 Task: In the  document Maya.docx Write the word in the shape with center alignment 'XOXO'Change Page orientation to  'Landscape' Insert emoji in the beginning of quote: Thumbs Up
Action: Mouse moved to (36, 80)
Screenshot: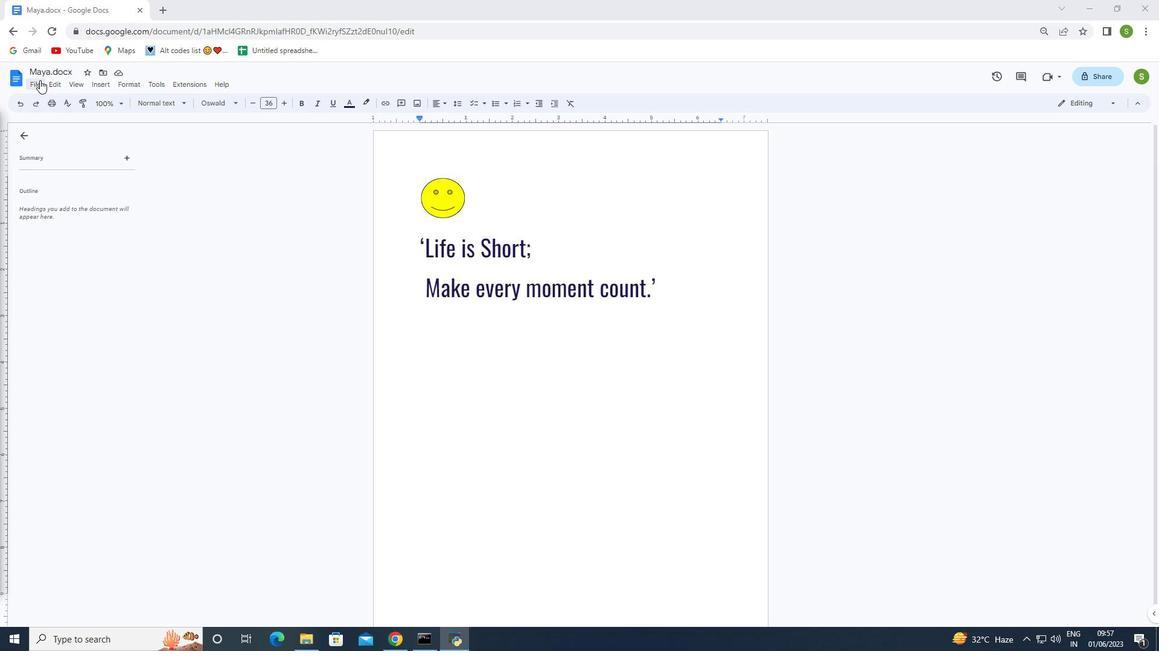 
Action: Mouse pressed left at (36, 80)
Screenshot: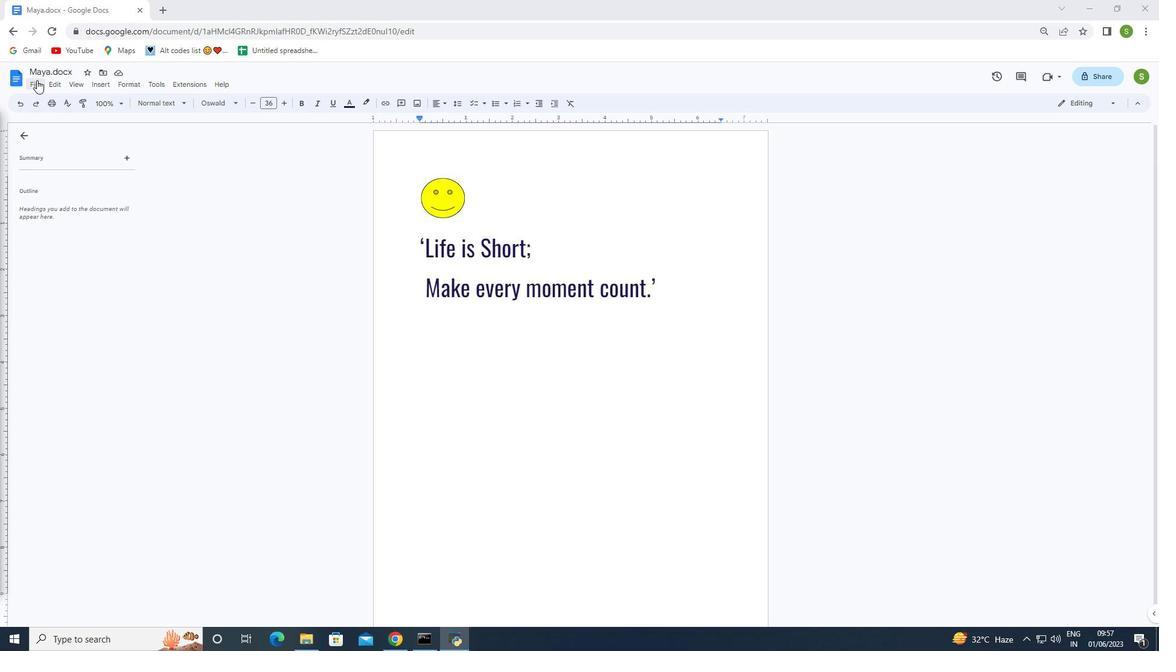 
Action: Mouse moved to (55, 210)
Screenshot: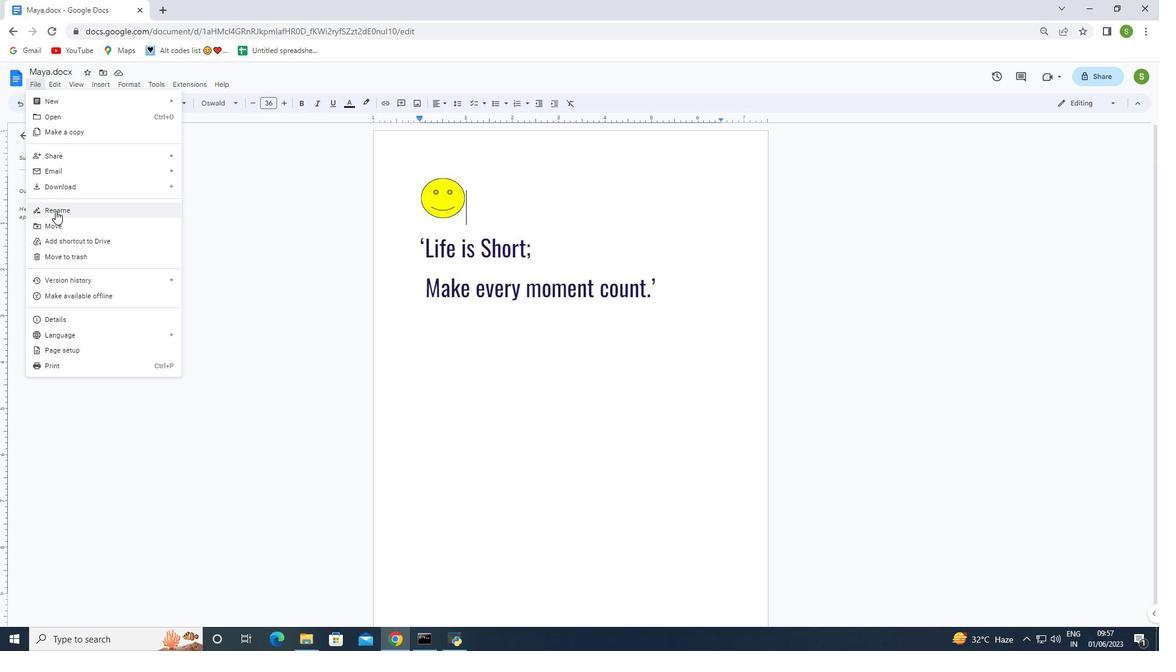 
Action: Mouse pressed left at (55, 210)
Screenshot: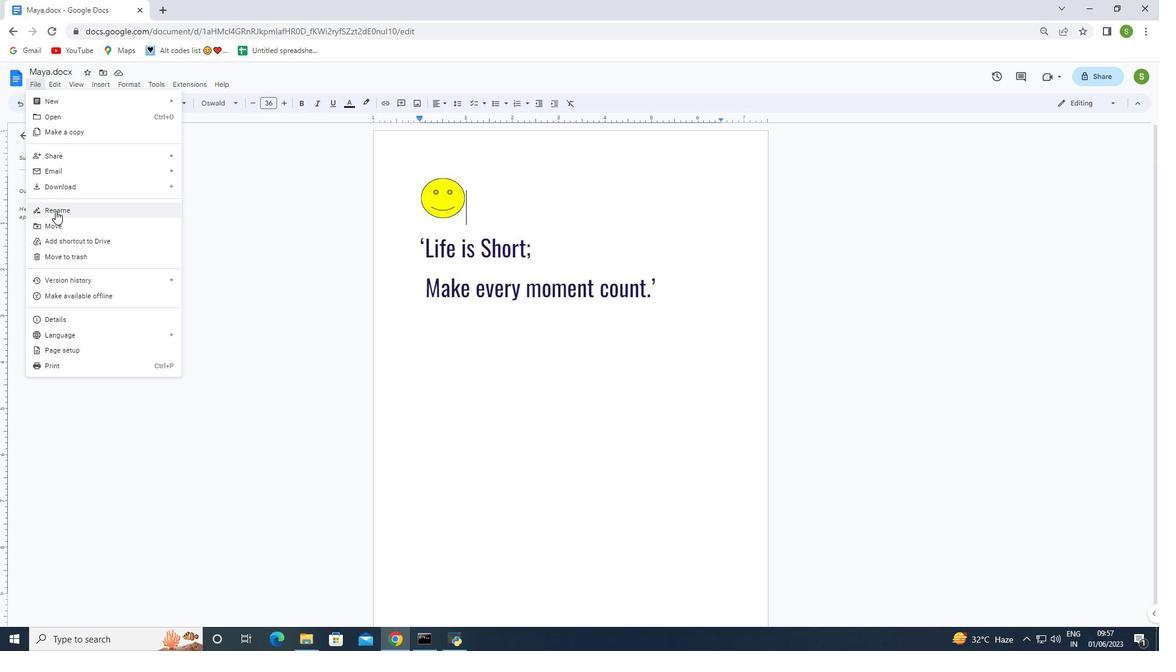 
Action: Mouse moved to (55, 209)
Screenshot: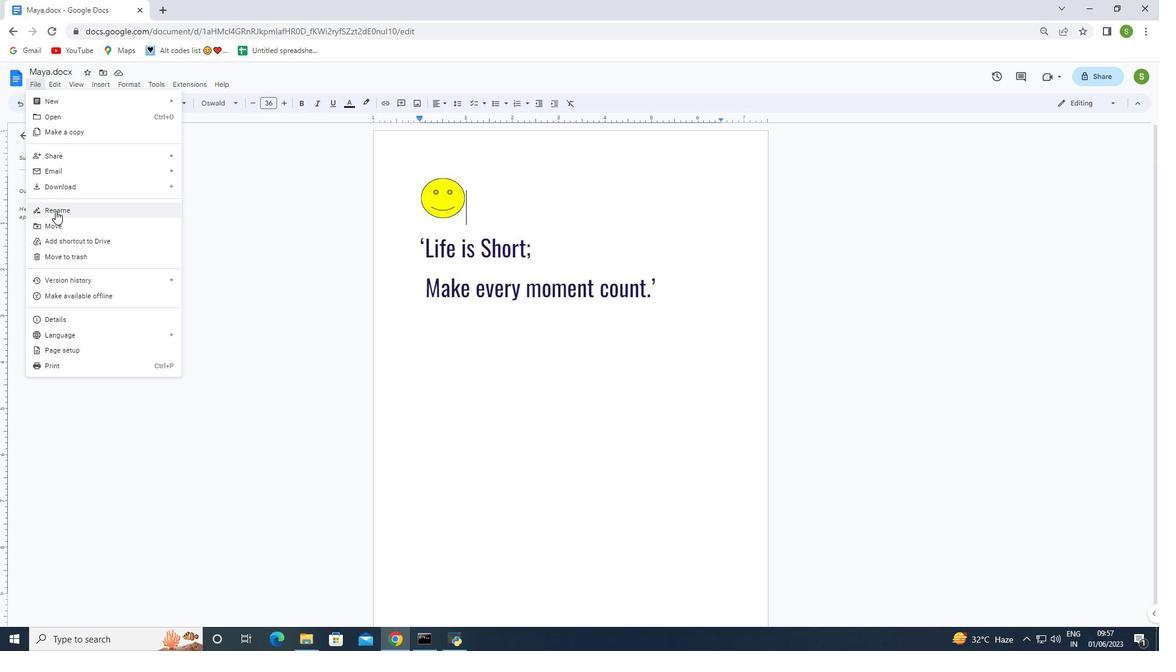 
Action: Key pressed <Key.backspace><Key.shift>Maya.docs<Key.backspace>x<Key.enter>
Screenshot: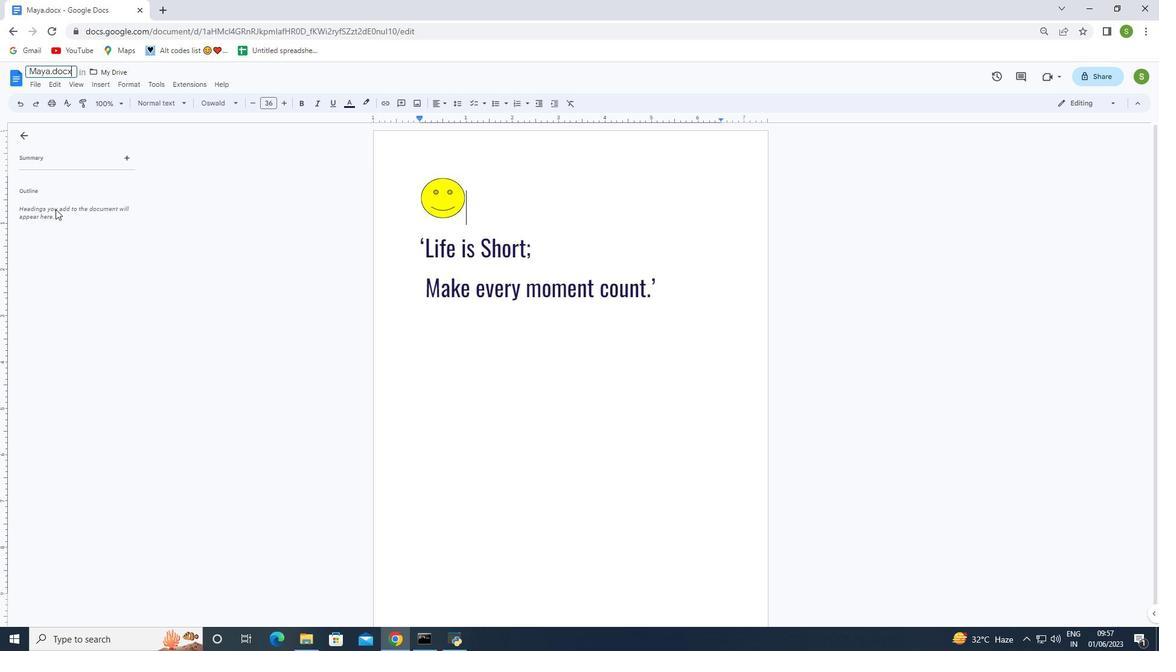 
Action: Mouse moved to (446, 203)
Screenshot: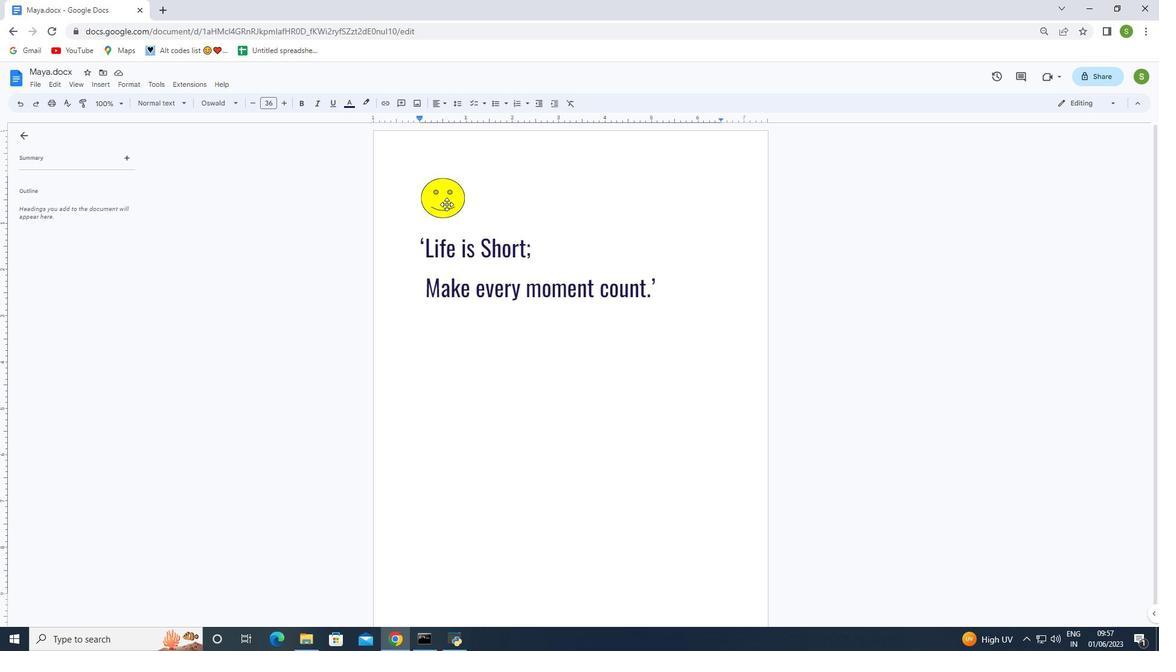 
Action: Mouse pressed left at (446, 203)
Screenshot: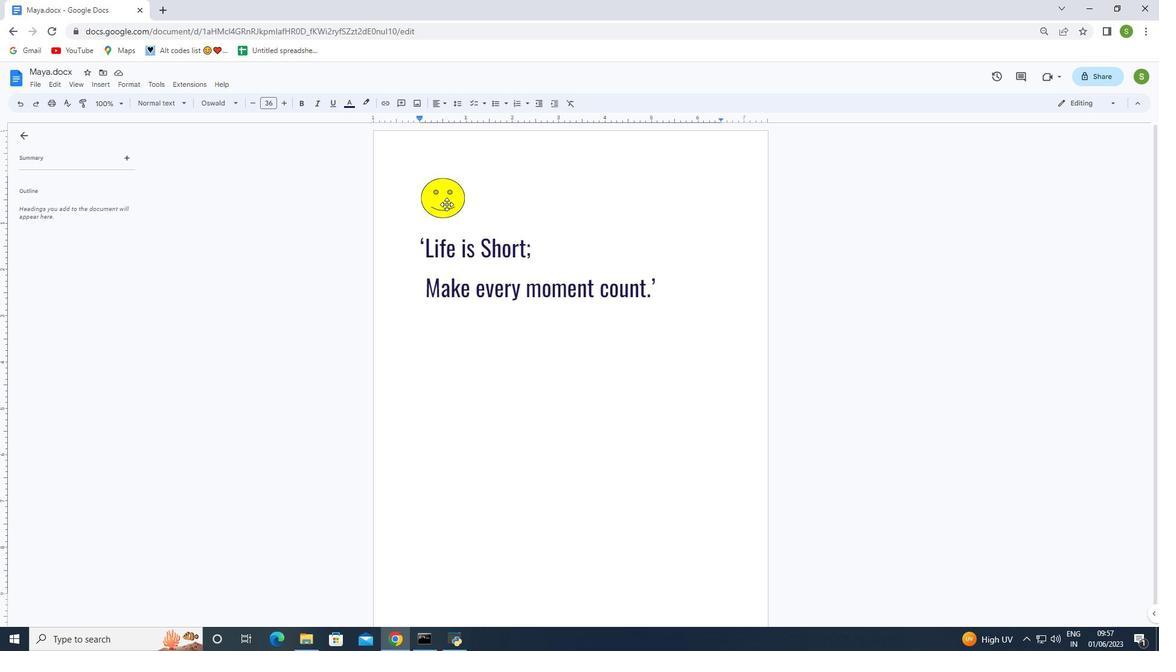 
Action: Mouse moved to (444, 203)
Screenshot: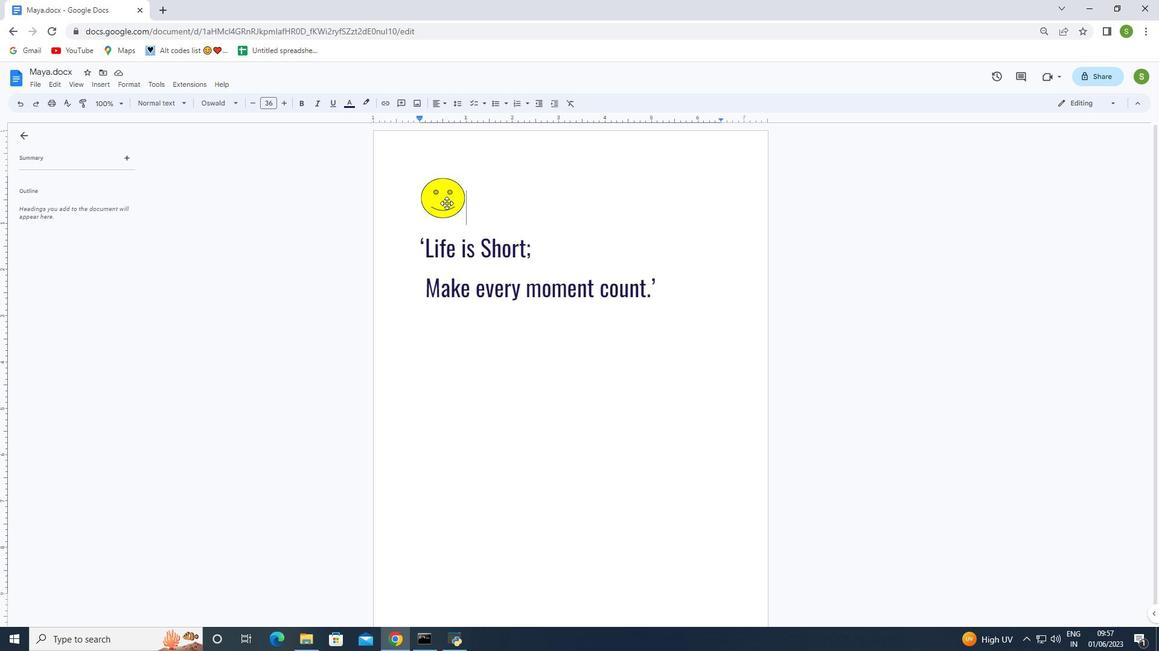 
Action: Mouse pressed left at (444, 203)
Screenshot: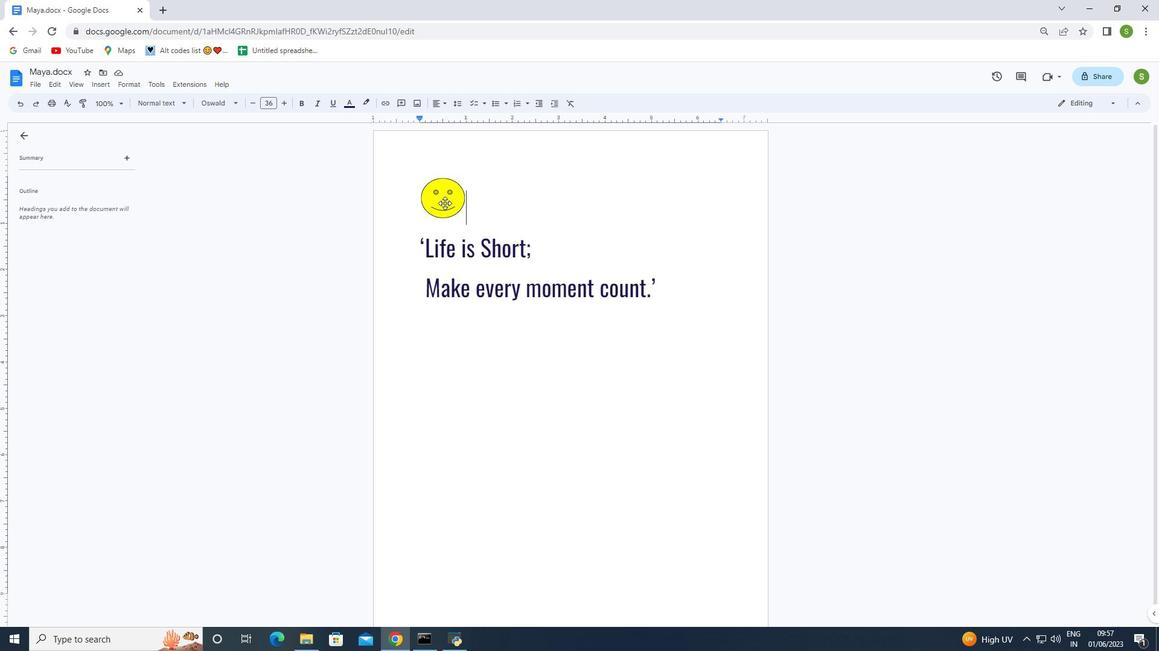 
Action: Mouse moved to (439, 228)
Screenshot: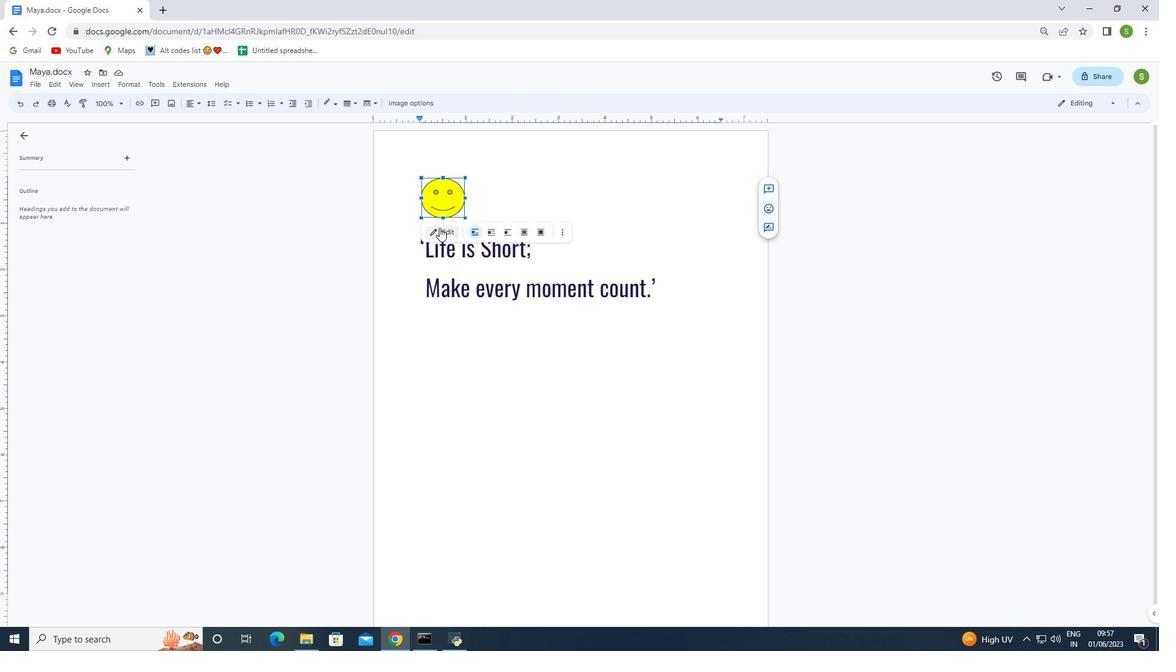 
Action: Mouse pressed left at (439, 228)
Screenshot: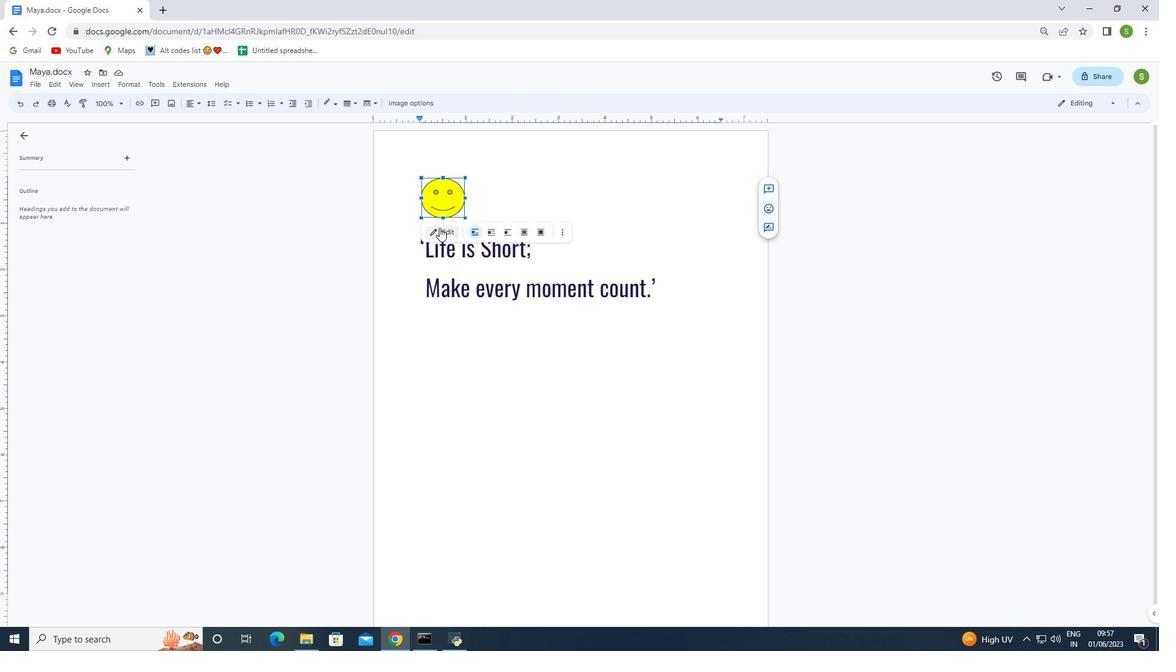 
Action: Mouse moved to (318, 184)
Screenshot: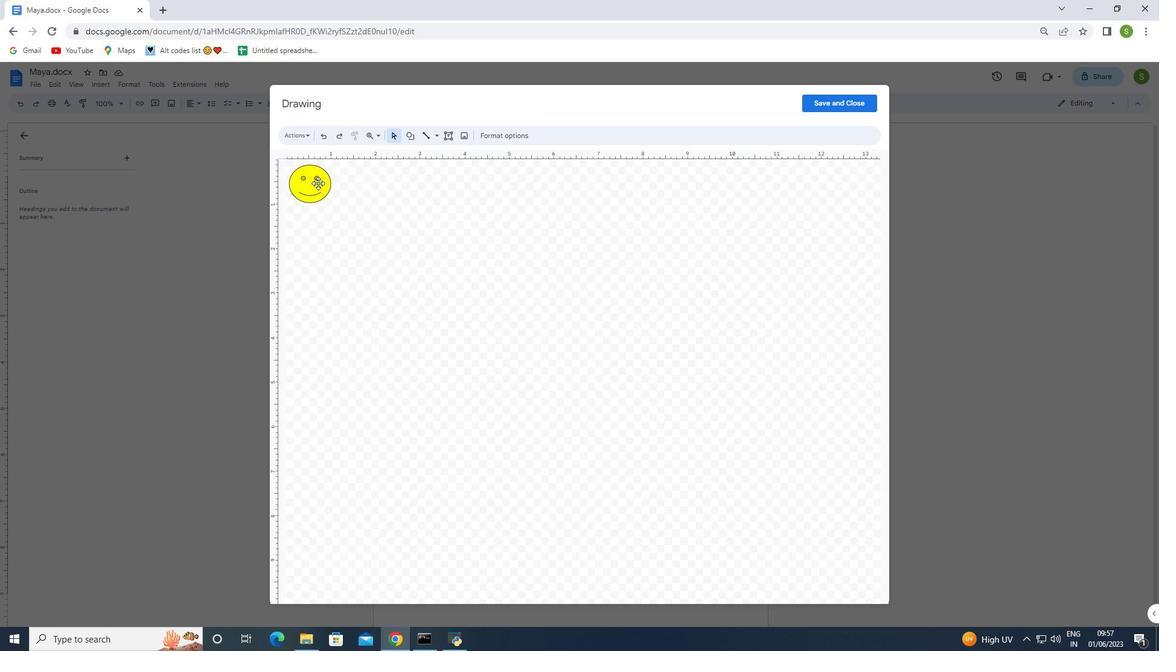 
Action: Mouse pressed left at (318, 184)
Screenshot: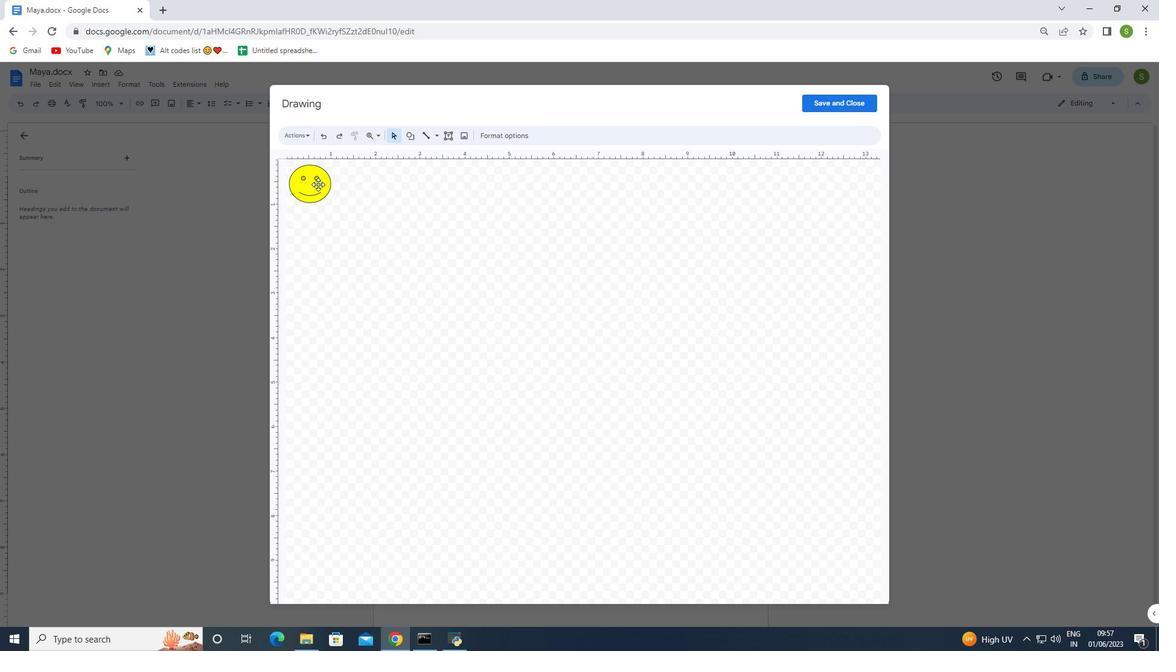 
Action: Mouse moved to (316, 186)
Screenshot: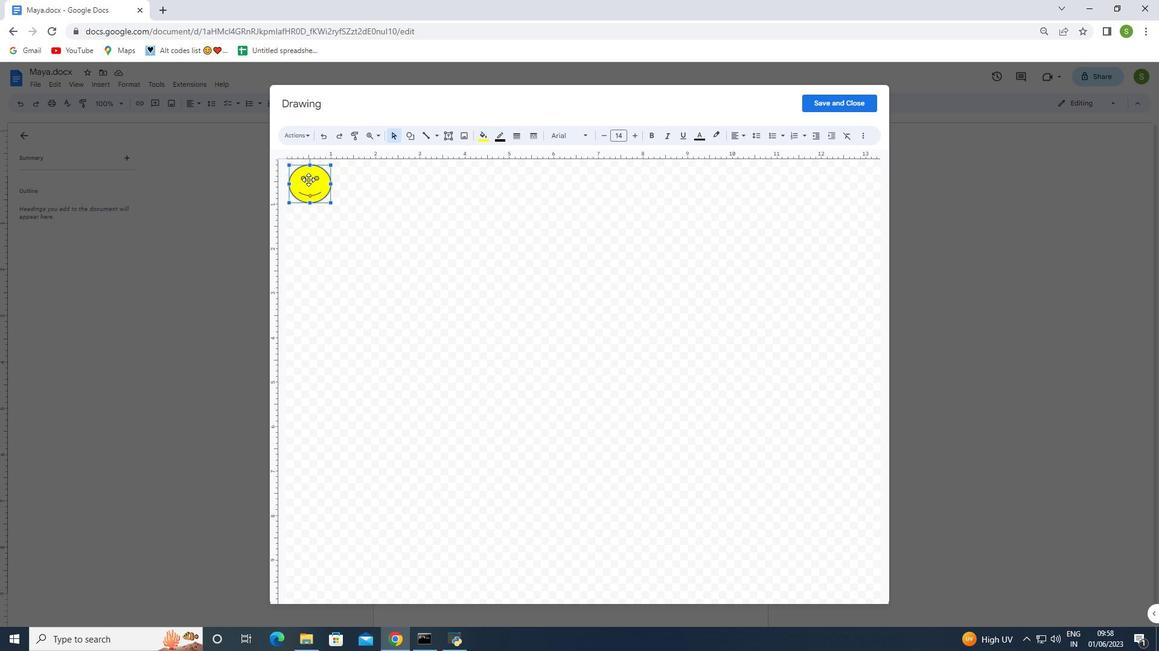 
Action: Mouse pressed left at (316, 186)
Screenshot: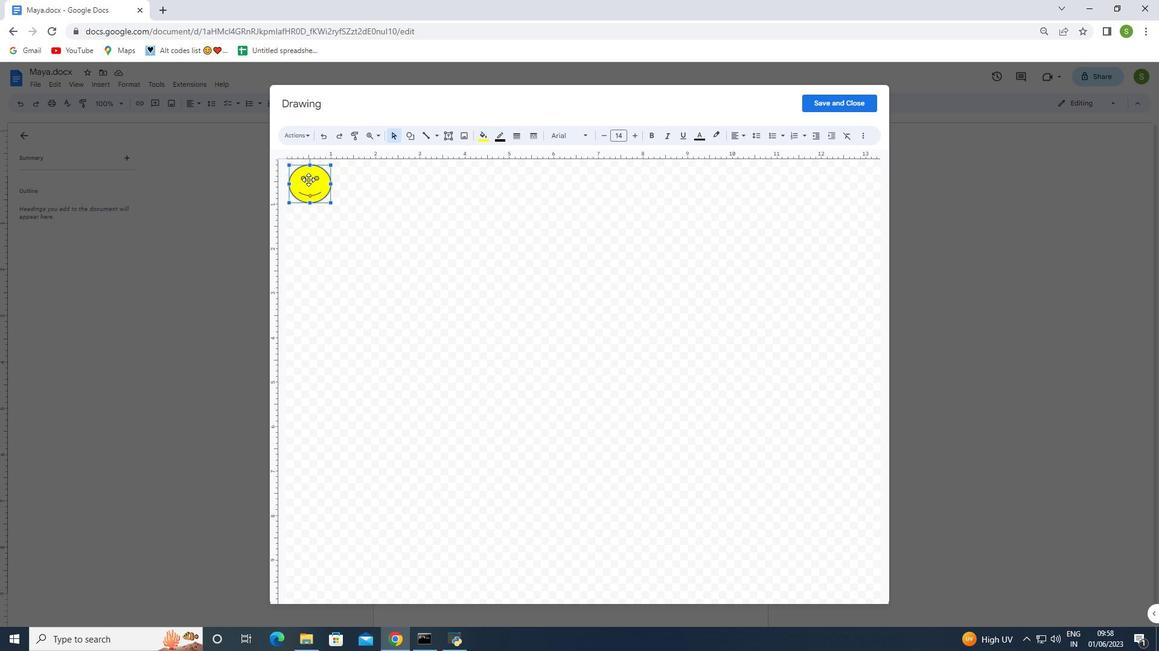 
Action: Mouse moved to (316, 186)
Screenshot: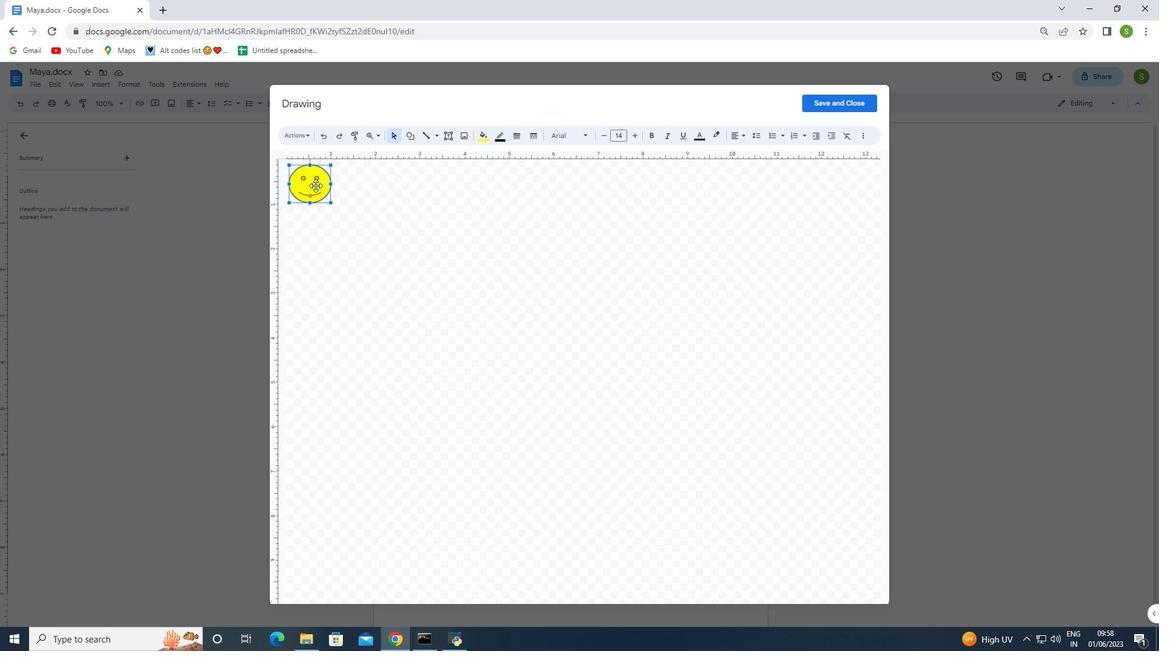 
Action: Mouse pressed left at (316, 186)
Screenshot: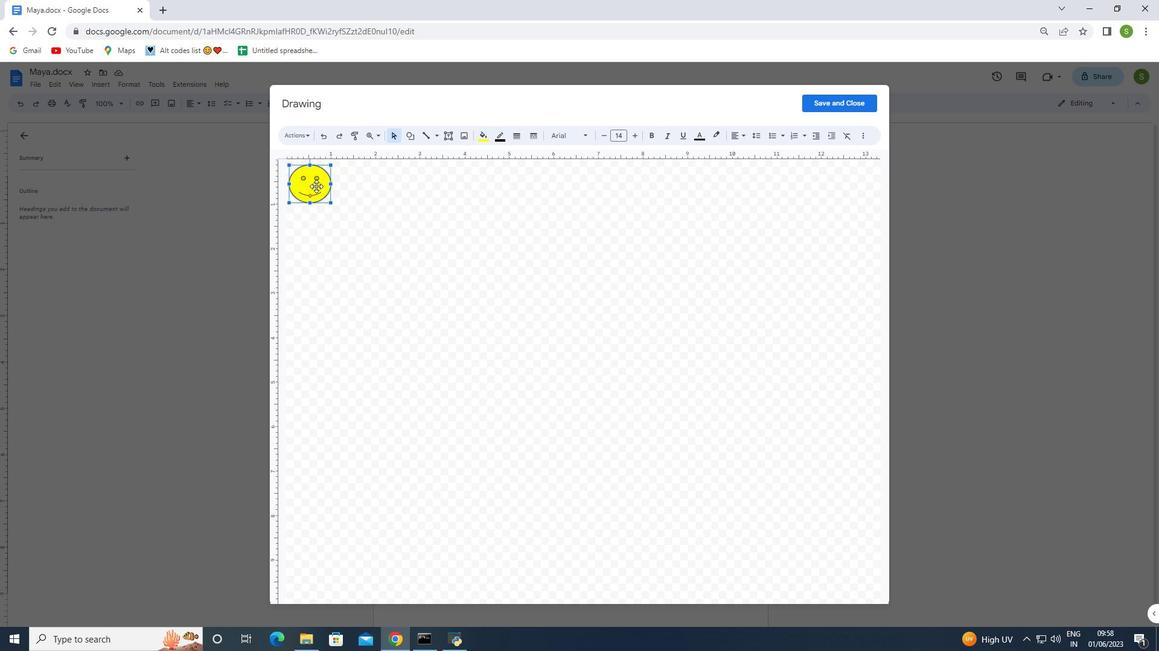 
Action: Mouse pressed left at (316, 186)
Screenshot: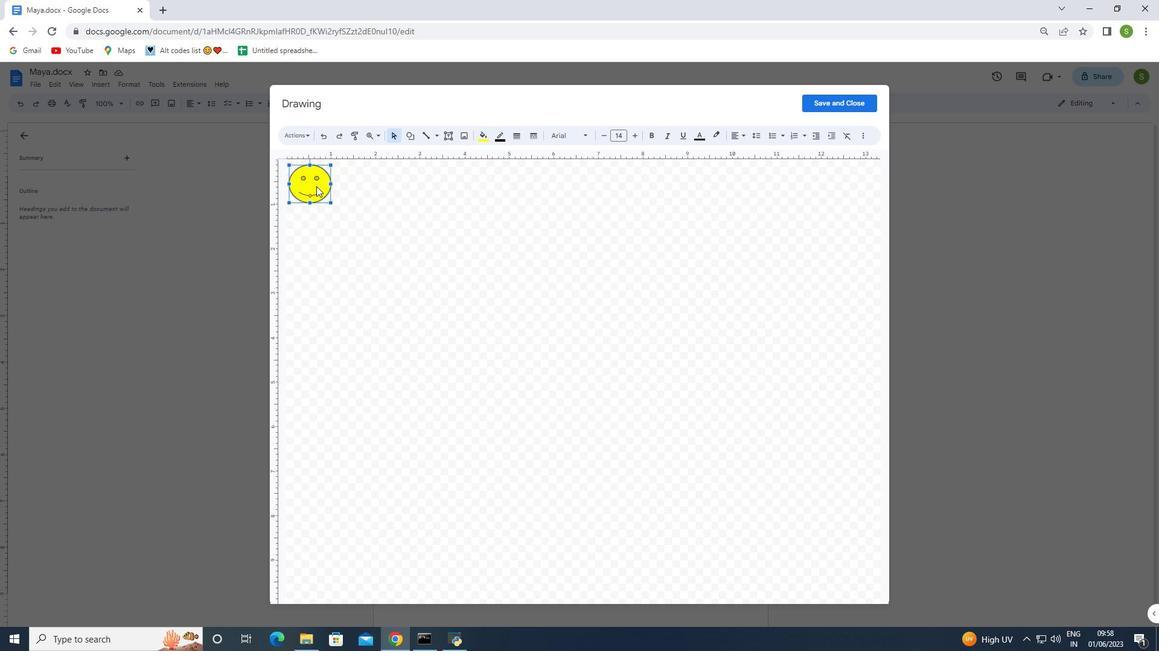 
Action: Mouse moved to (491, 135)
Screenshot: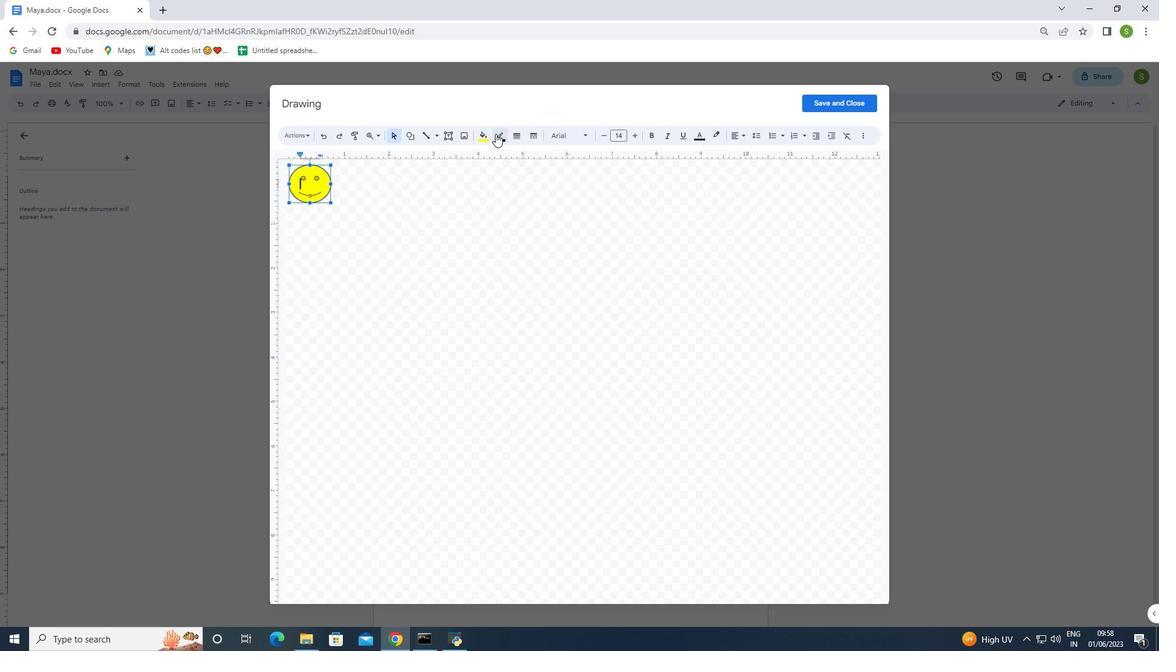 
Action: Key pressed <Key.shift><Key.shift><Key.shift><Key.shift><Key.shift><Key.shift><Key.shift><Key.shift><Key.shift><Key.shift><Key.shift><Key.shift><Key.shift><Key.shift><Key.shift><Key.shift>X<Key.shift>OXO
Screenshot: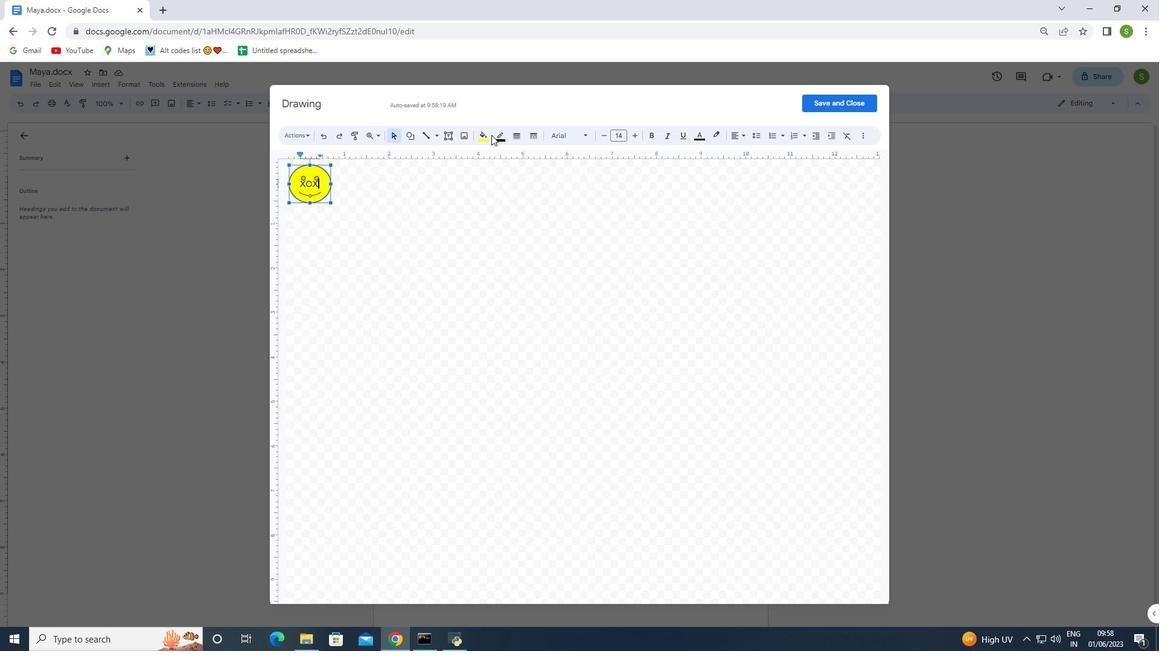 
Action: Mouse moved to (329, 204)
Screenshot: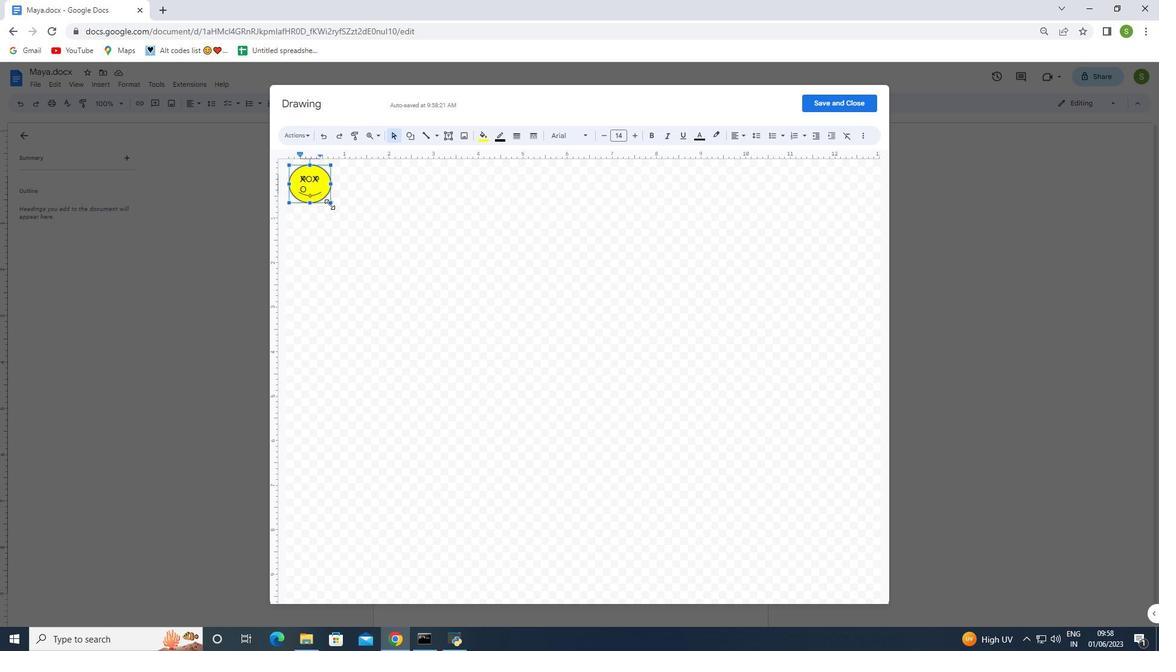
Action: Mouse pressed left at (329, 204)
Screenshot: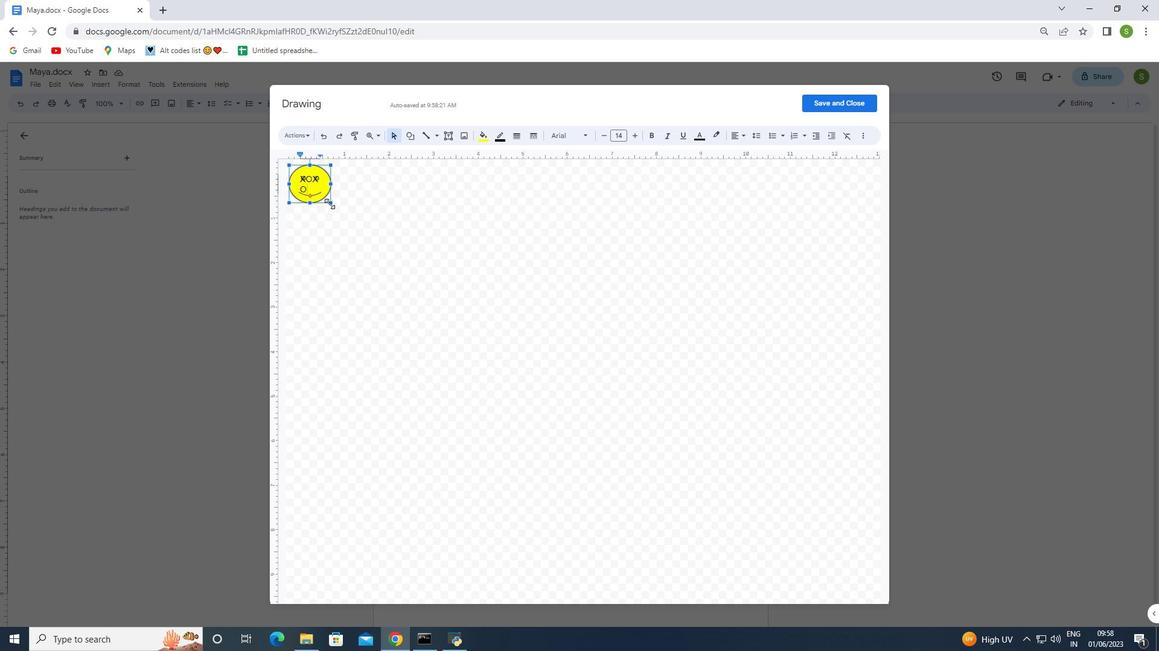 
Action: Mouse moved to (336, 226)
Screenshot: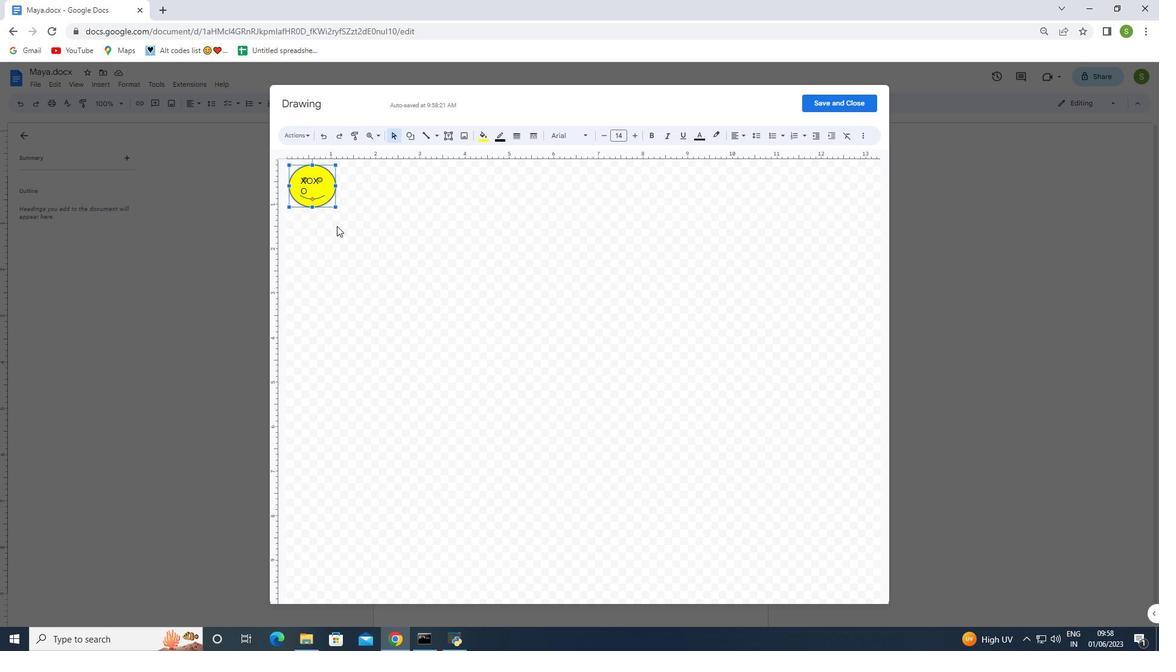 
Action: Mouse pressed left at (336, 226)
Screenshot: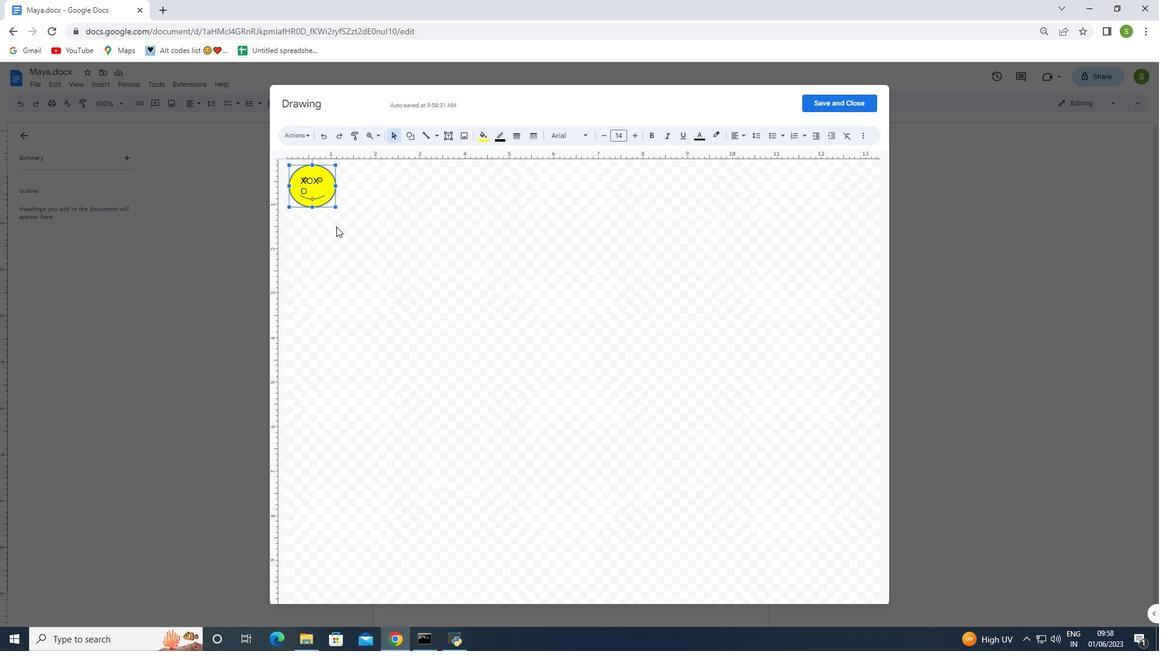 
Action: Mouse moved to (311, 185)
Screenshot: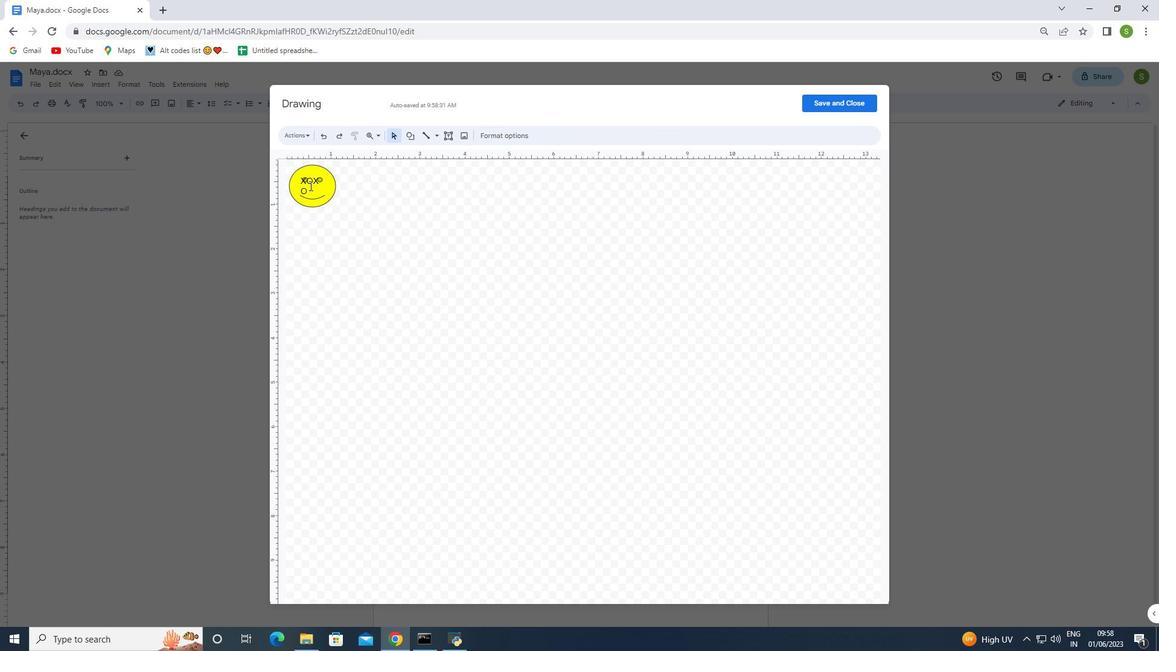 
Action: Mouse pressed left at (311, 185)
Screenshot: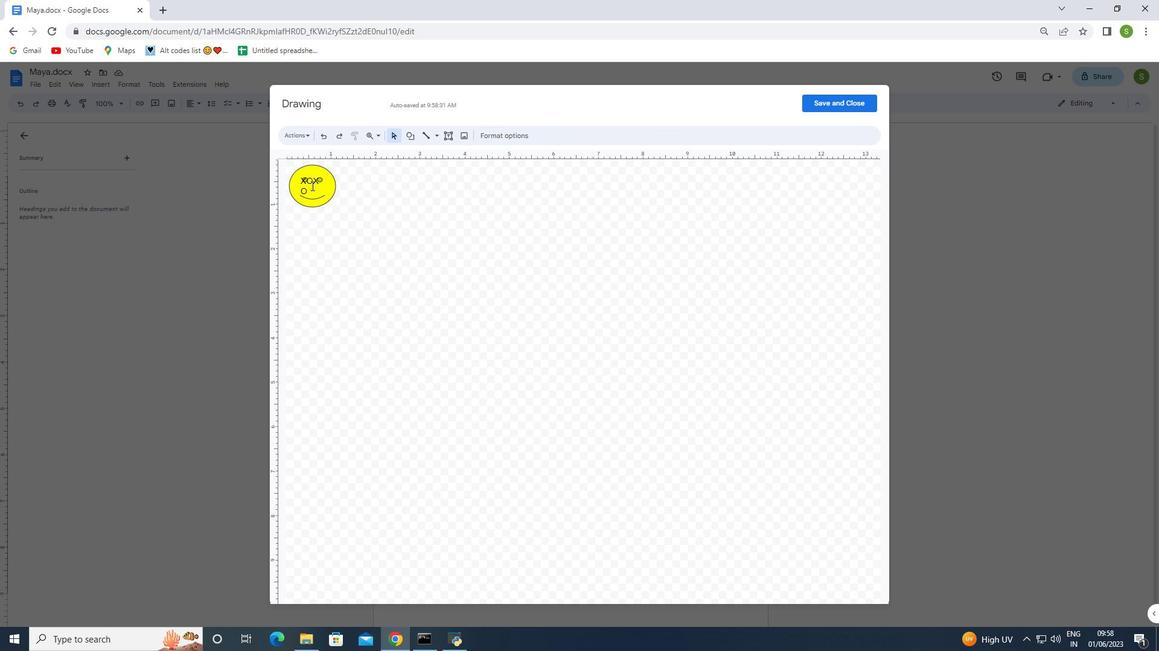 
Action: Mouse pressed left at (311, 185)
Screenshot: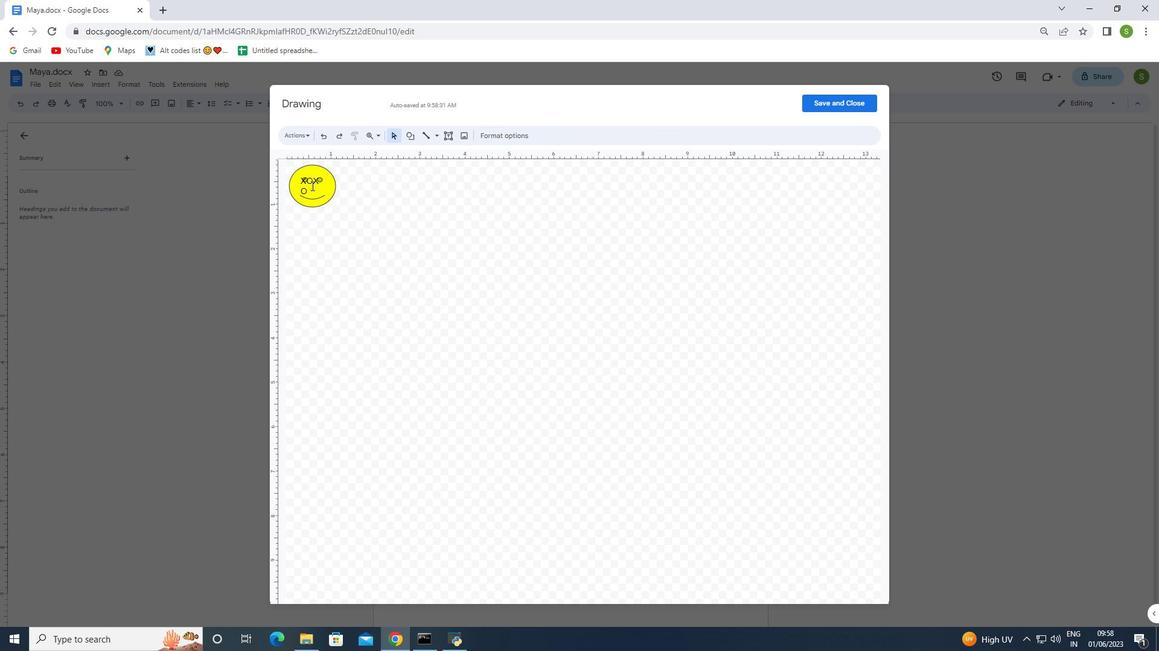 
Action: Mouse moved to (335, 205)
Screenshot: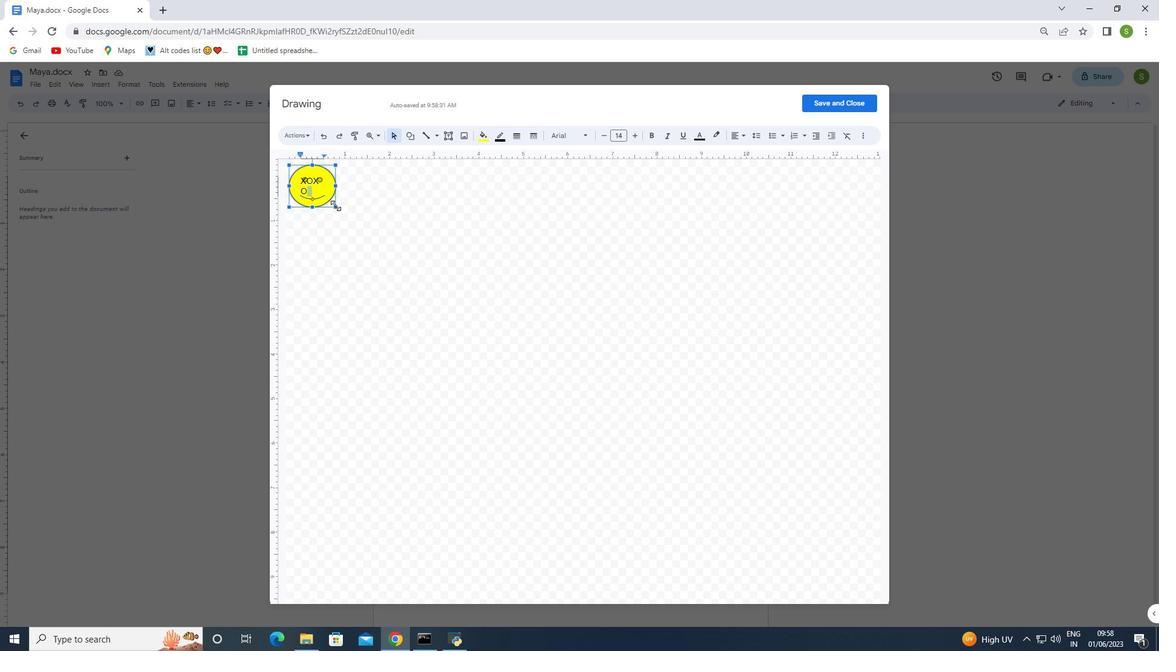 
Action: Mouse pressed left at (335, 205)
Screenshot: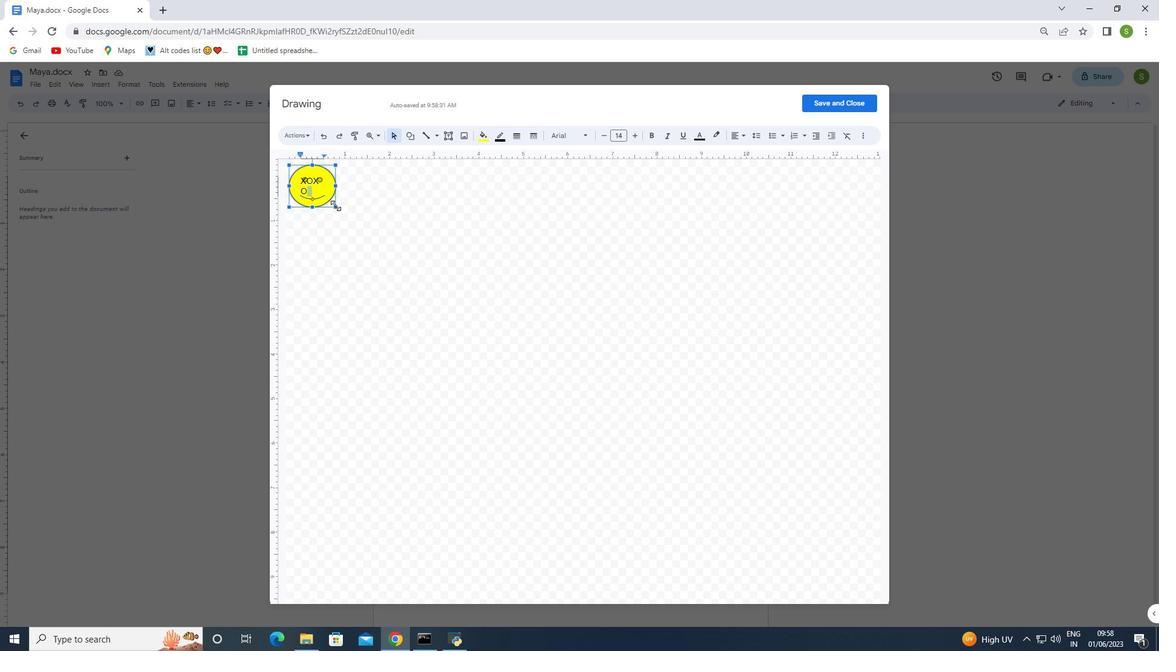 
Action: Mouse moved to (344, 233)
Screenshot: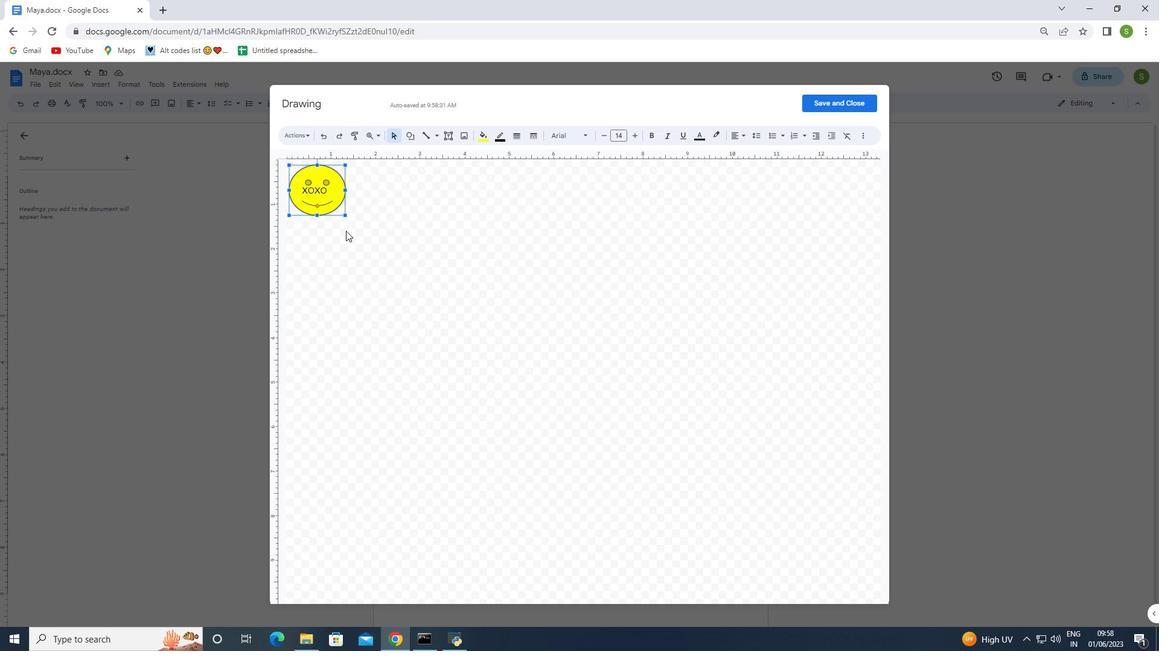 
Action: Mouse pressed left at (344, 233)
Screenshot: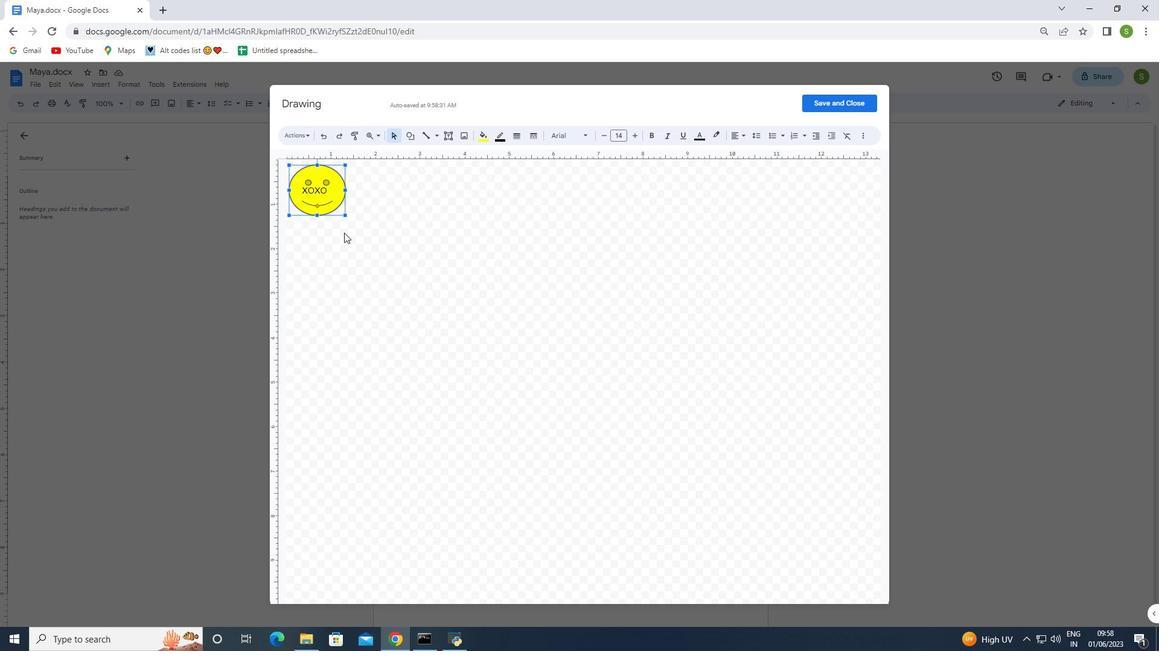 
Action: Mouse moved to (319, 194)
Screenshot: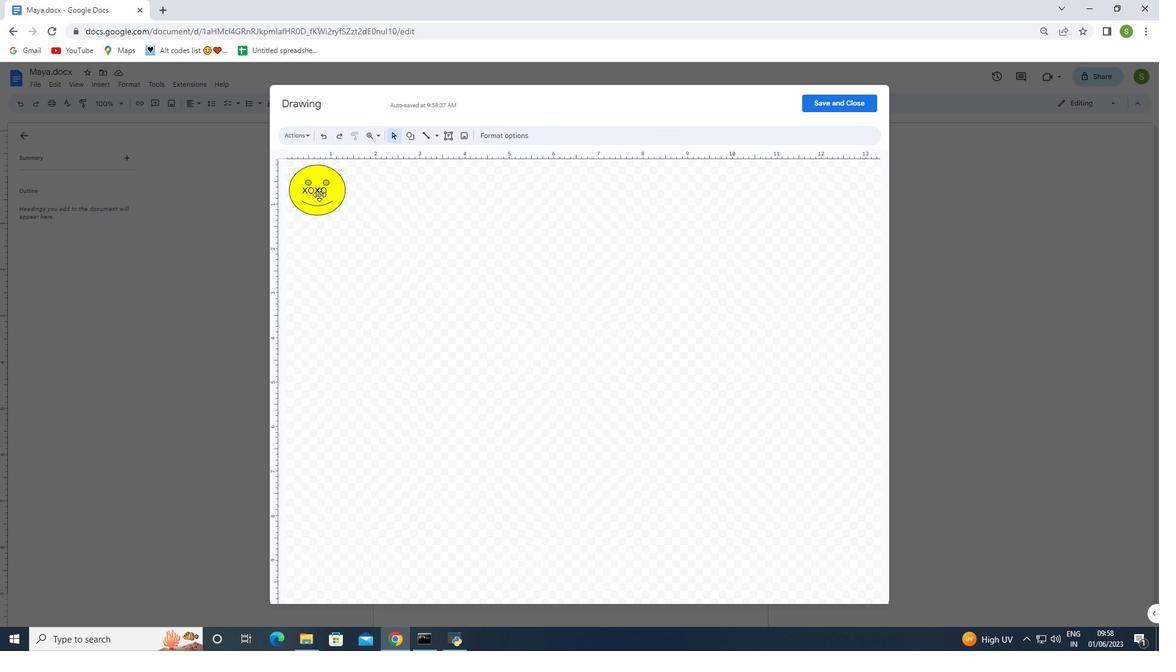 
Action: Mouse pressed left at (319, 194)
Screenshot: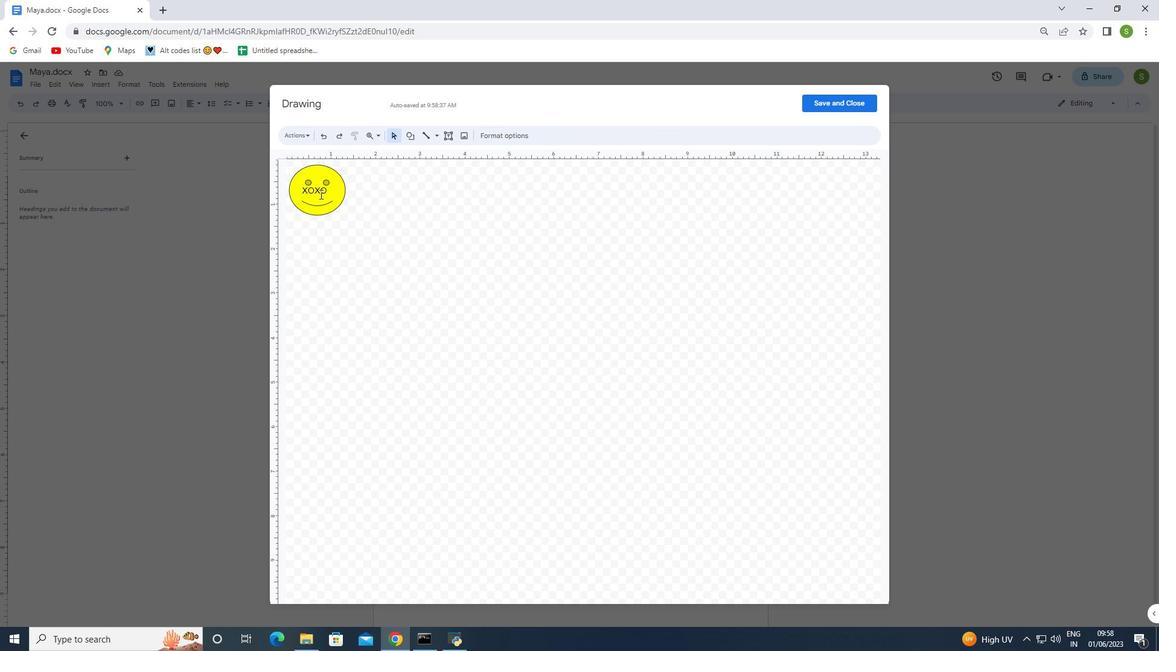 
Action: Mouse pressed left at (319, 194)
Screenshot: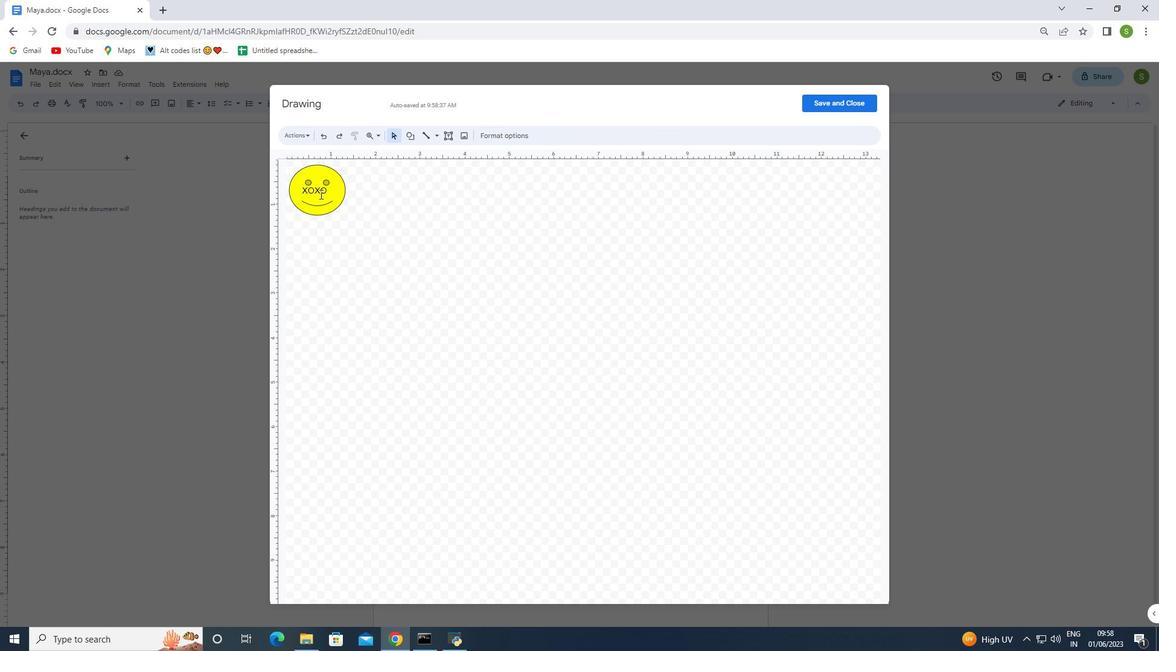 
Action: Mouse moved to (734, 139)
Screenshot: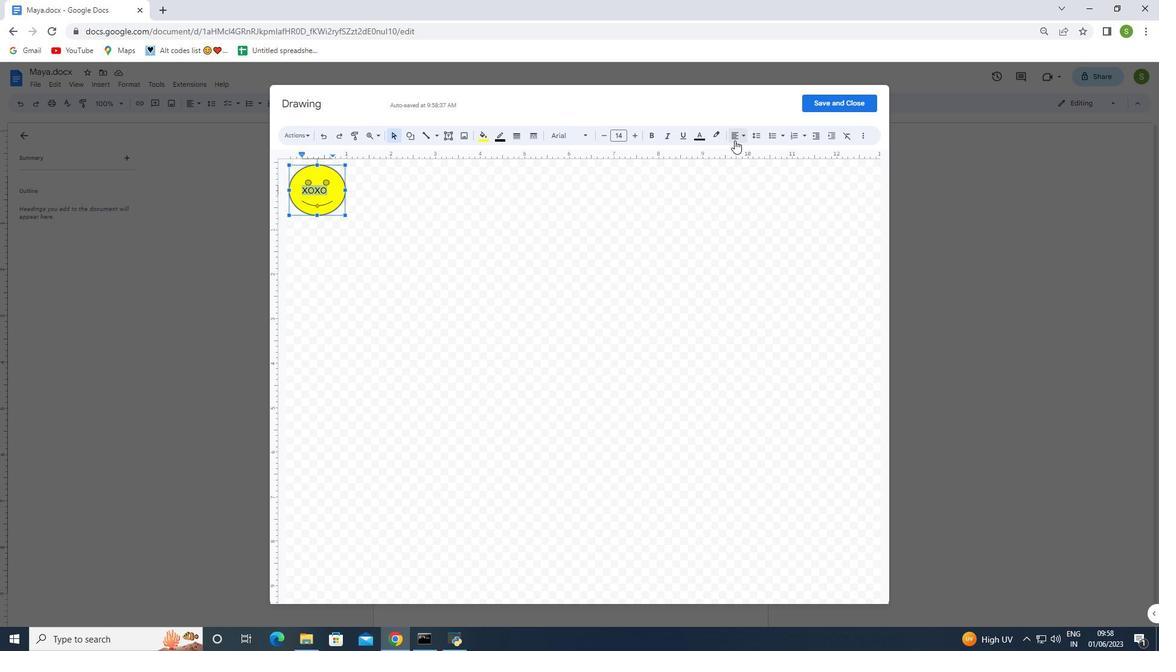 
Action: Mouse pressed left at (734, 139)
Screenshot: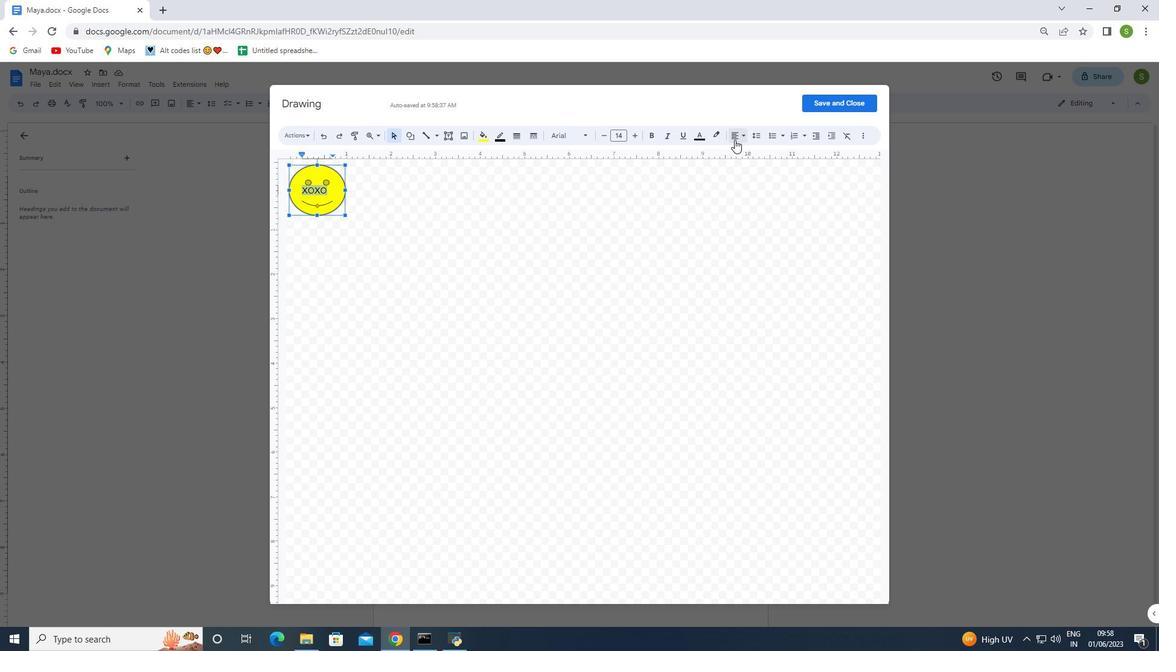 
Action: Mouse moved to (749, 153)
Screenshot: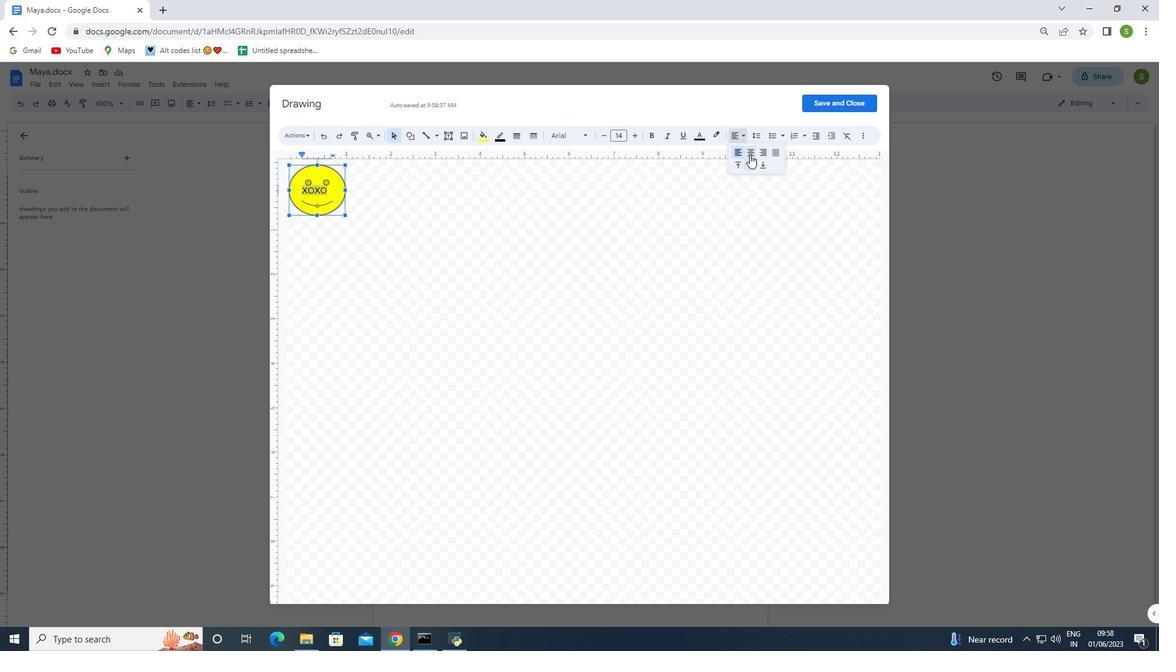 
Action: Mouse pressed left at (749, 153)
Screenshot: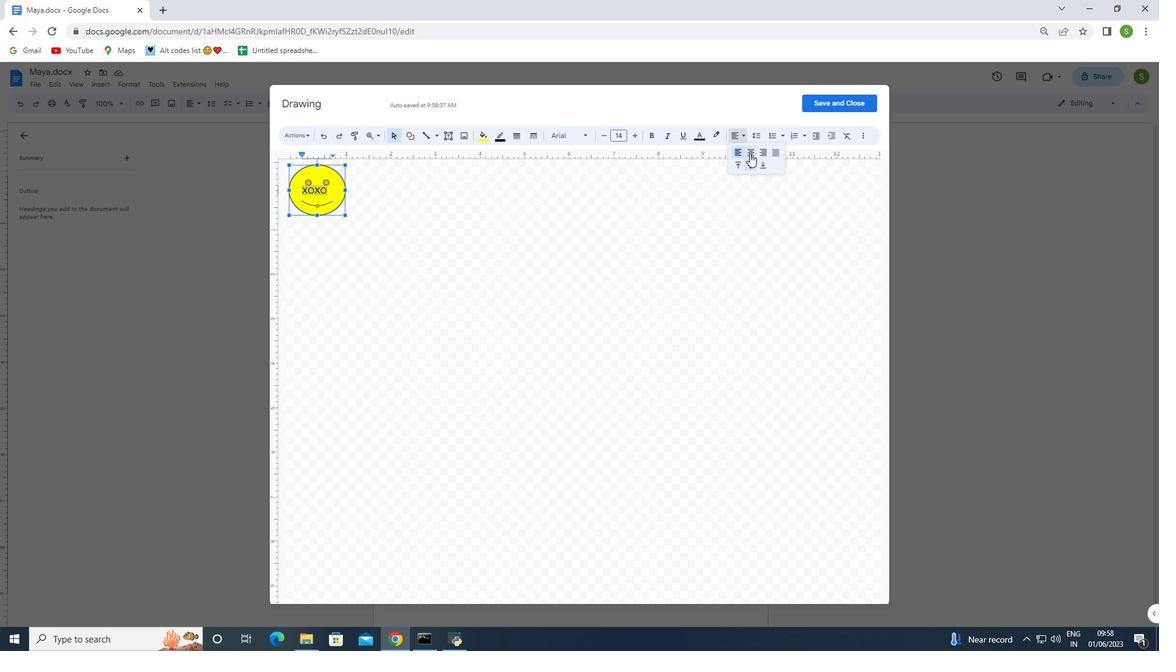
Action: Mouse moved to (447, 243)
Screenshot: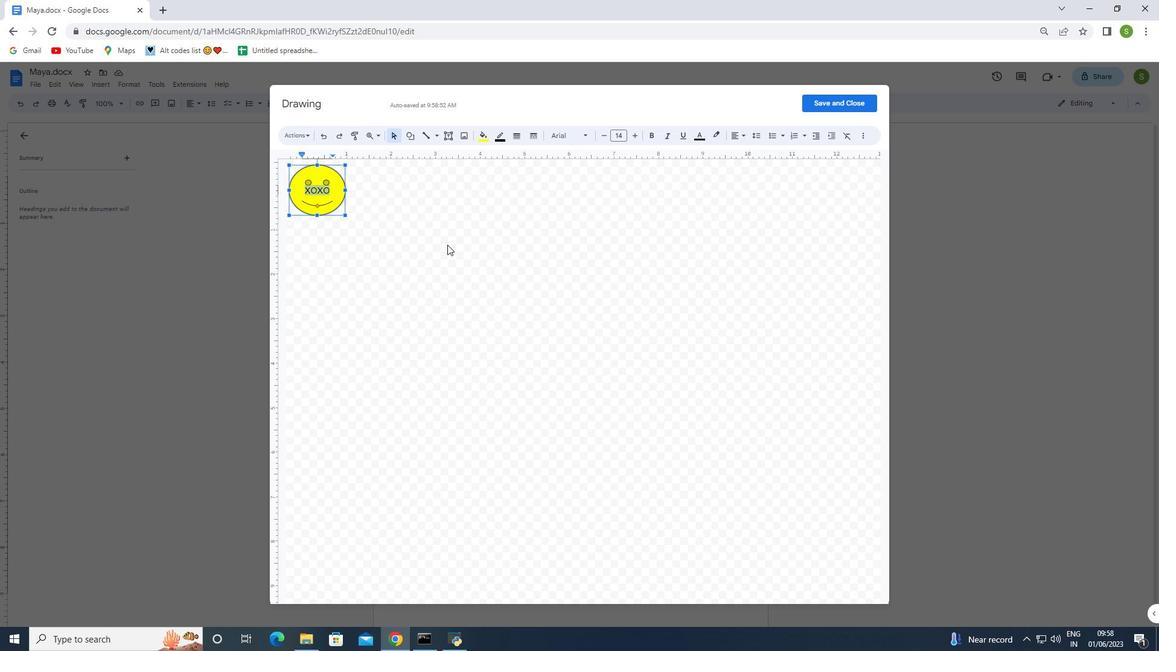 
Action: Mouse pressed left at (447, 243)
Screenshot: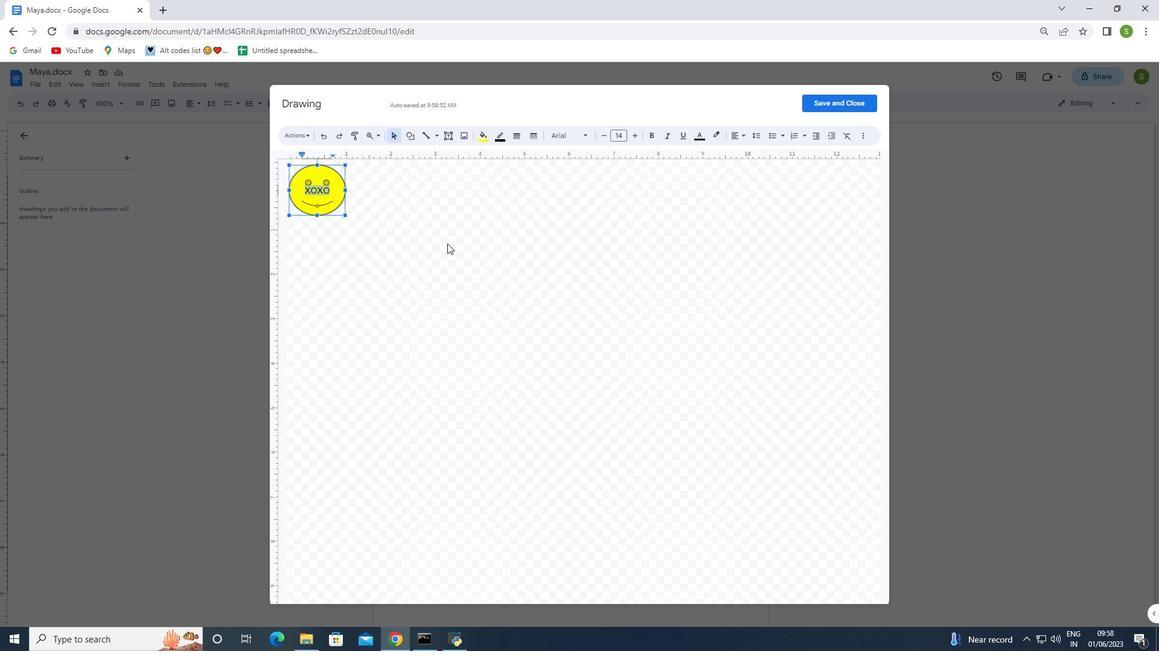 
Action: Mouse moved to (313, 191)
Screenshot: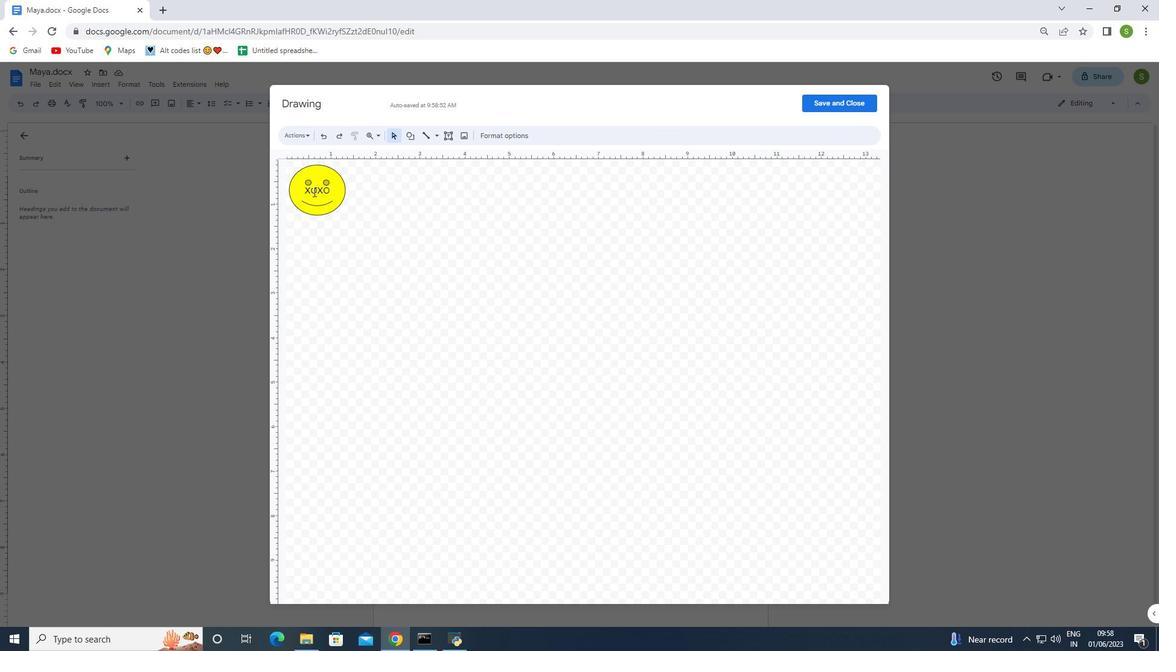 
Action: Mouse pressed left at (313, 191)
Screenshot: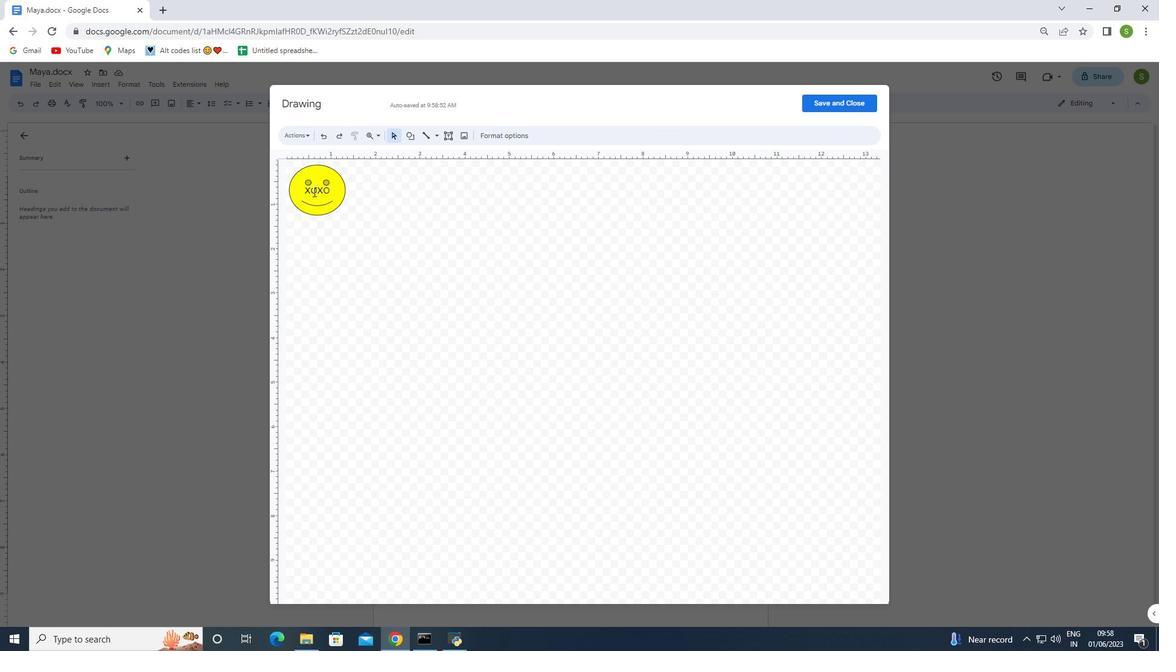 
Action: Mouse moved to (470, 214)
Screenshot: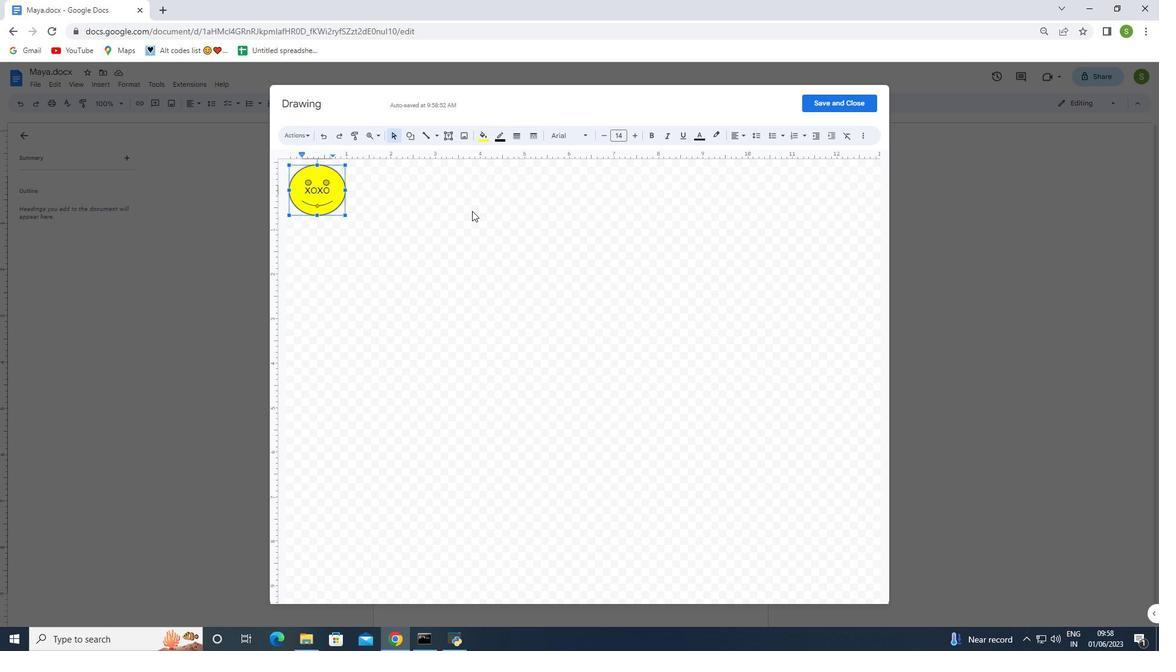 
Action: Mouse pressed left at (470, 214)
Screenshot: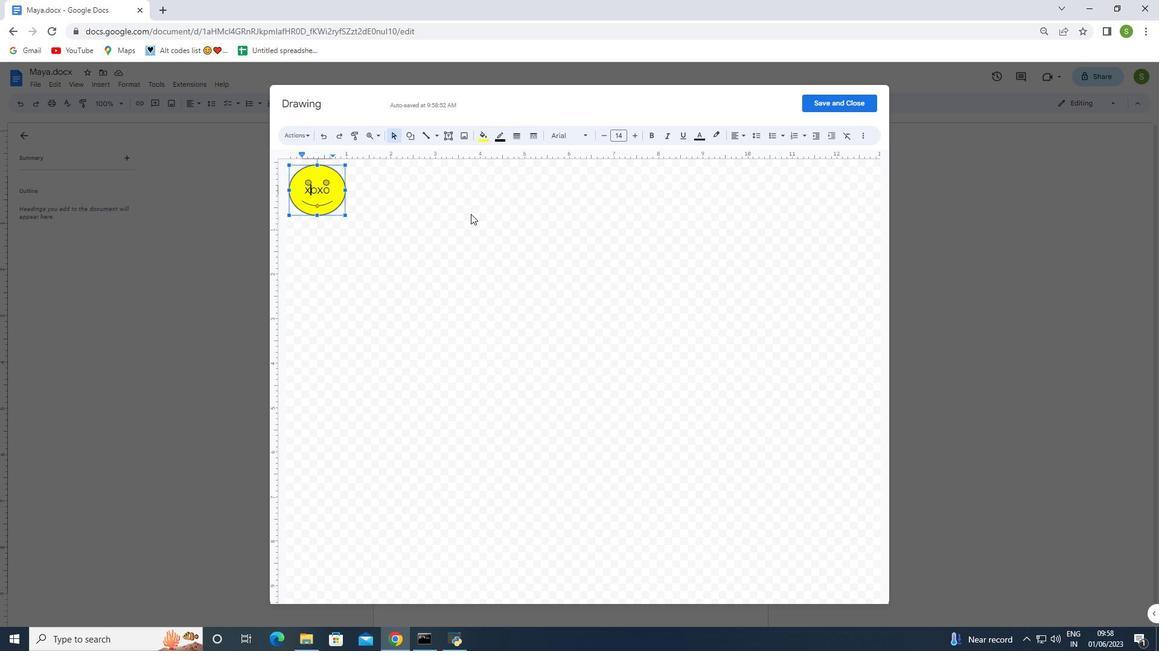 
Action: Mouse moved to (318, 191)
Screenshot: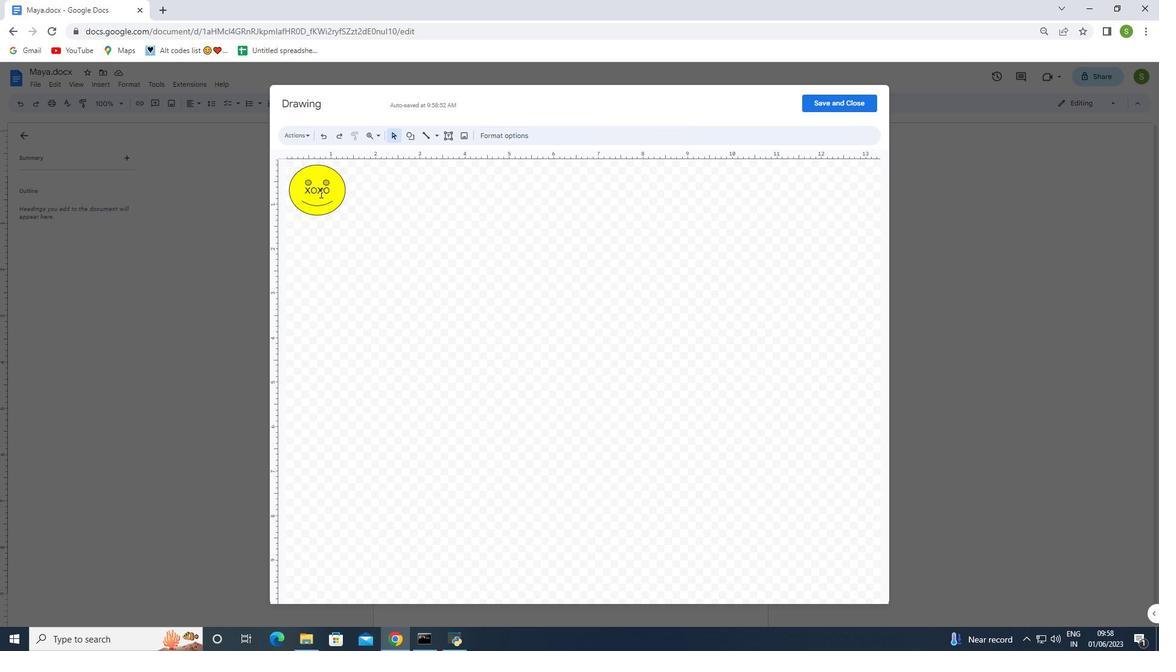 
Action: Mouse pressed left at (318, 191)
Screenshot: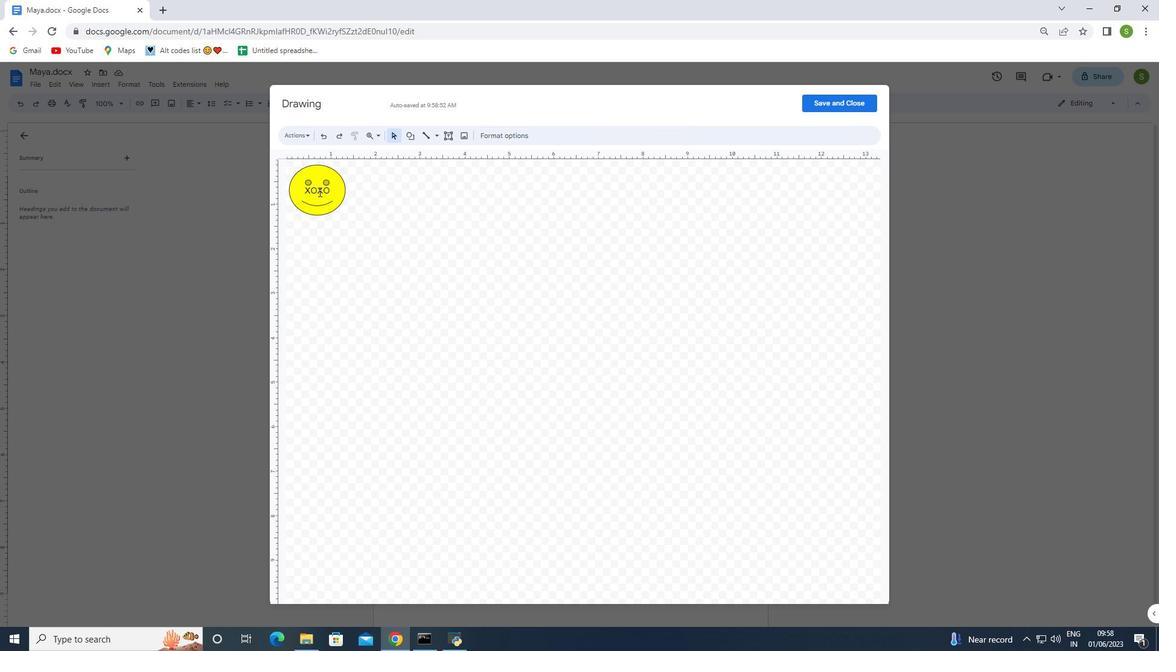 
Action: Mouse moved to (345, 236)
Screenshot: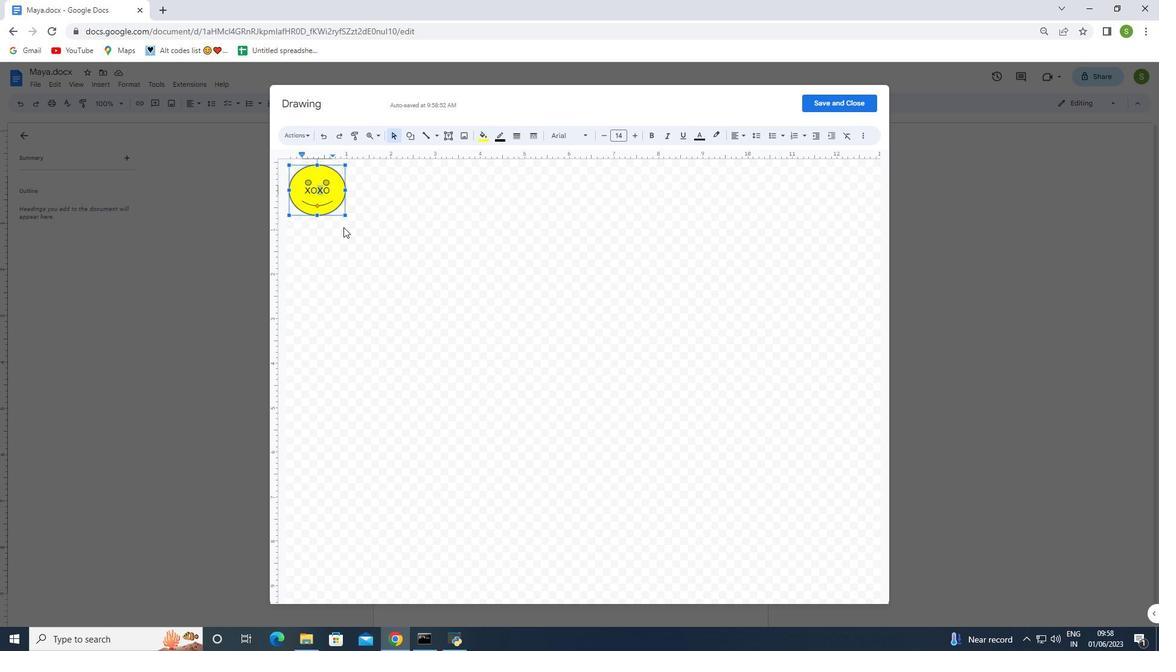 
Action: Mouse pressed left at (345, 236)
Screenshot: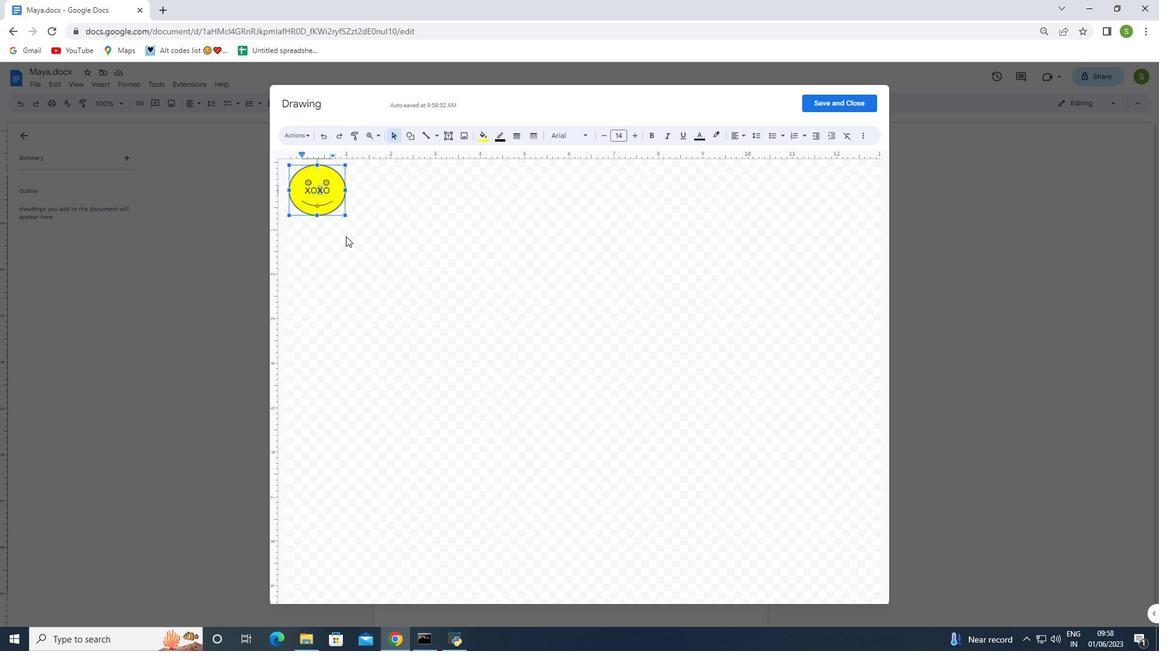 
Action: Mouse moved to (389, 273)
Screenshot: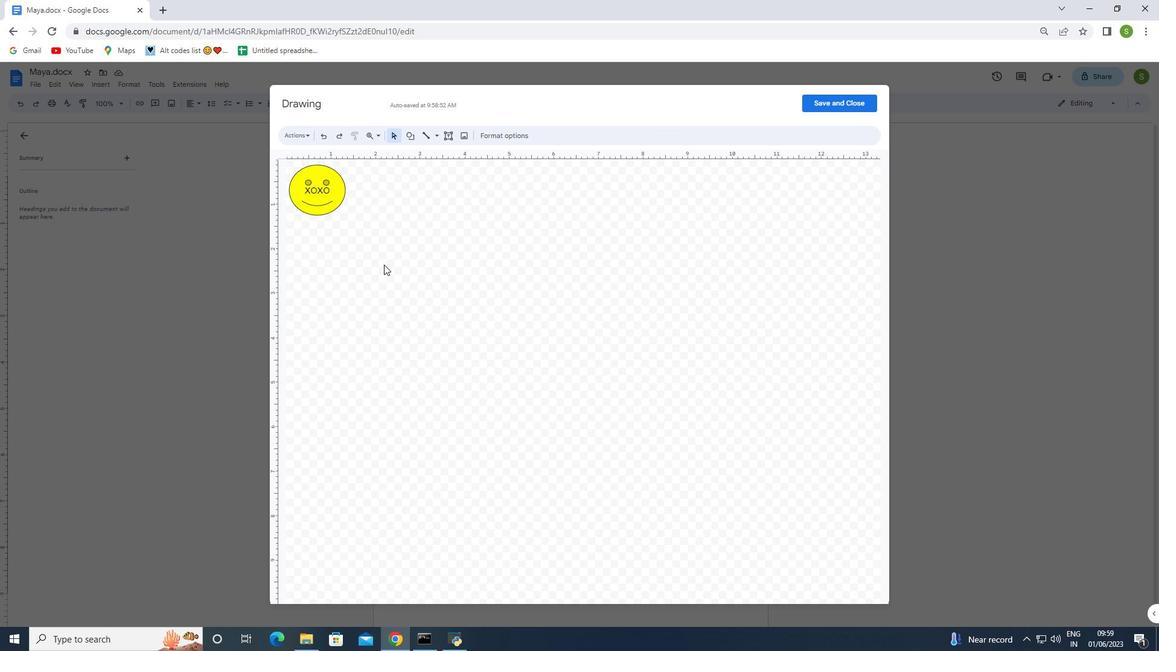 
Action: Mouse pressed left at (389, 273)
Screenshot: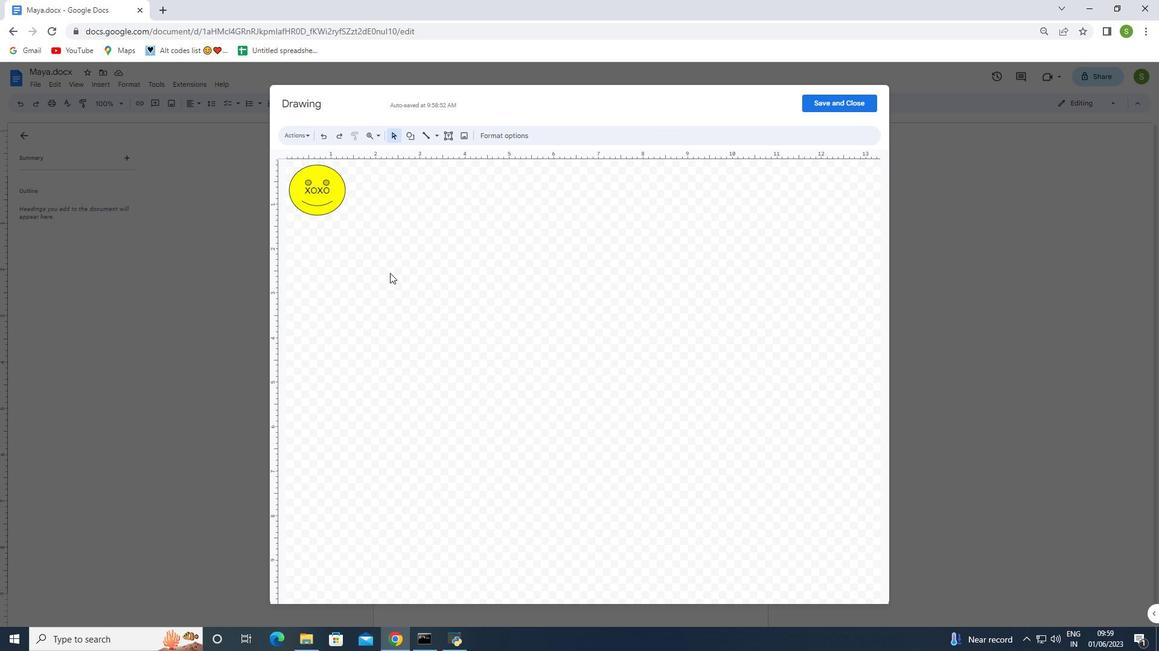 
Action: Mouse moved to (335, 197)
Screenshot: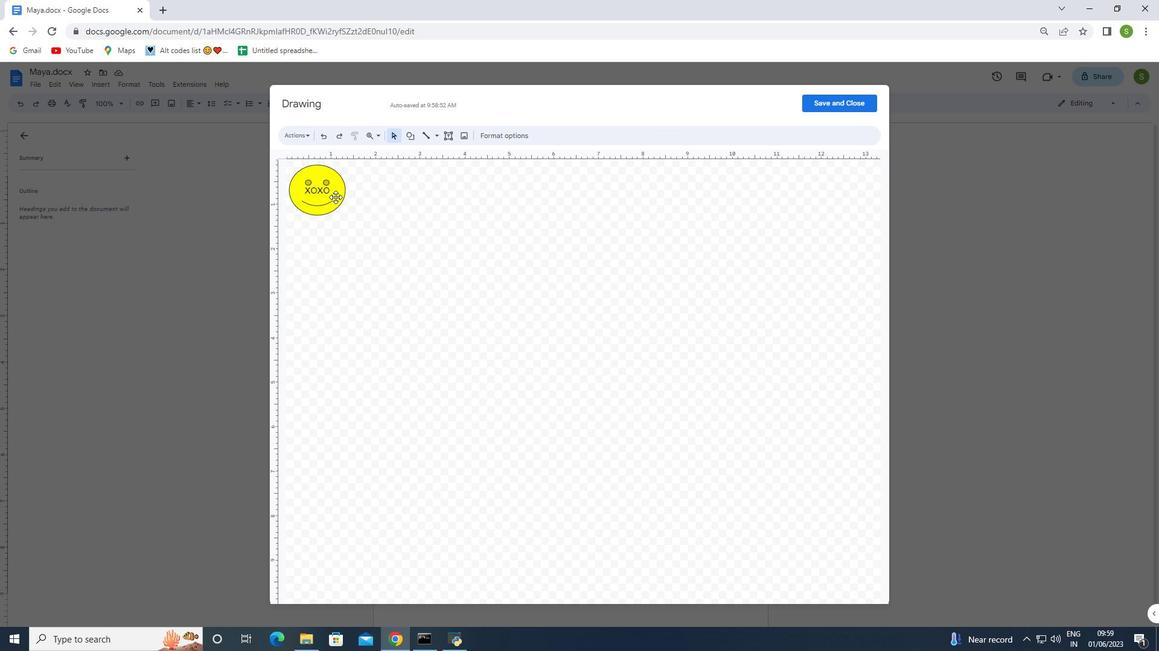 
Action: Mouse pressed left at (335, 197)
Screenshot: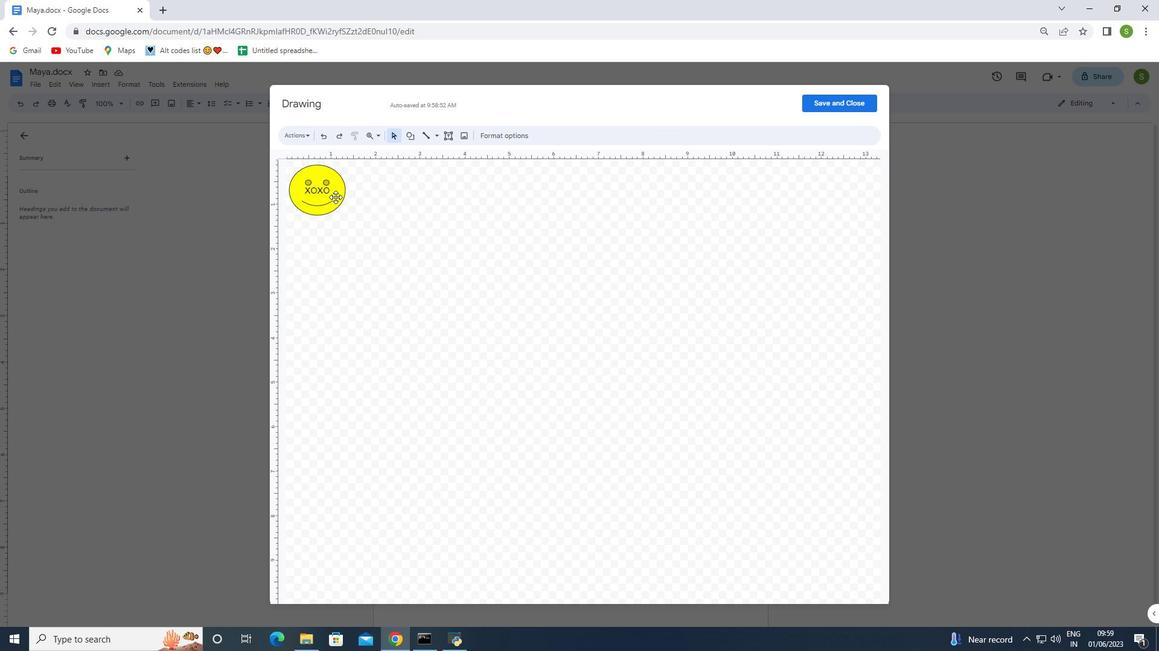 
Action: Mouse moved to (344, 263)
Screenshot: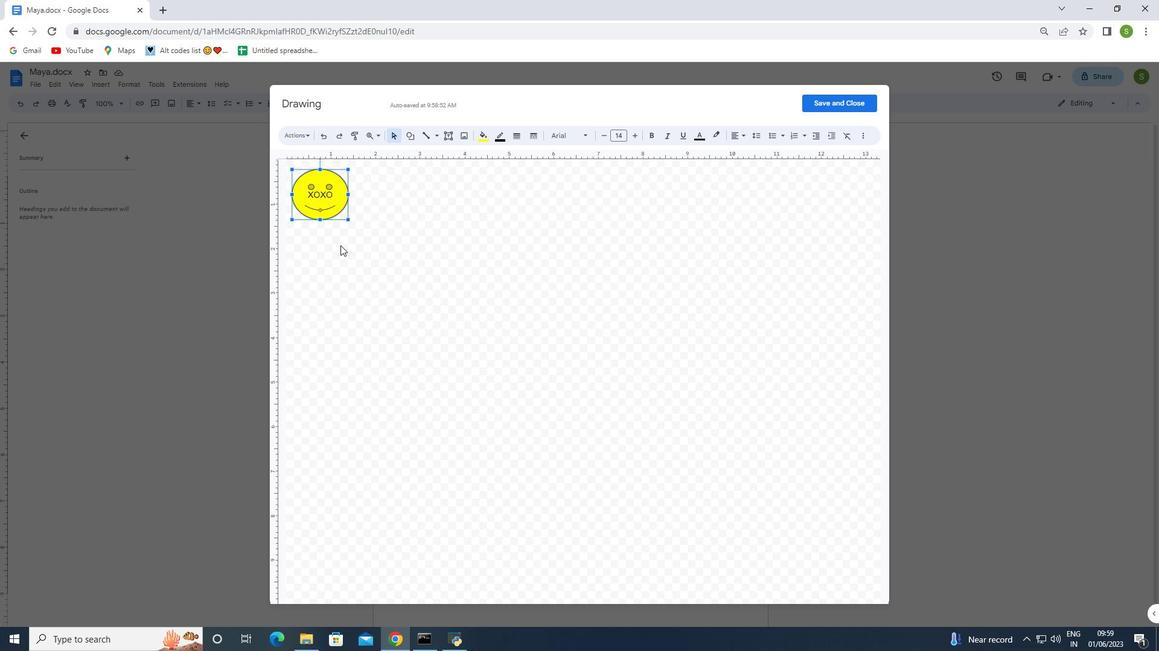 
Action: Mouse pressed left at (344, 263)
Screenshot: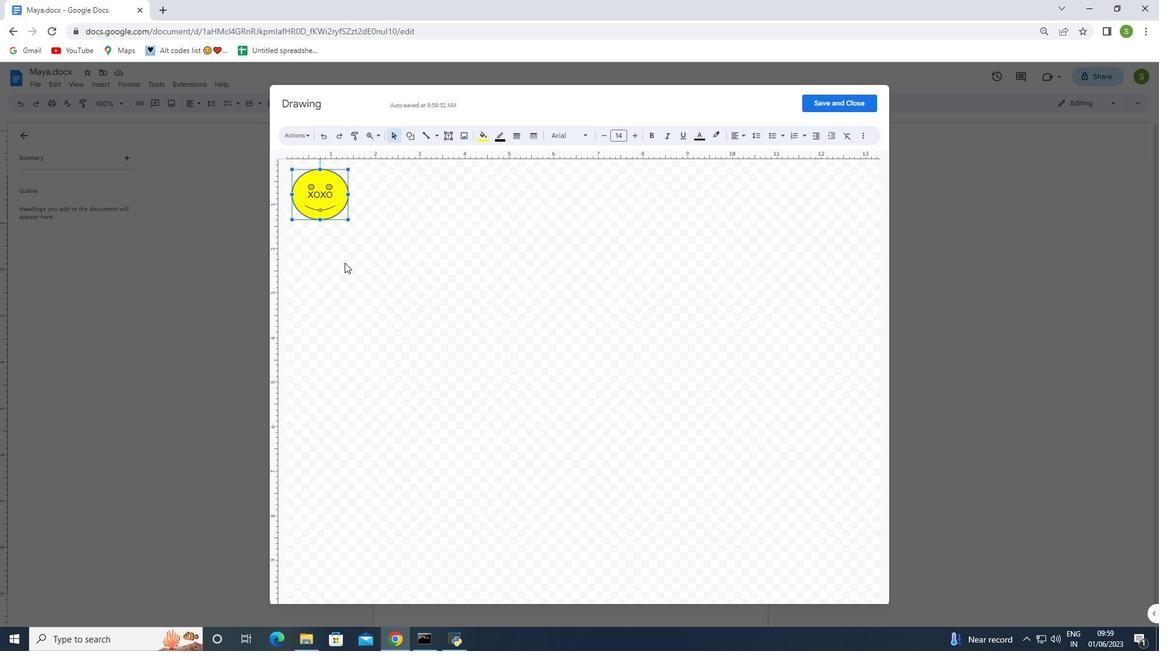
Action: Mouse moved to (820, 108)
Screenshot: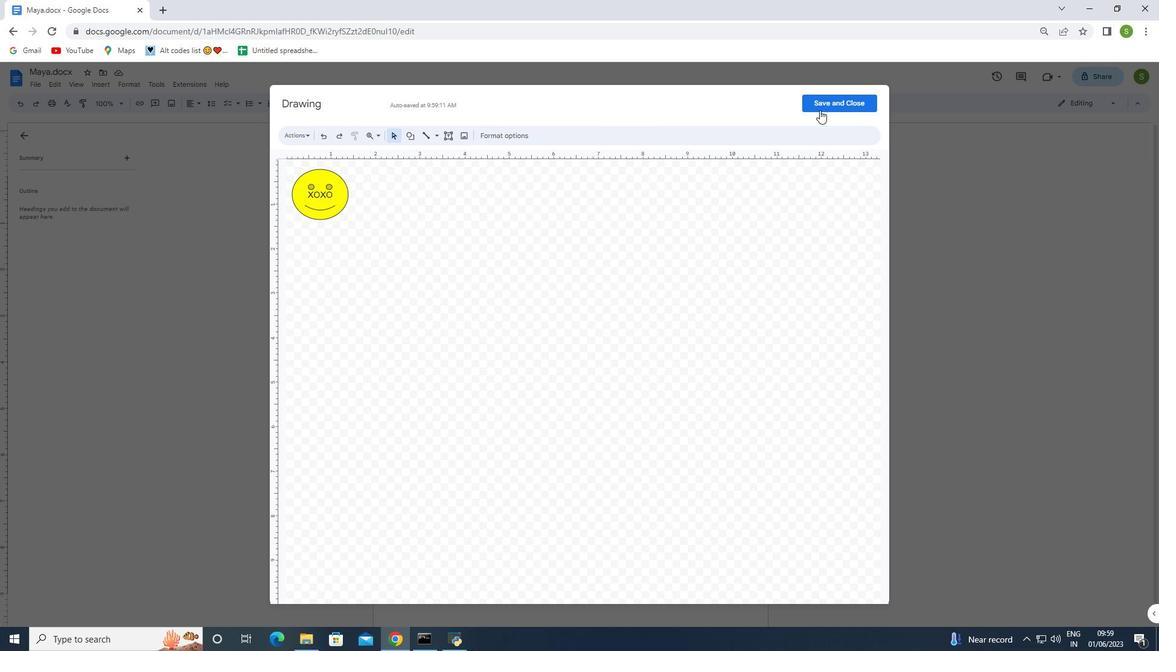 
Action: Mouse pressed left at (820, 108)
Screenshot: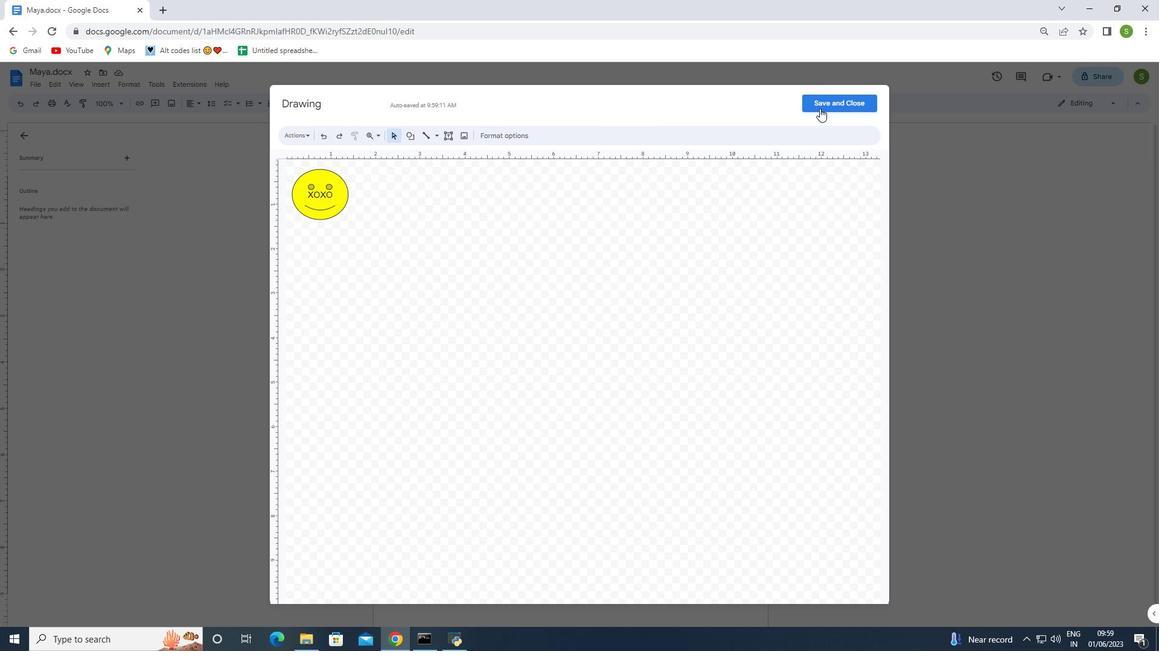 
Action: Mouse moved to (594, 400)
Screenshot: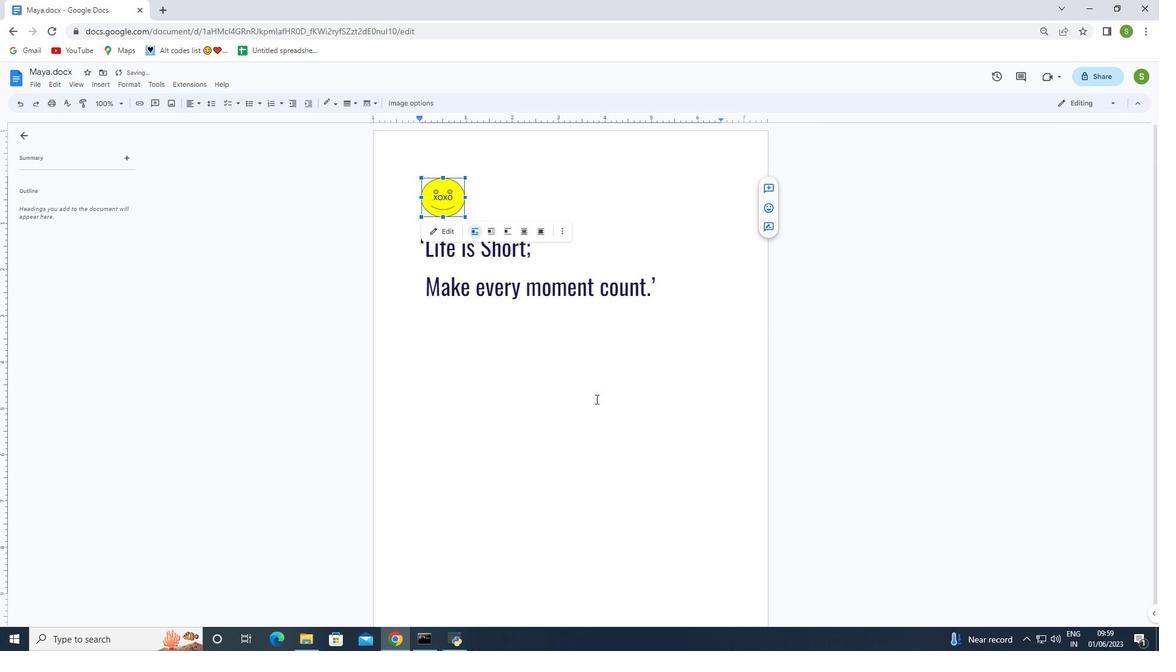 
Action: Mouse pressed left at (594, 400)
Screenshot: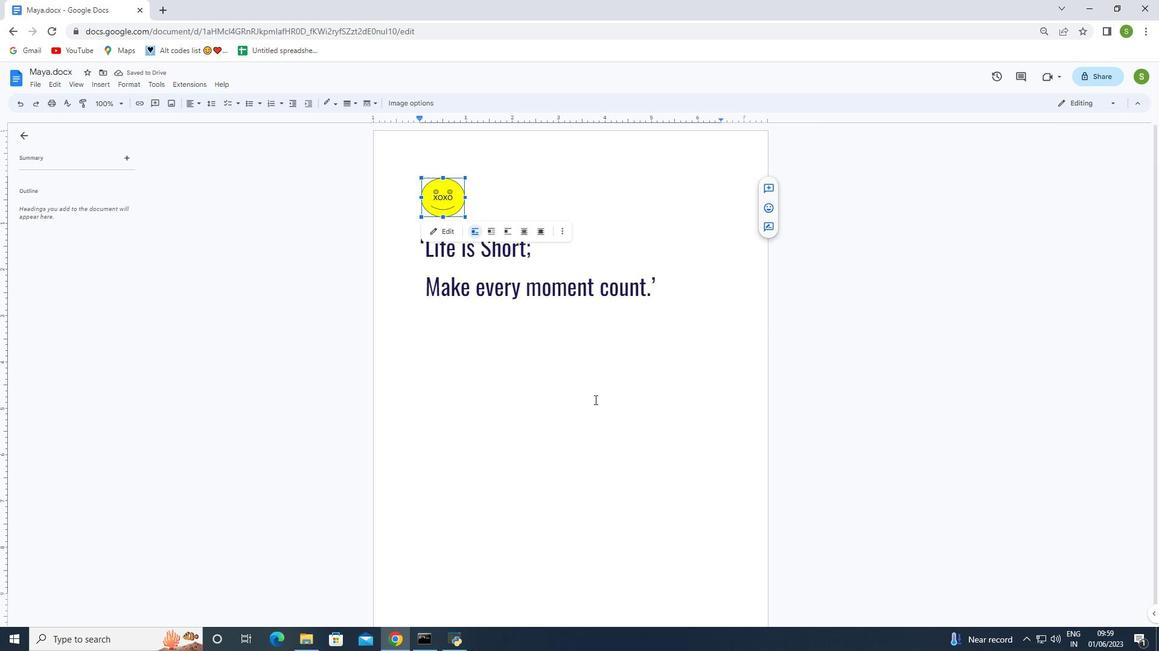 
Action: Mouse moved to (30, 84)
Screenshot: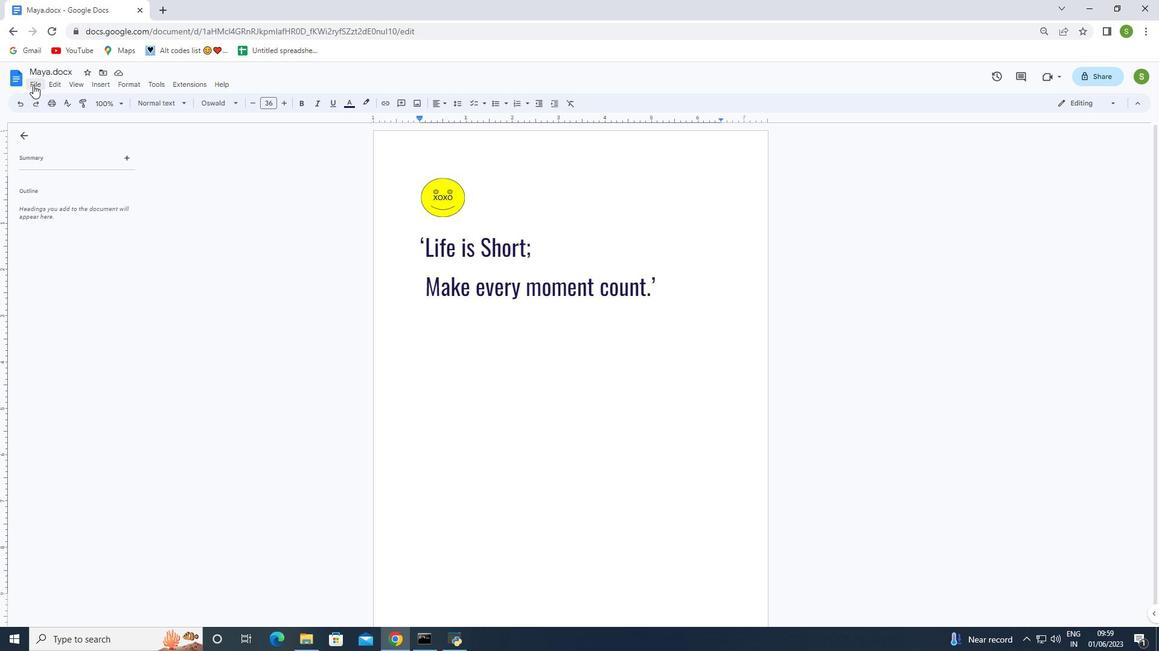 
Action: Mouse pressed left at (30, 84)
Screenshot: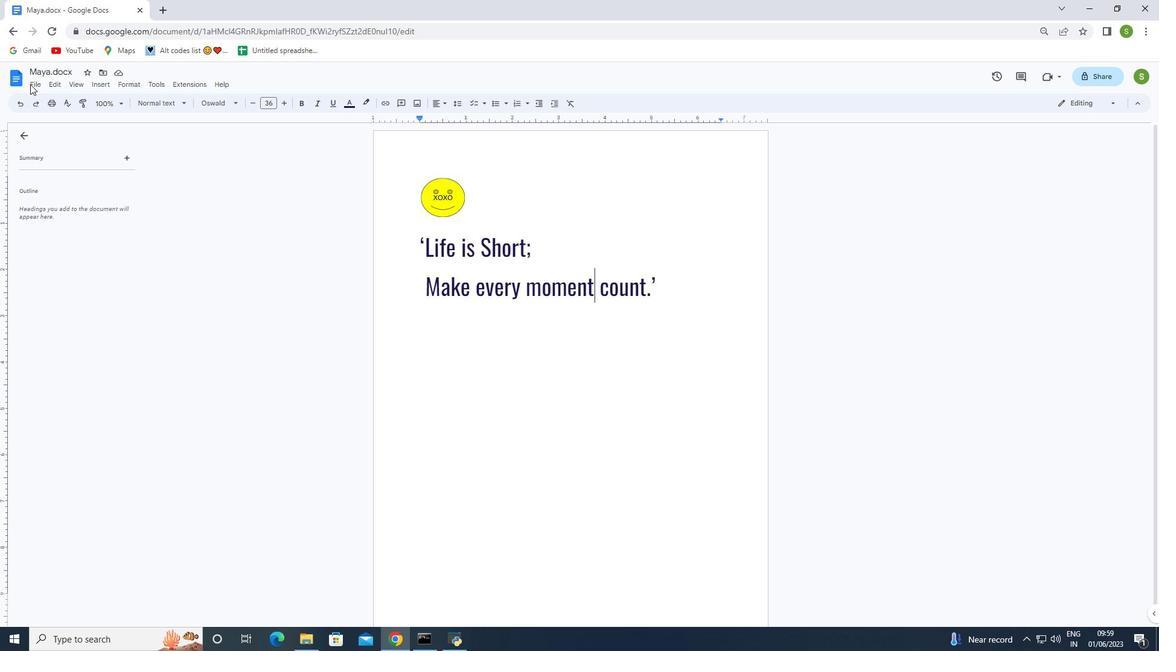 
Action: Mouse moved to (35, 85)
Screenshot: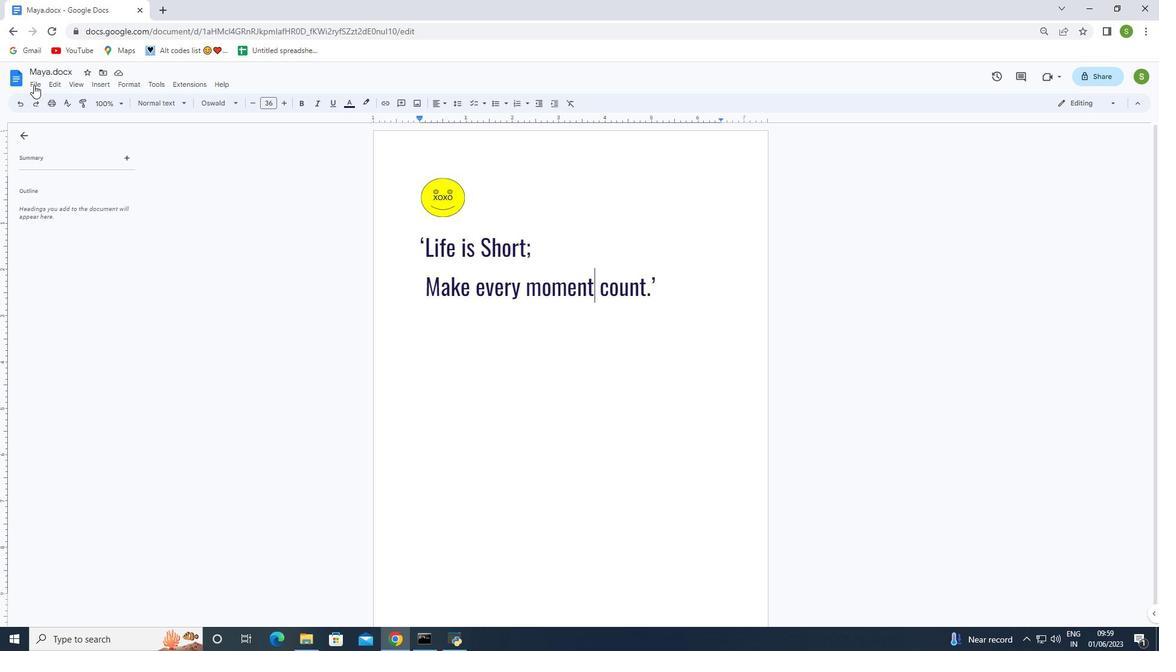 
Action: Mouse pressed left at (35, 85)
Screenshot: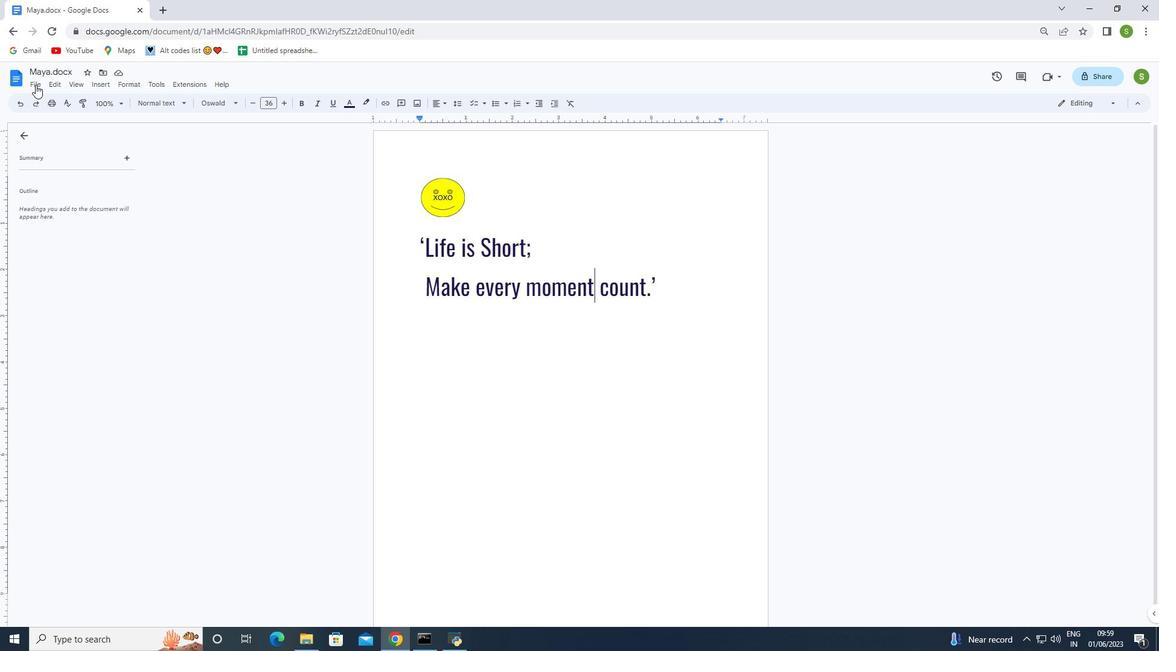 
Action: Mouse moved to (71, 350)
Screenshot: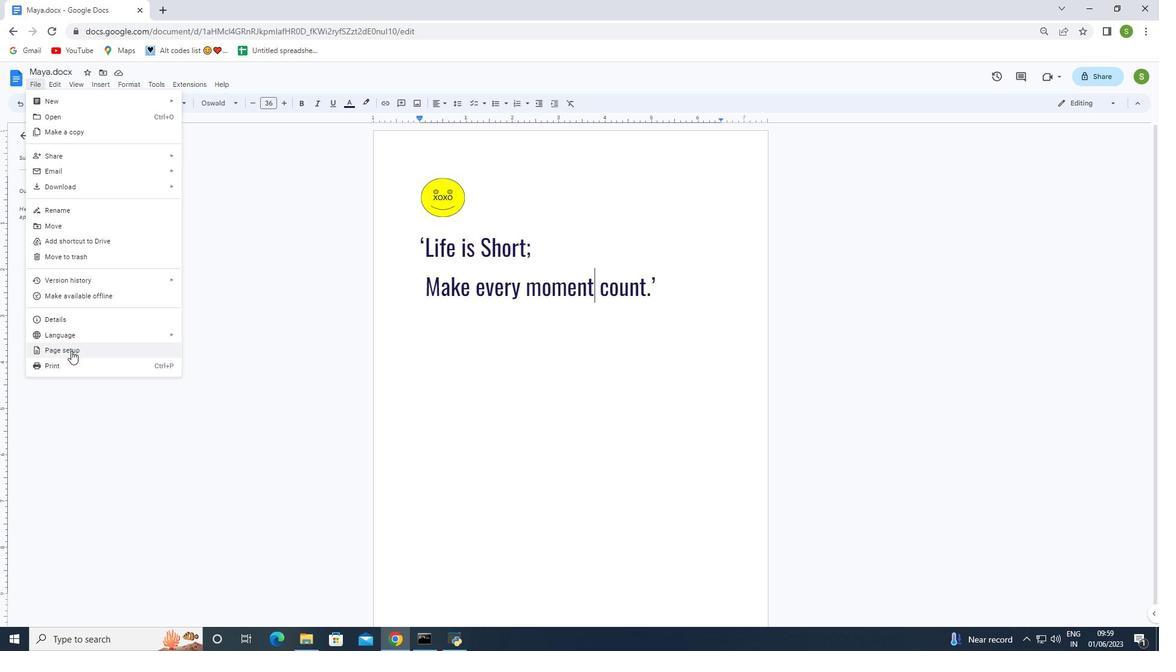 
Action: Mouse pressed left at (71, 350)
Screenshot: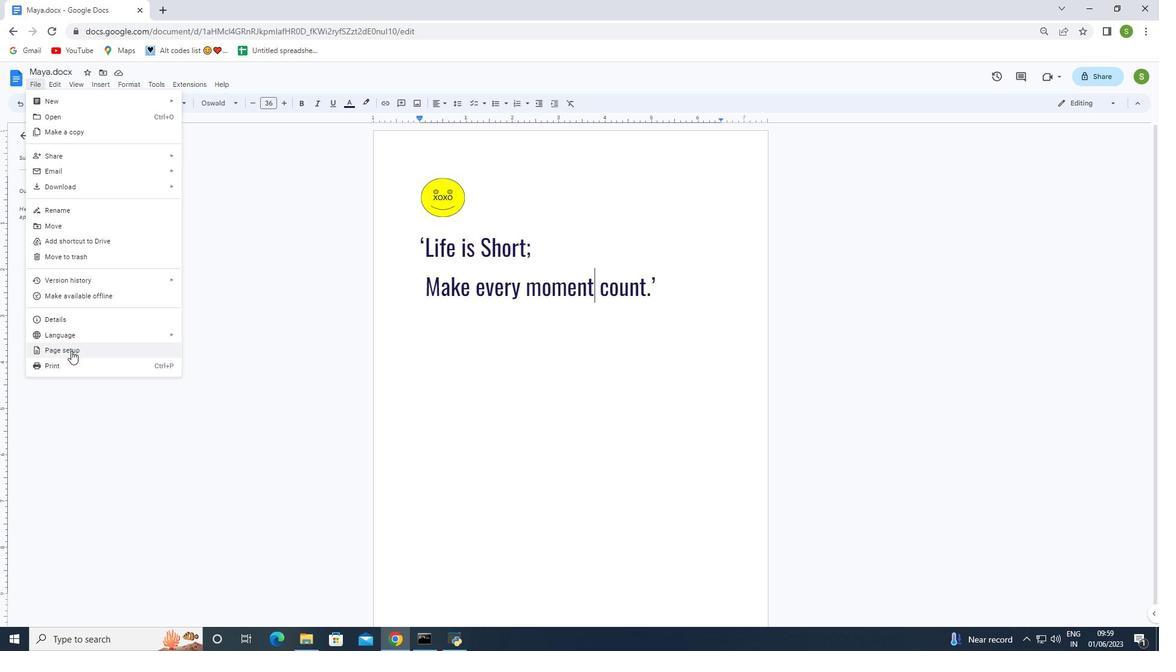 
Action: Mouse moved to (543, 331)
Screenshot: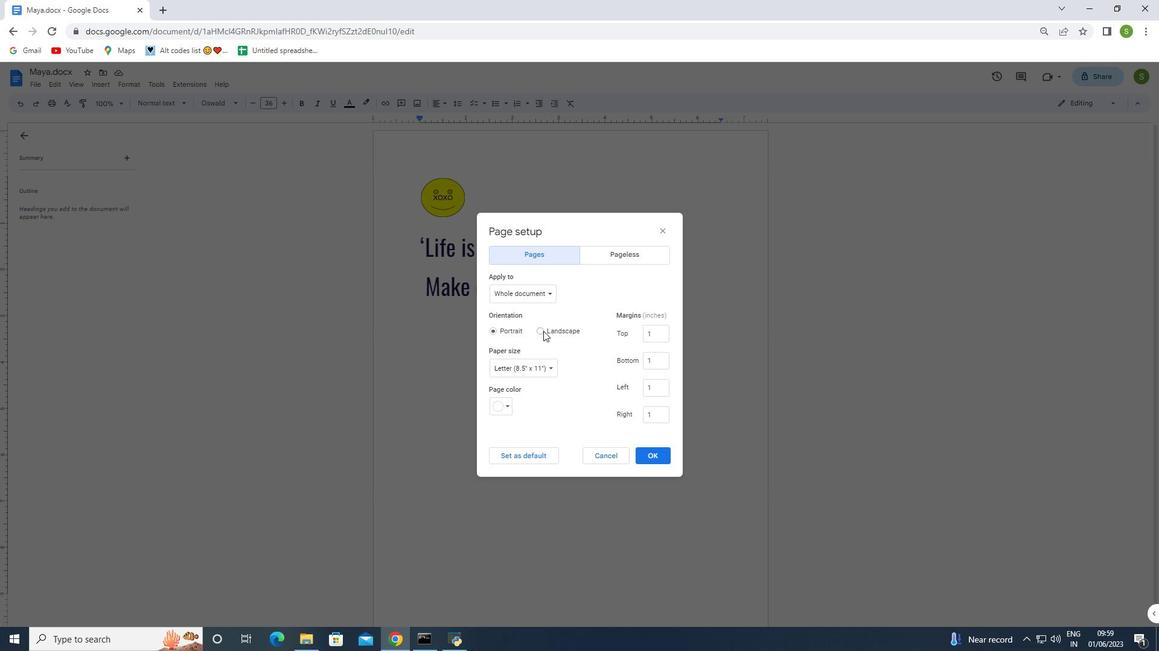 
Action: Mouse pressed left at (543, 331)
Screenshot: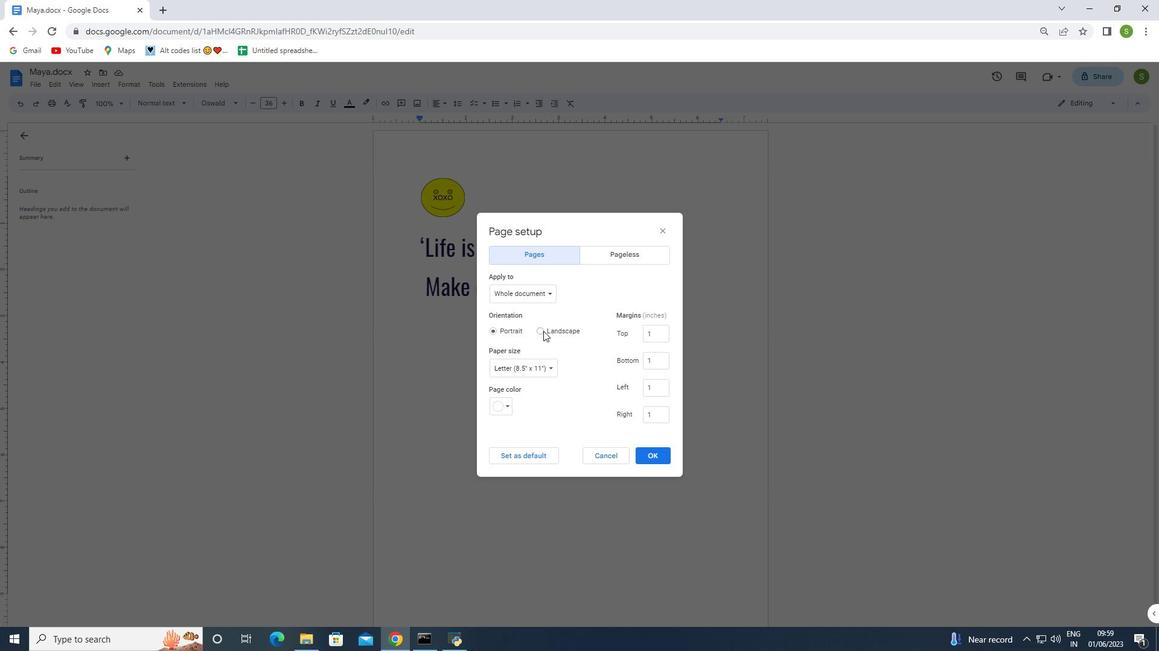 
Action: Mouse moved to (653, 458)
Screenshot: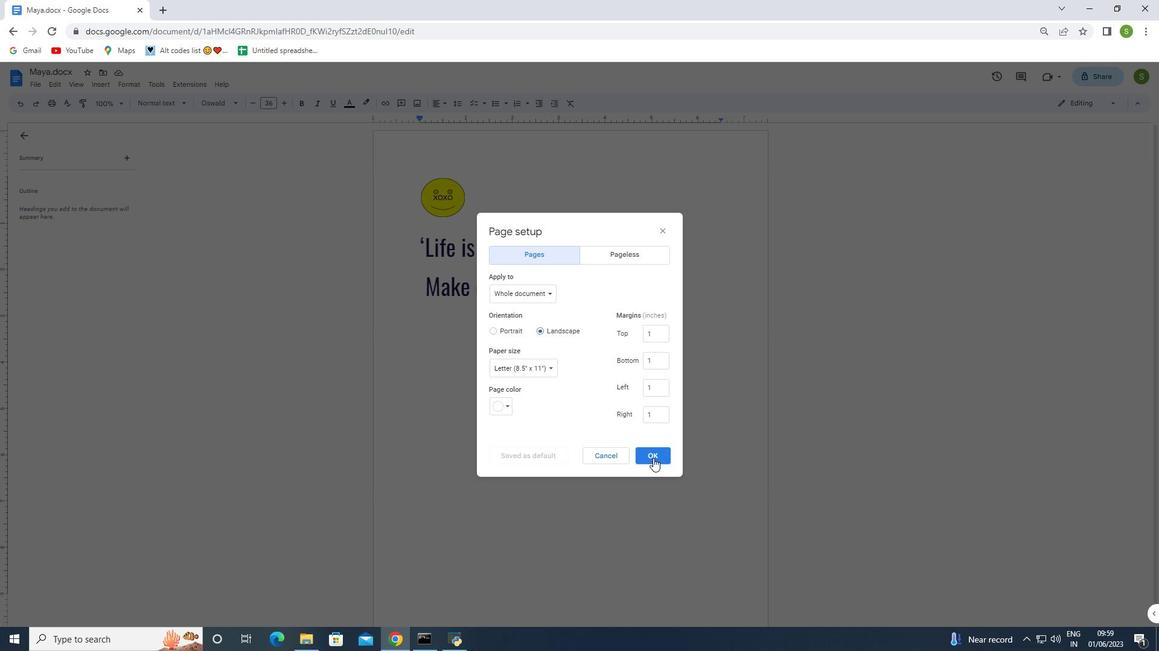 
Action: Mouse pressed left at (653, 458)
Screenshot: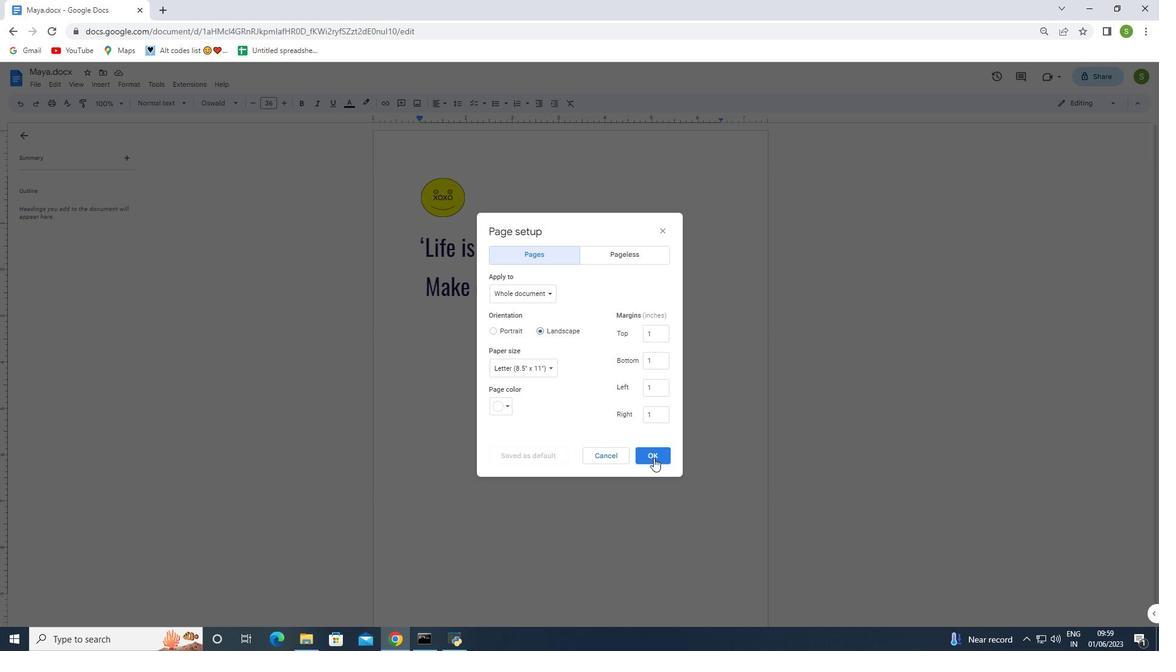 
Action: Mouse moved to (35, 86)
Screenshot: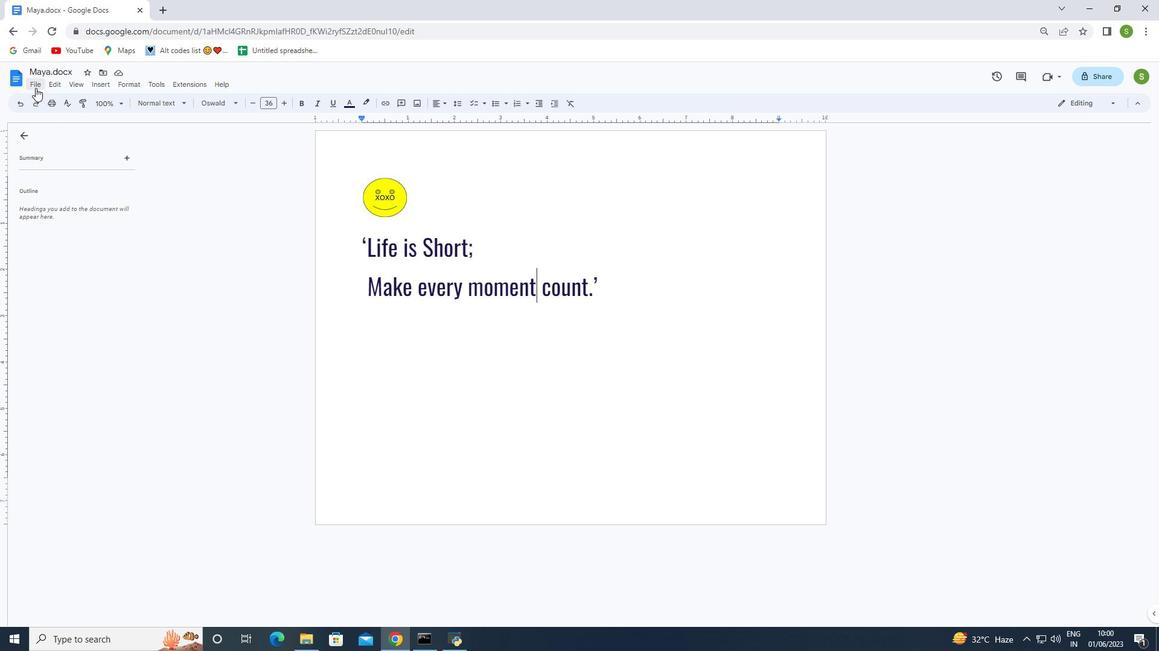 
Action: Mouse pressed left at (35, 86)
Screenshot: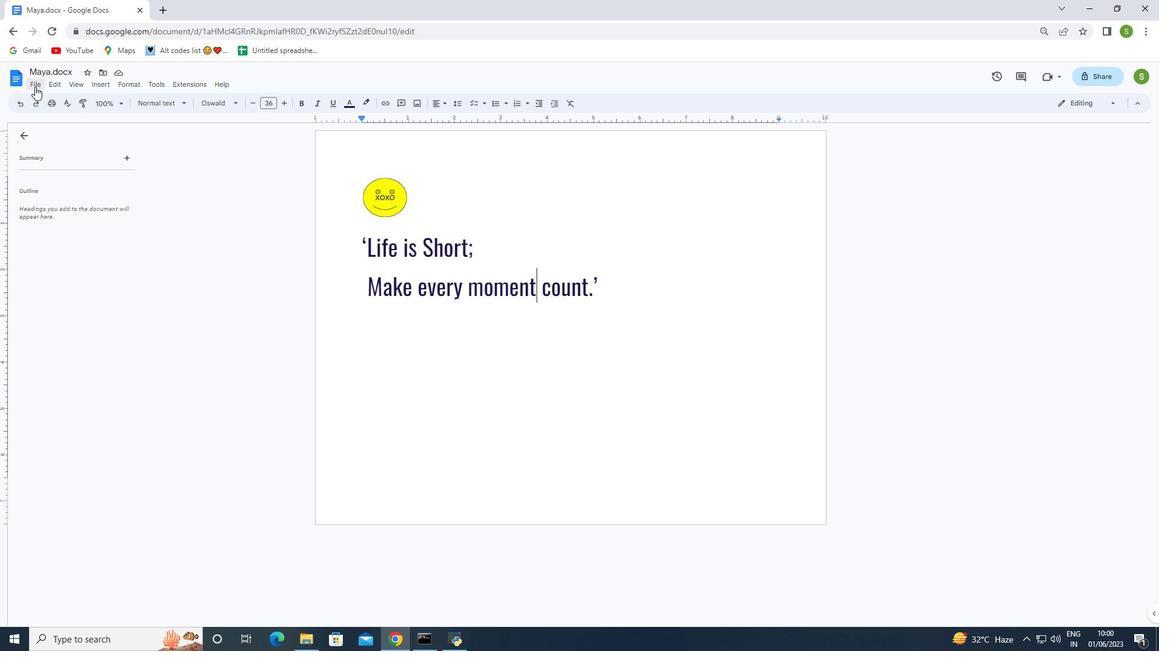 
Action: Mouse moved to (71, 419)
Screenshot: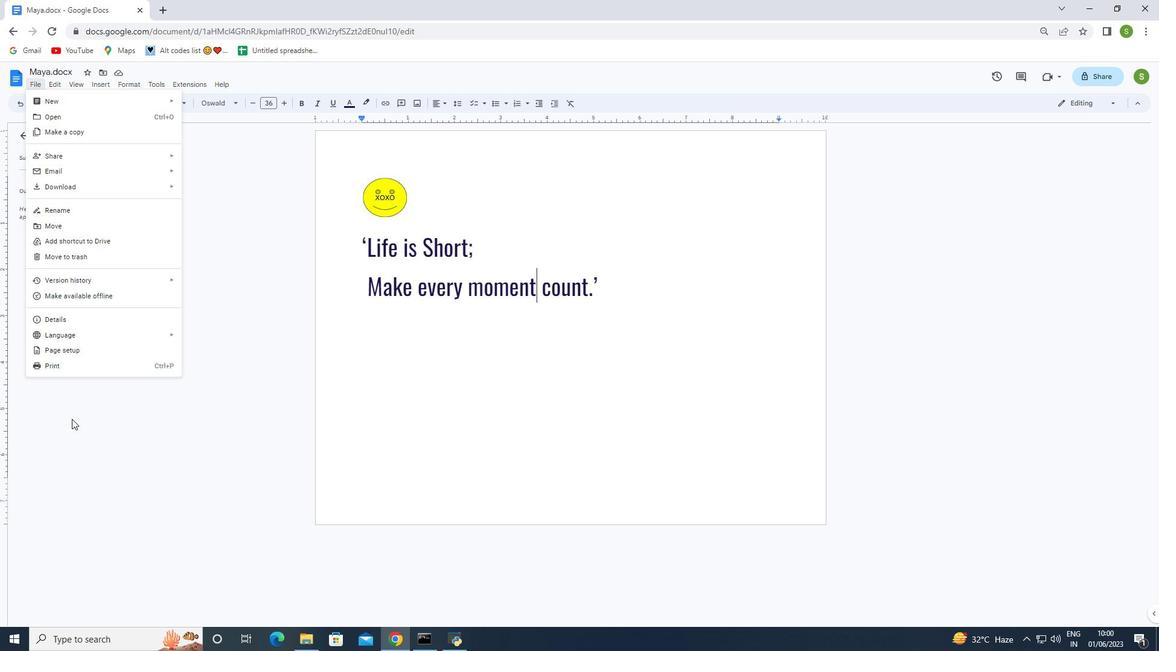 
Action: Mouse pressed left at (71, 419)
Screenshot: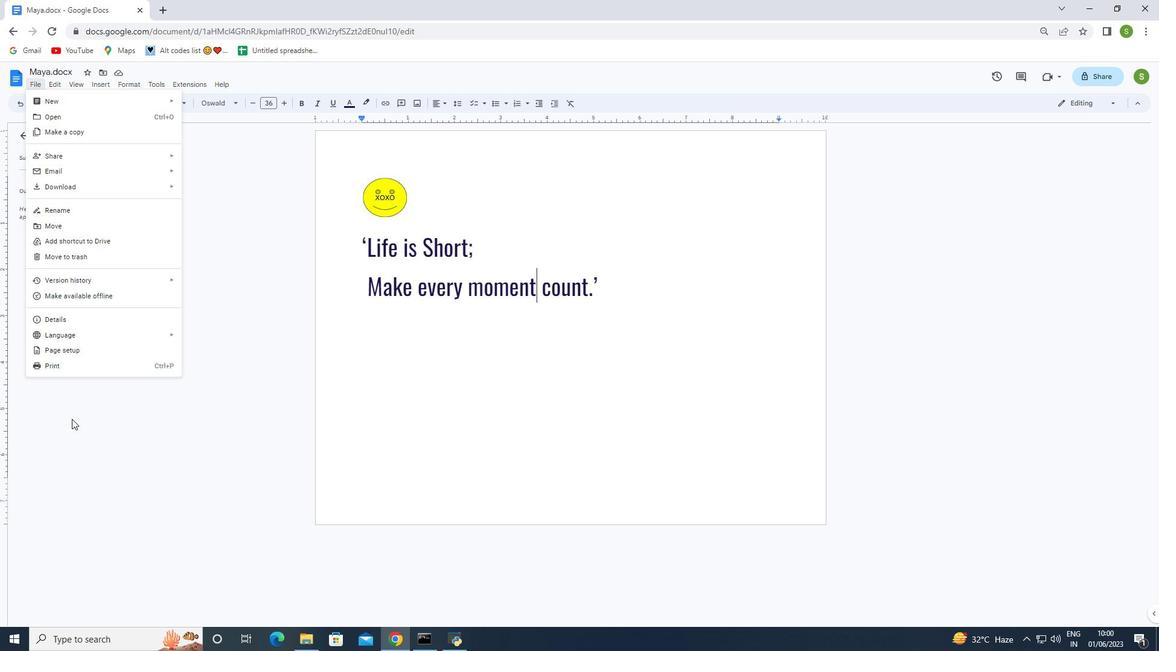 
Action: Mouse moved to (93, 82)
Screenshot: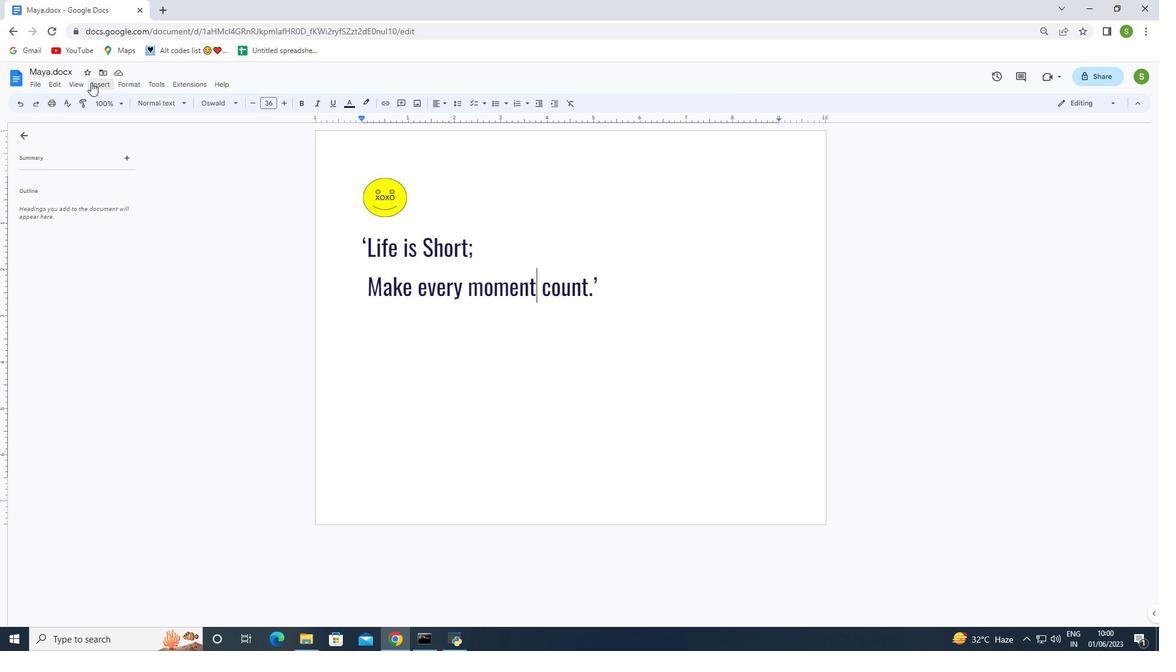 
Action: Mouse pressed left at (93, 82)
Screenshot: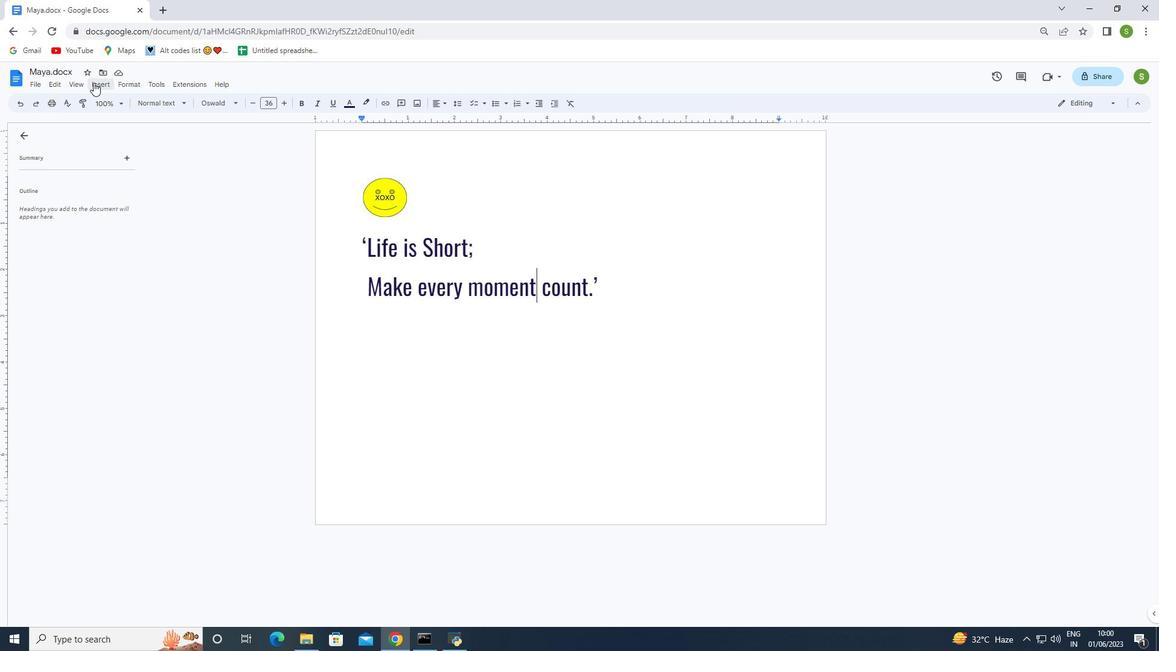 
Action: Mouse moved to (116, 180)
Screenshot: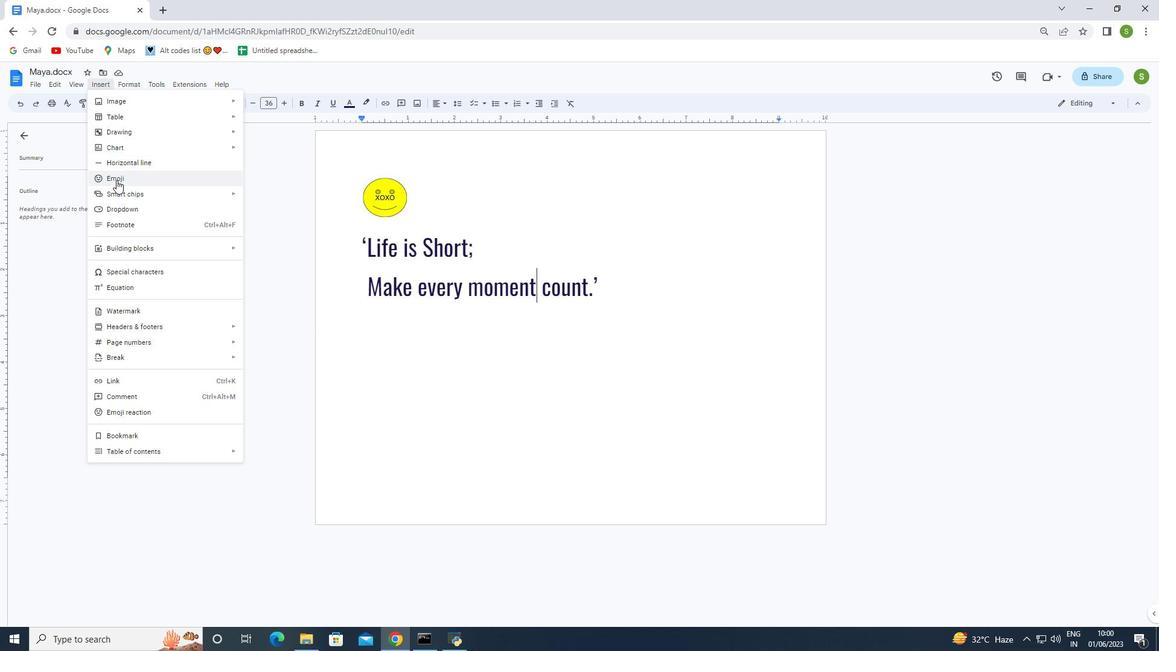 
Action: Mouse pressed left at (116, 180)
Screenshot: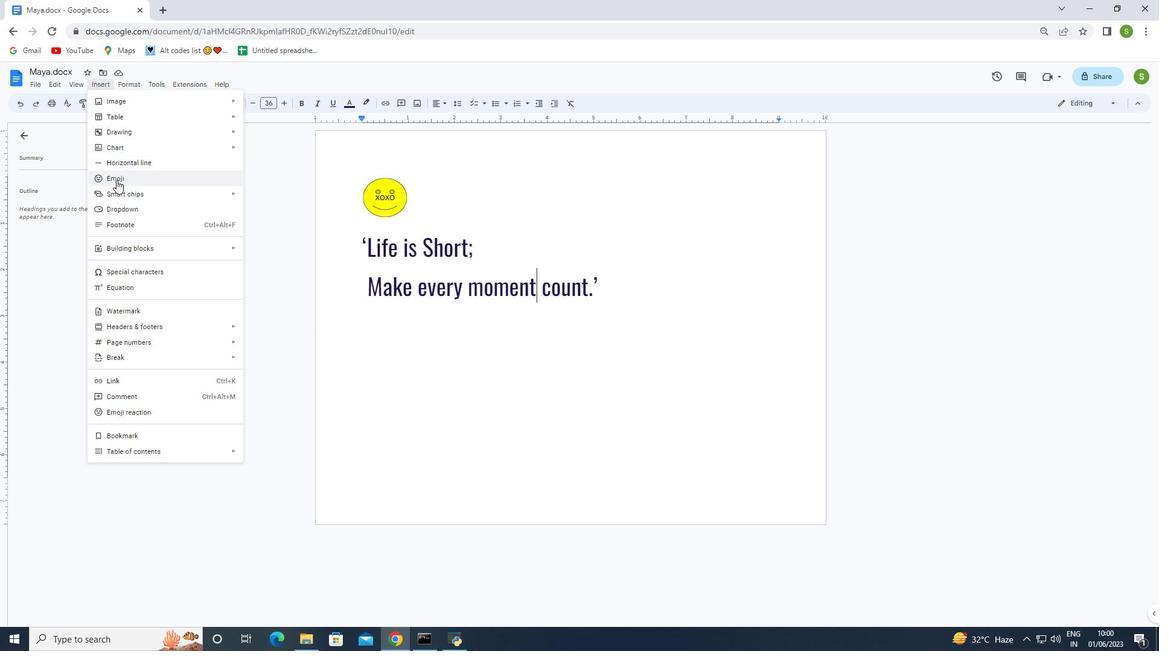 
Action: Mouse moved to (616, 443)
Screenshot: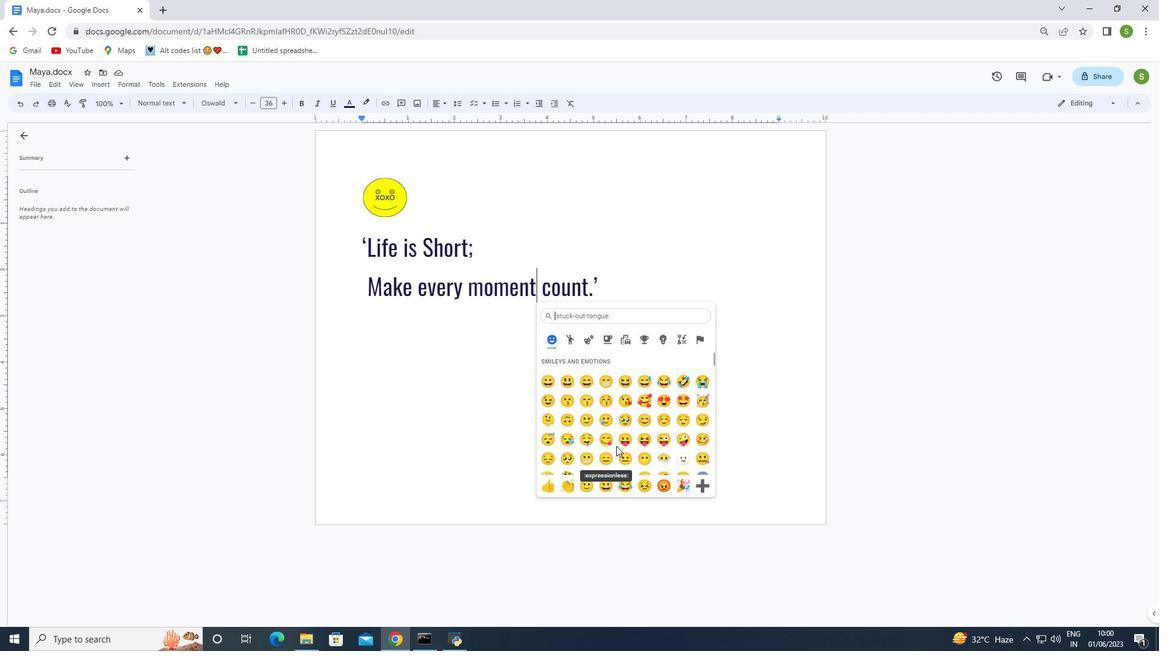 
Action: Mouse scrolled (616, 442) with delta (0, 0)
Screenshot: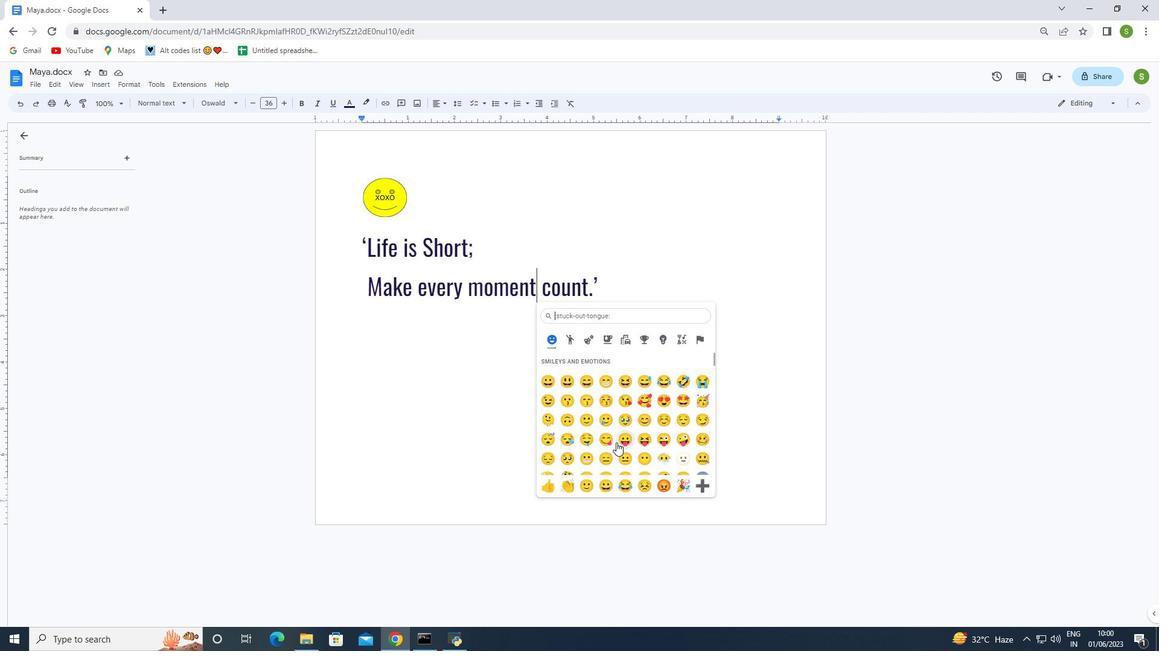 
Action: Mouse scrolled (616, 442) with delta (0, 0)
Screenshot: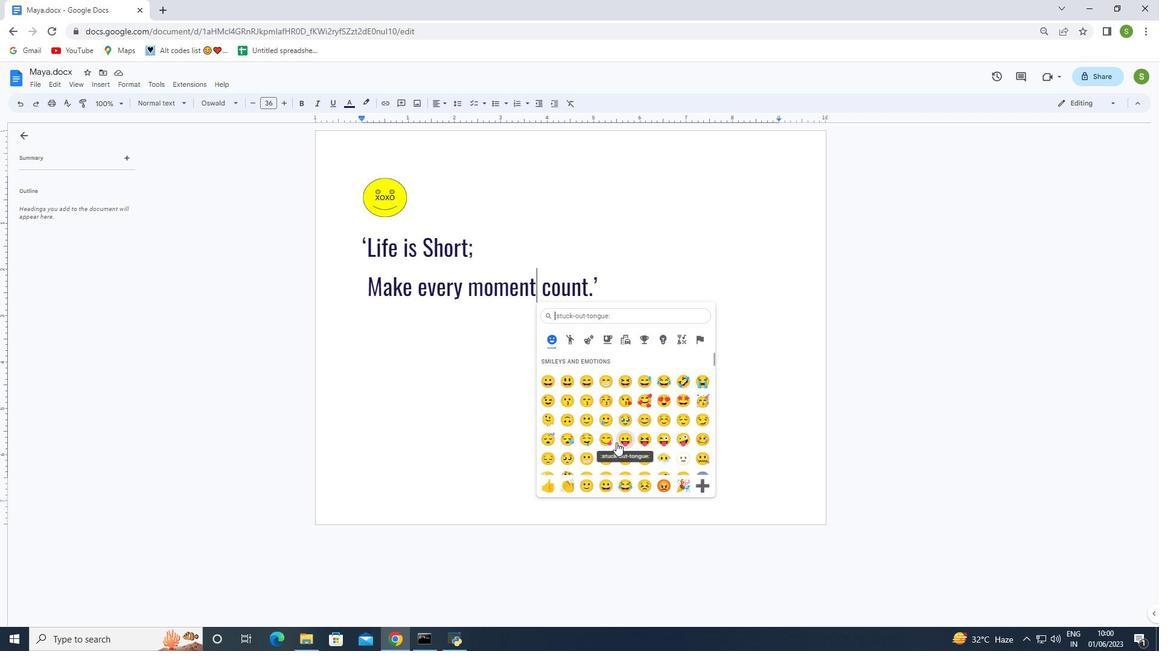 
Action: Mouse scrolled (616, 442) with delta (0, 0)
Screenshot: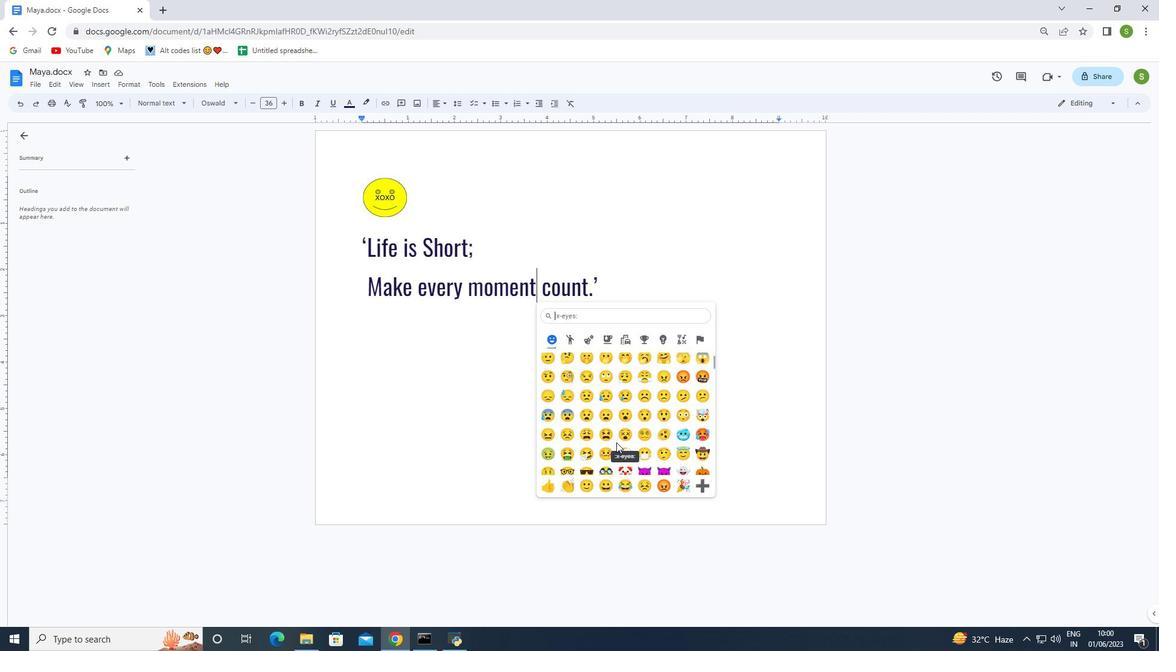 
Action: Mouse scrolled (616, 442) with delta (0, 0)
Screenshot: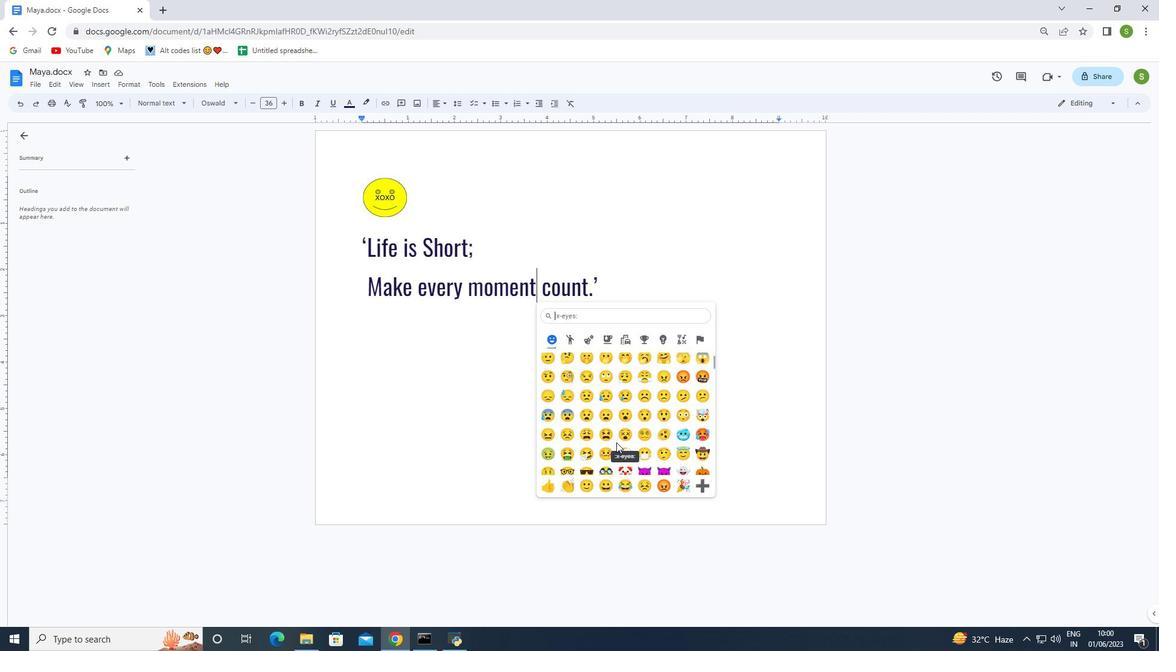 
Action: Mouse moved to (632, 424)
Screenshot: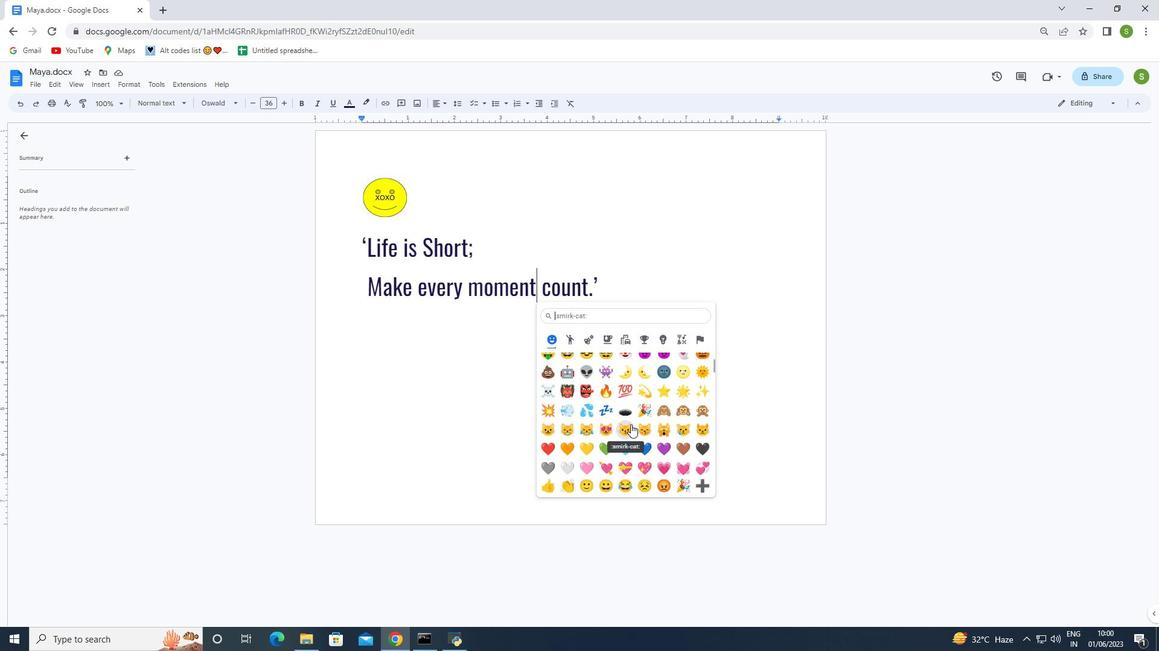 
Action: Mouse scrolled (632, 424) with delta (0, 0)
Screenshot: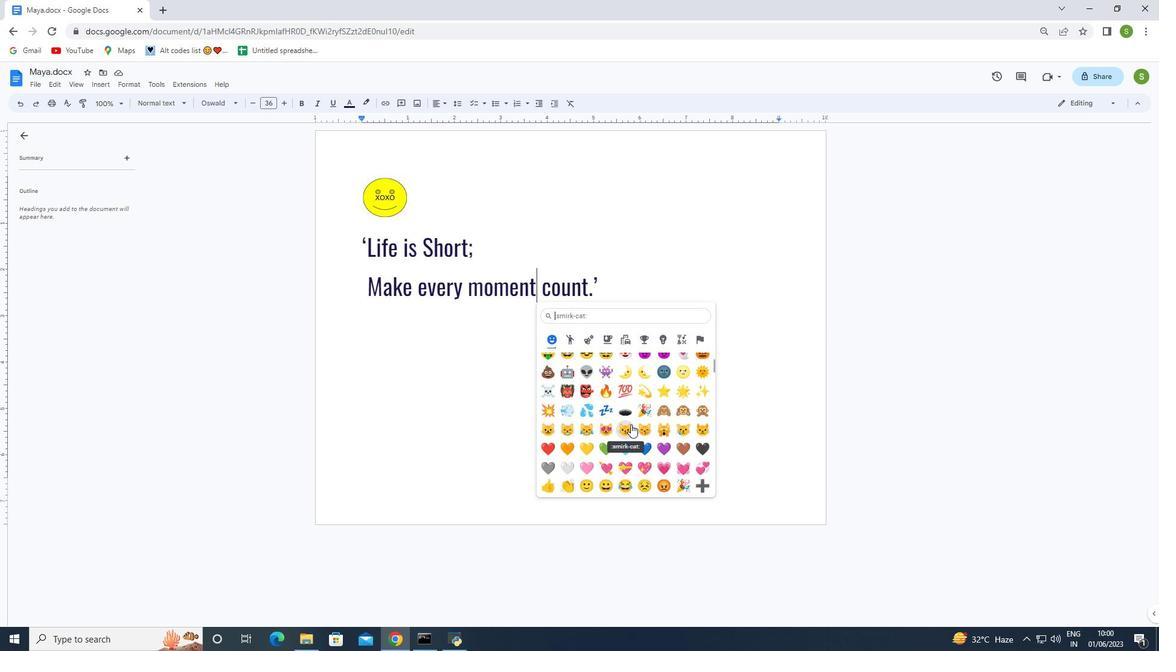 
Action: Mouse scrolled (632, 424) with delta (0, 0)
Screenshot: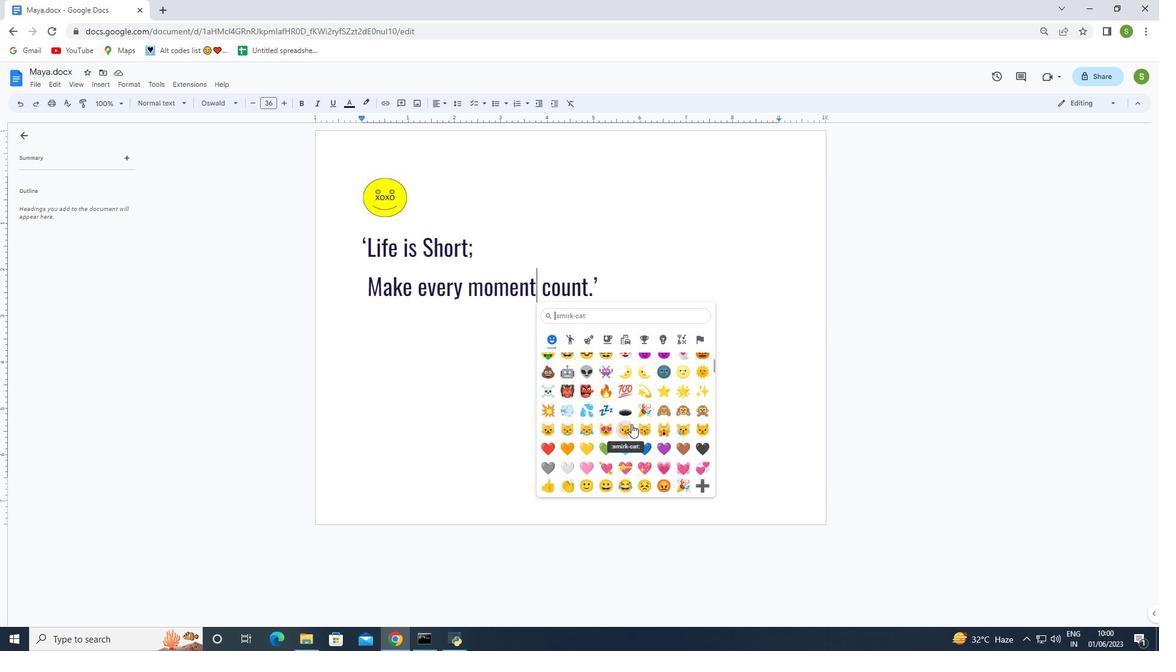 
Action: Mouse scrolled (632, 424) with delta (0, 0)
Screenshot: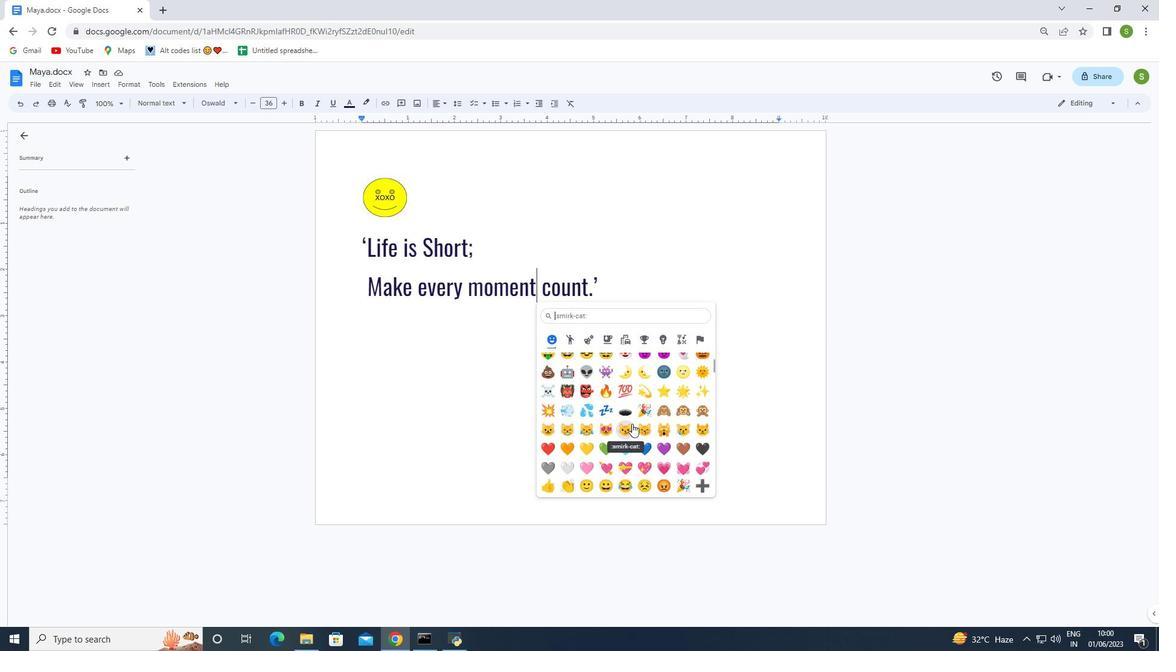 
Action: Mouse scrolled (632, 424) with delta (0, 0)
Screenshot: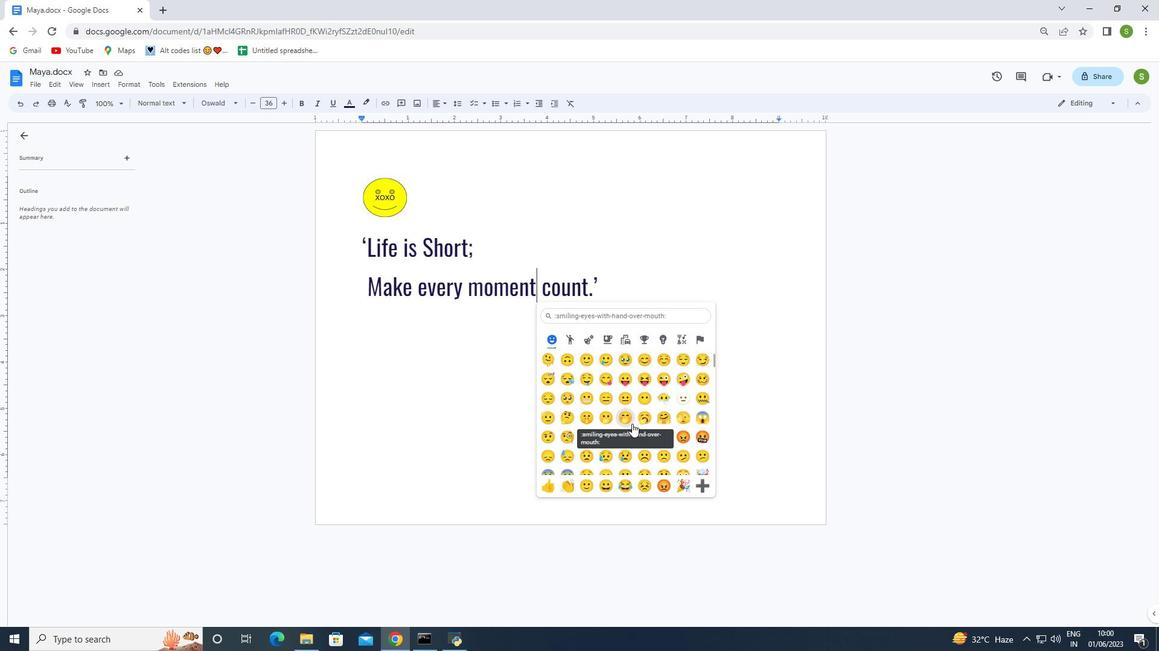 
Action: Mouse scrolled (632, 424) with delta (0, 0)
Screenshot: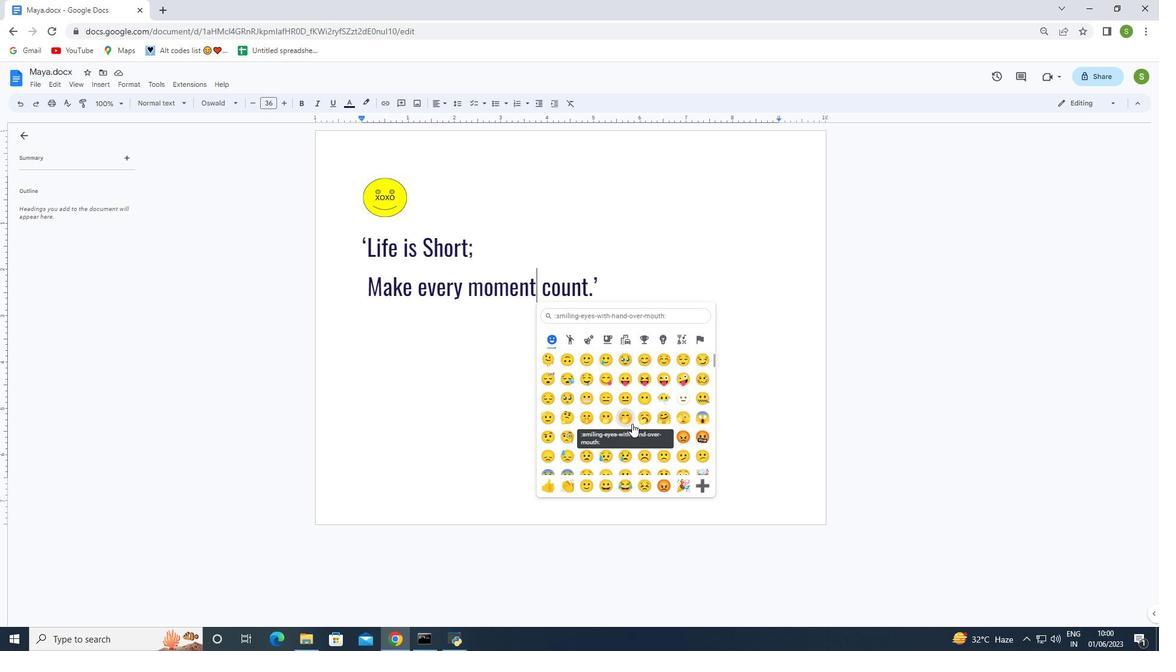 
Action: Mouse scrolled (632, 424) with delta (0, 0)
Screenshot: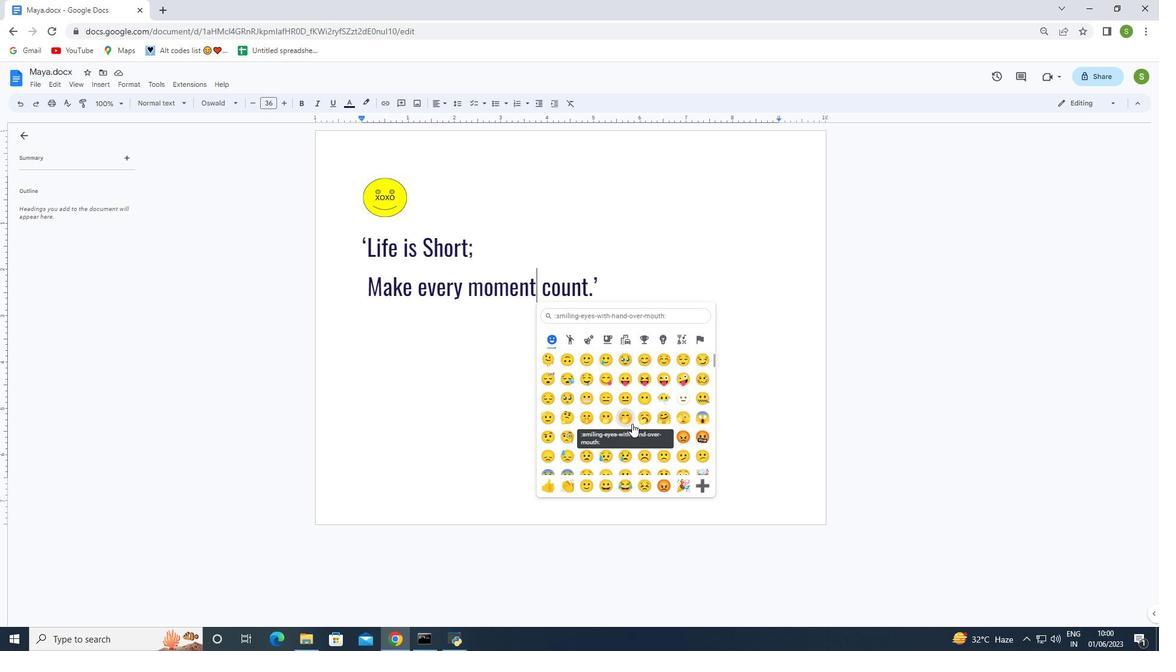 
Action: Mouse moved to (635, 421)
Screenshot: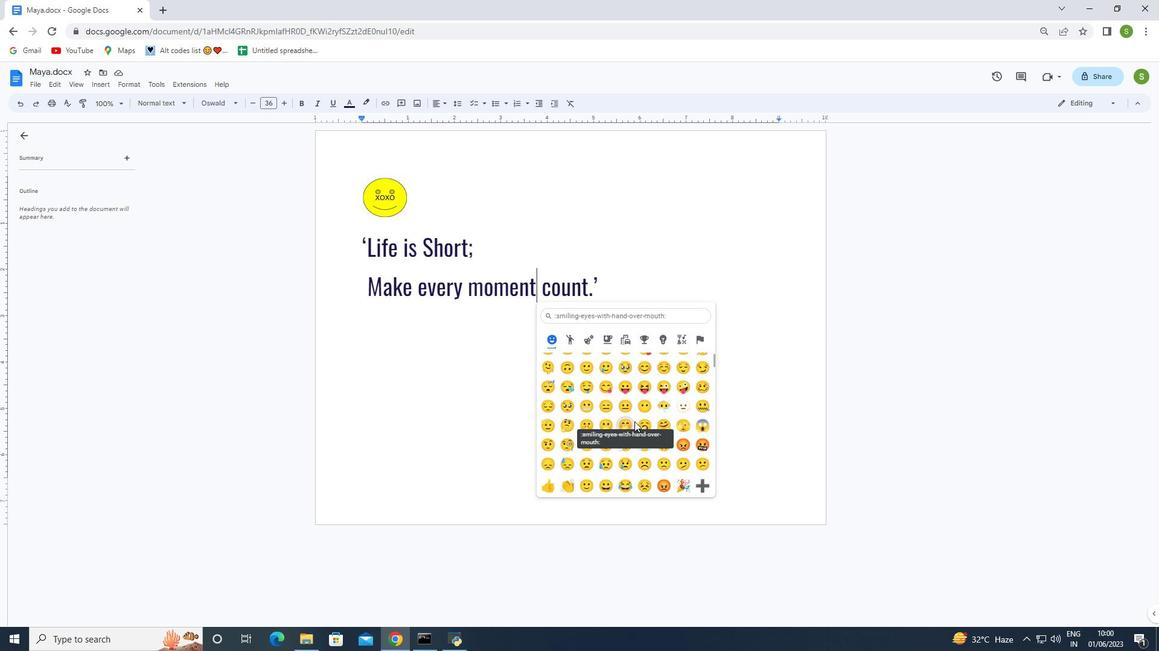 
Action: Mouse scrolled (635, 422) with delta (0, 0)
Screenshot: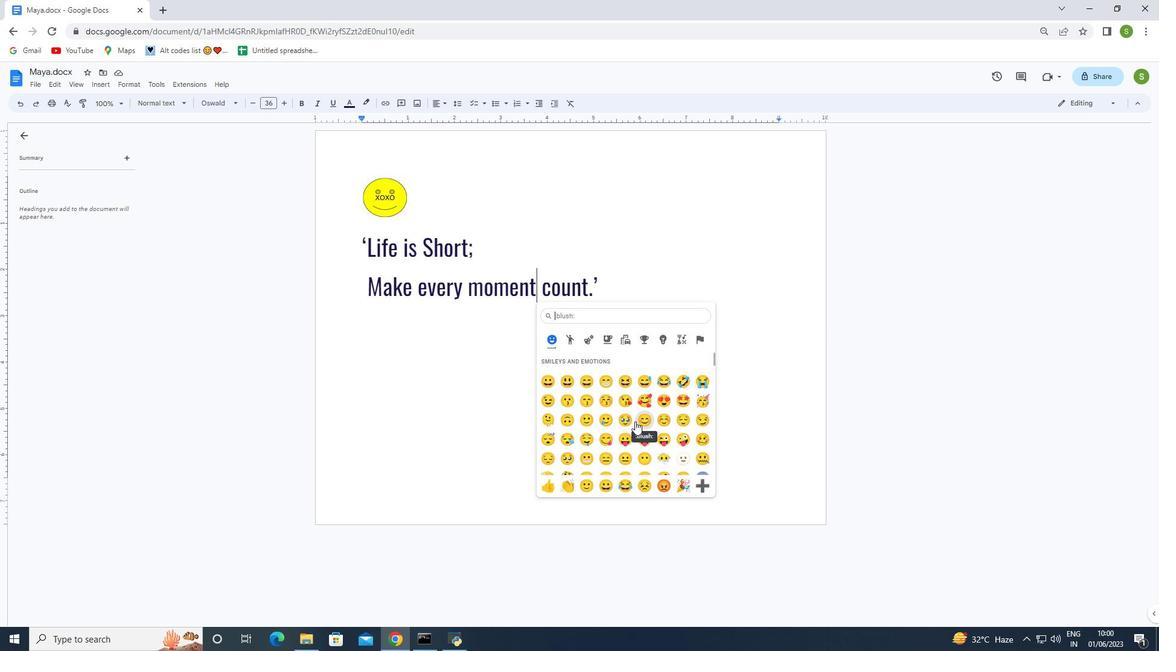 
Action: Mouse scrolled (635, 422) with delta (0, 0)
Screenshot: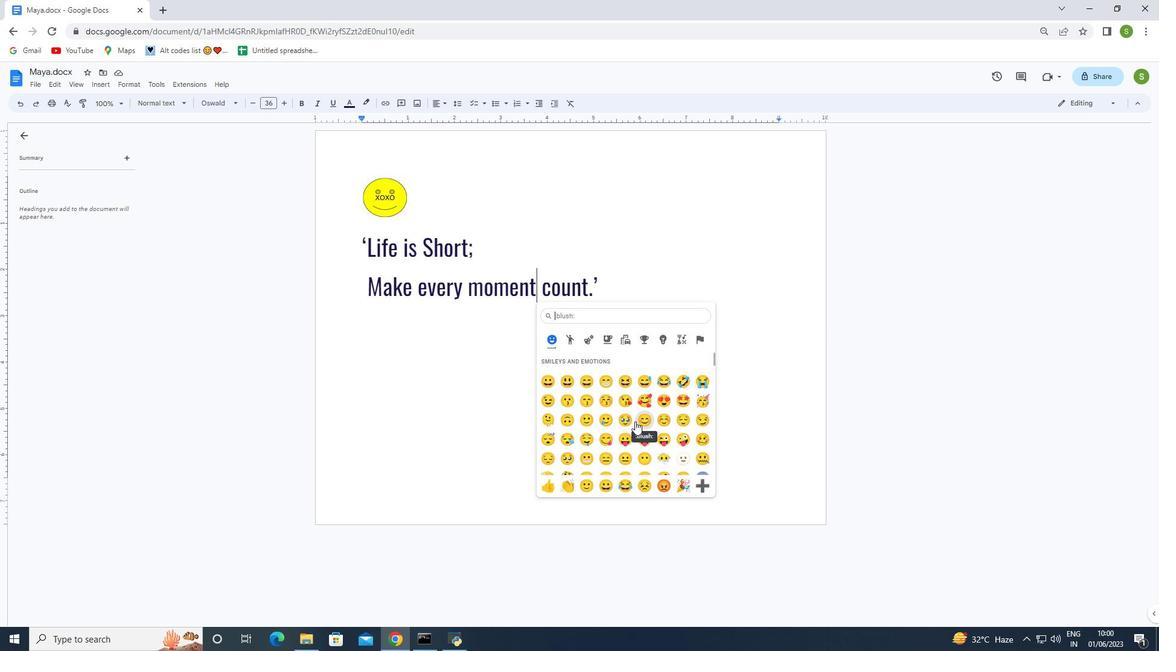 
Action: Mouse moved to (636, 421)
Screenshot: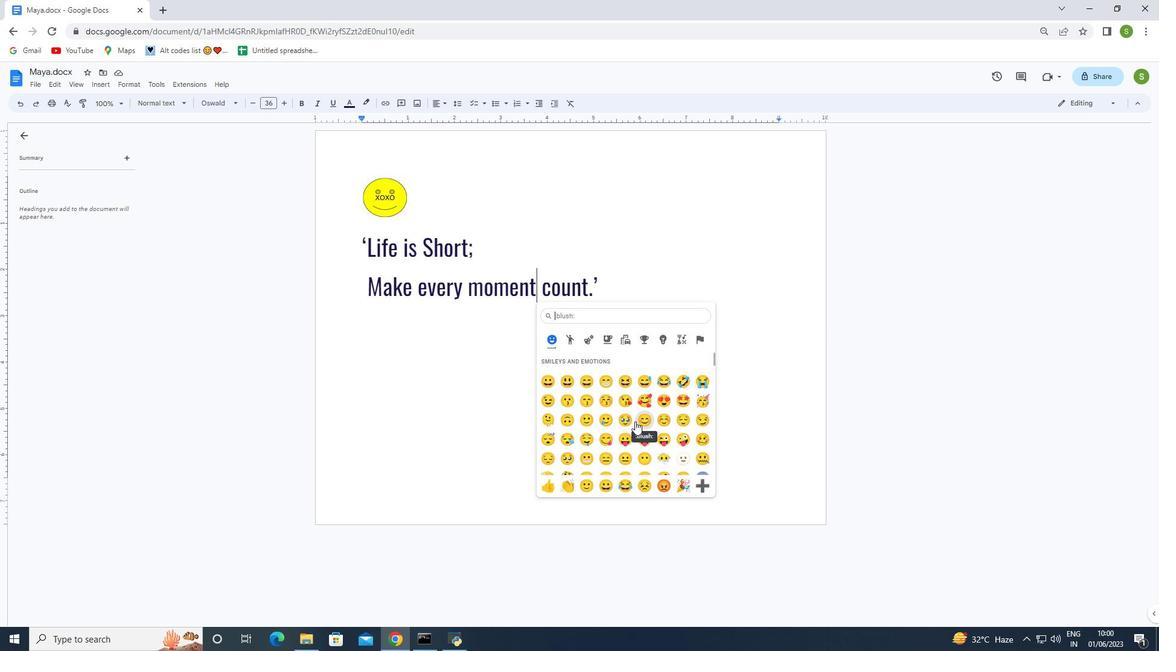 
Action: Mouse scrolled (636, 421) with delta (0, 0)
Screenshot: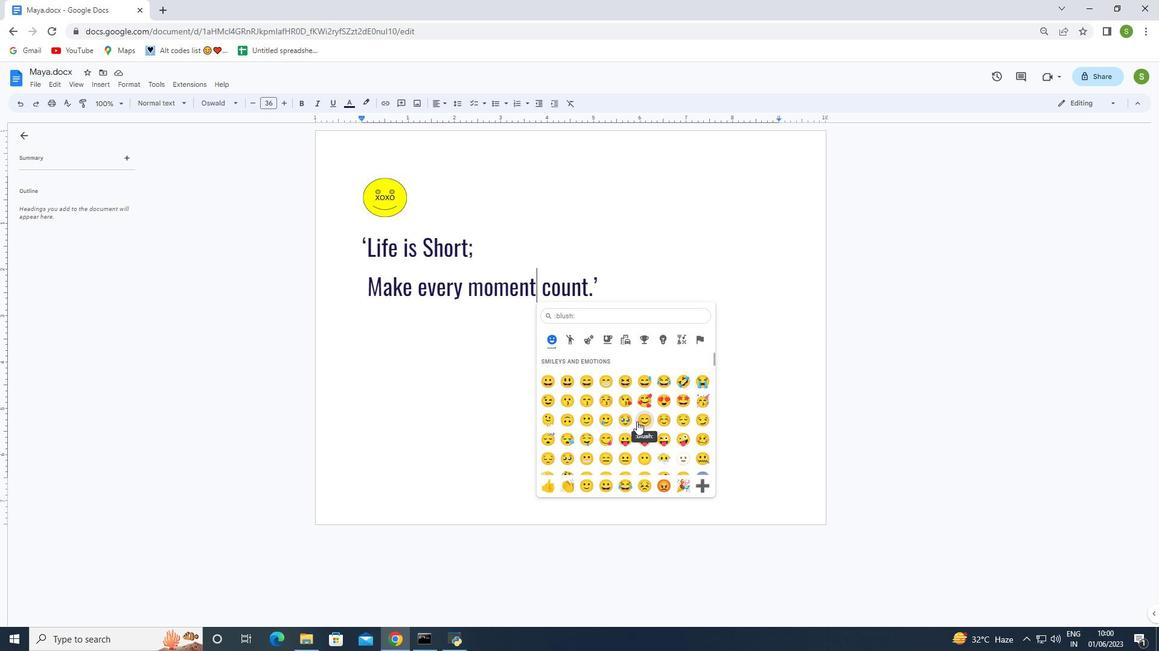 
Action: Mouse scrolled (636, 421) with delta (0, 0)
Screenshot: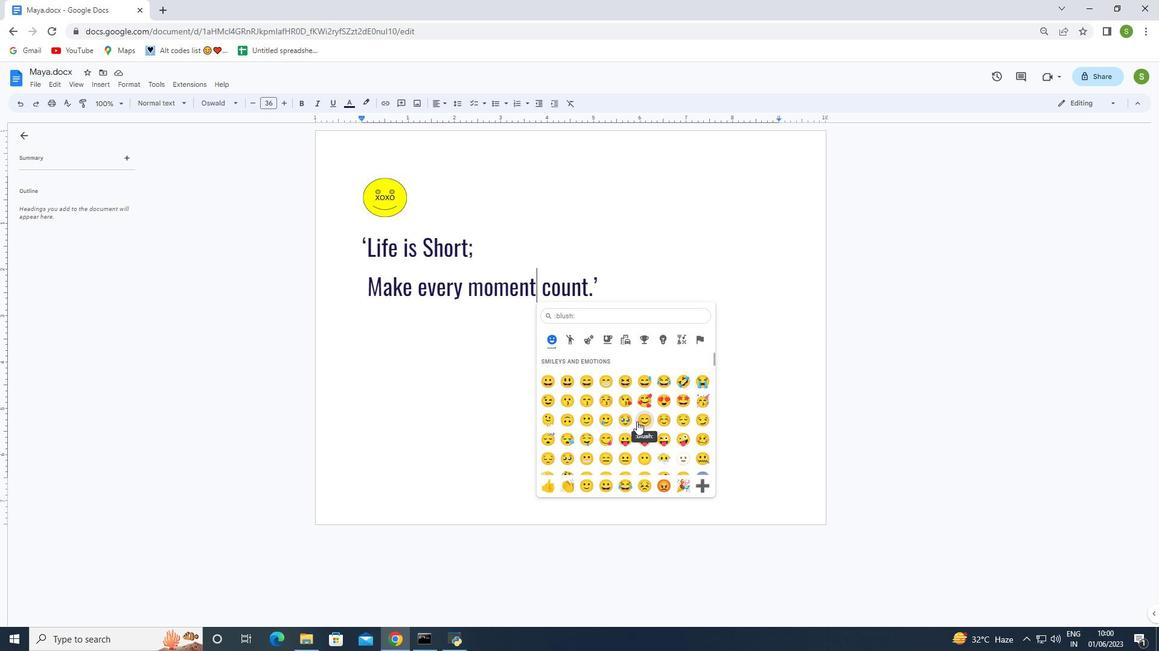 
Action: Mouse scrolled (636, 421) with delta (0, 0)
Screenshot: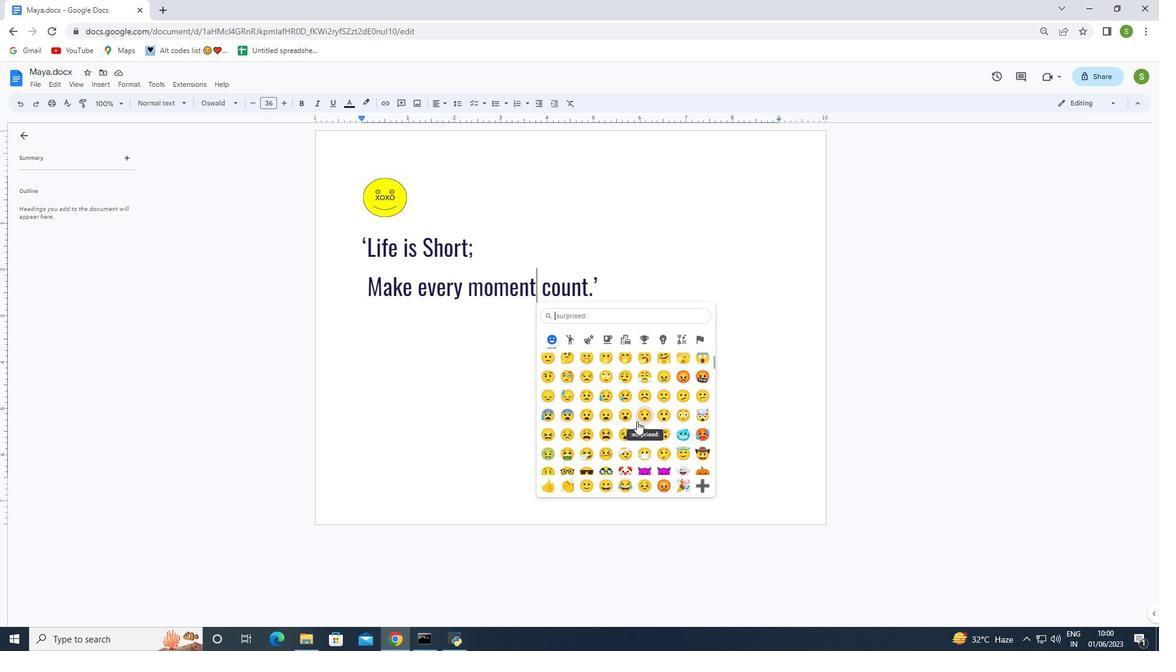 
Action: Mouse scrolled (636, 421) with delta (0, 0)
Screenshot: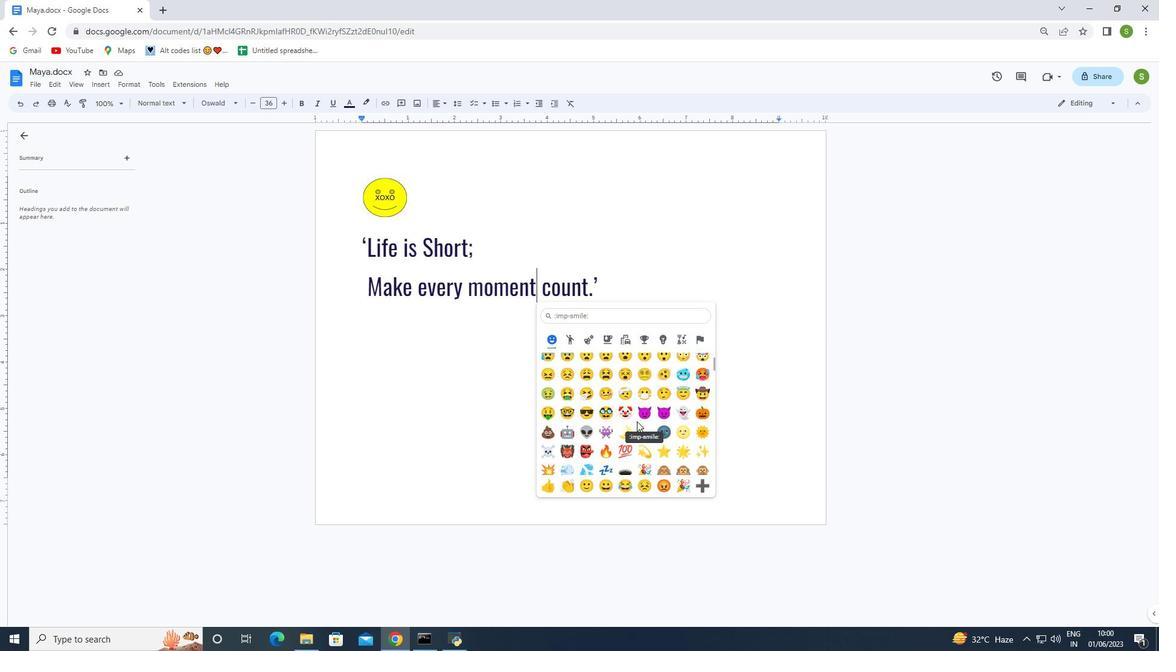 
Action: Mouse scrolled (636, 421) with delta (0, 0)
Screenshot: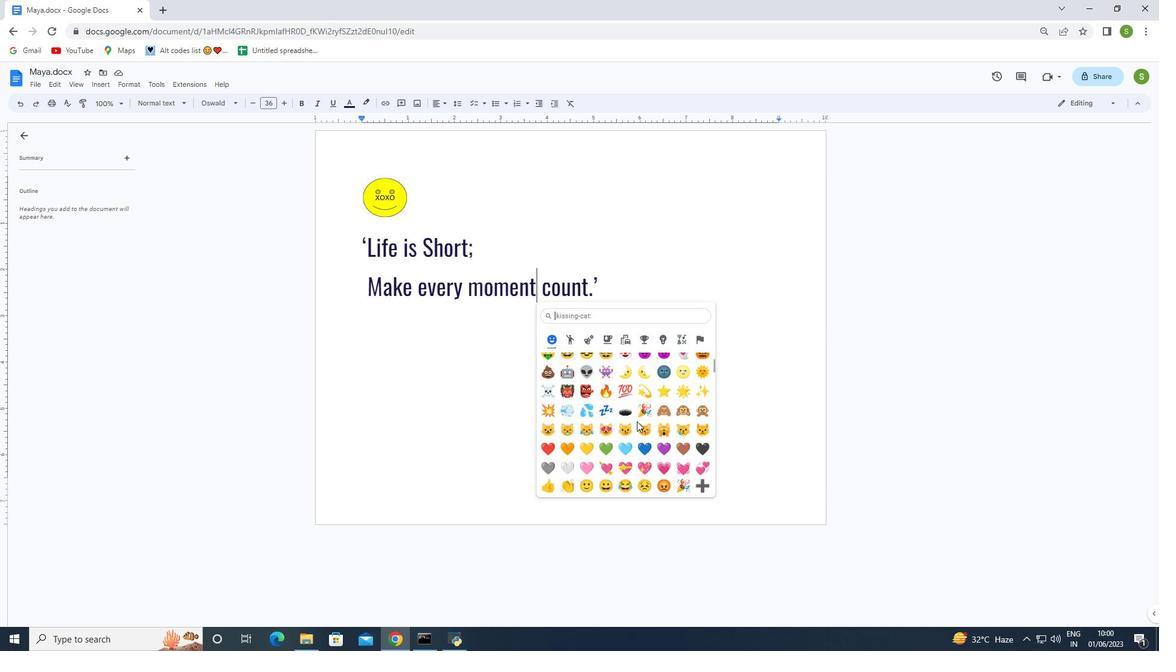 
Action: Mouse scrolled (636, 421) with delta (0, 0)
Screenshot: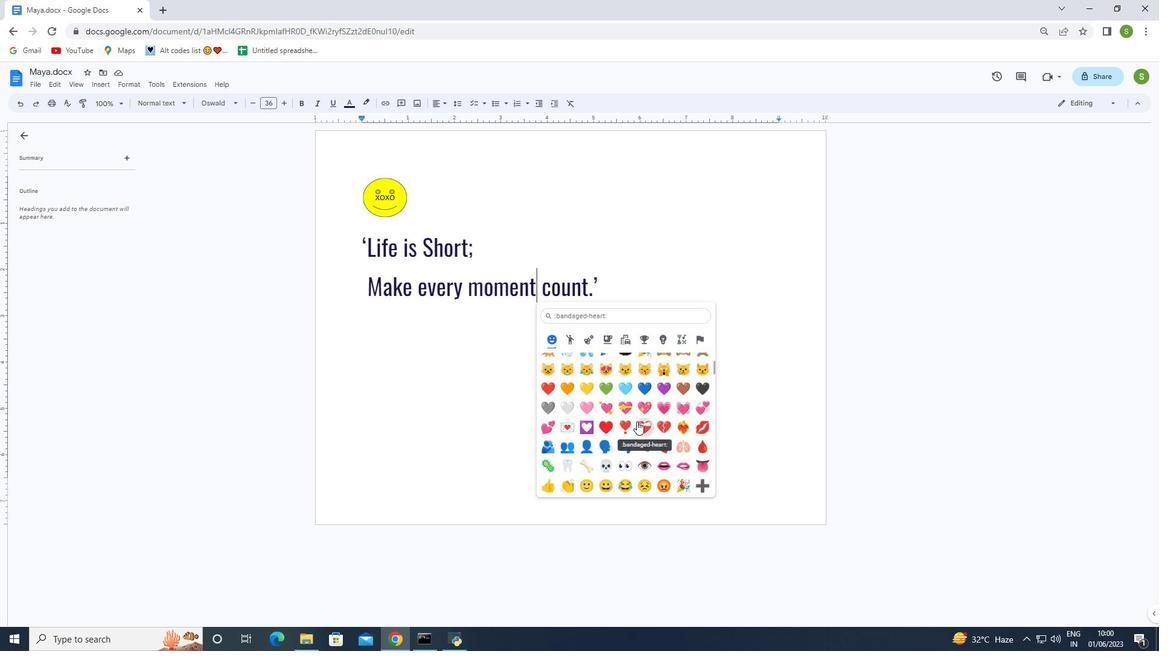 
Action: Mouse scrolled (636, 421) with delta (0, 0)
Screenshot: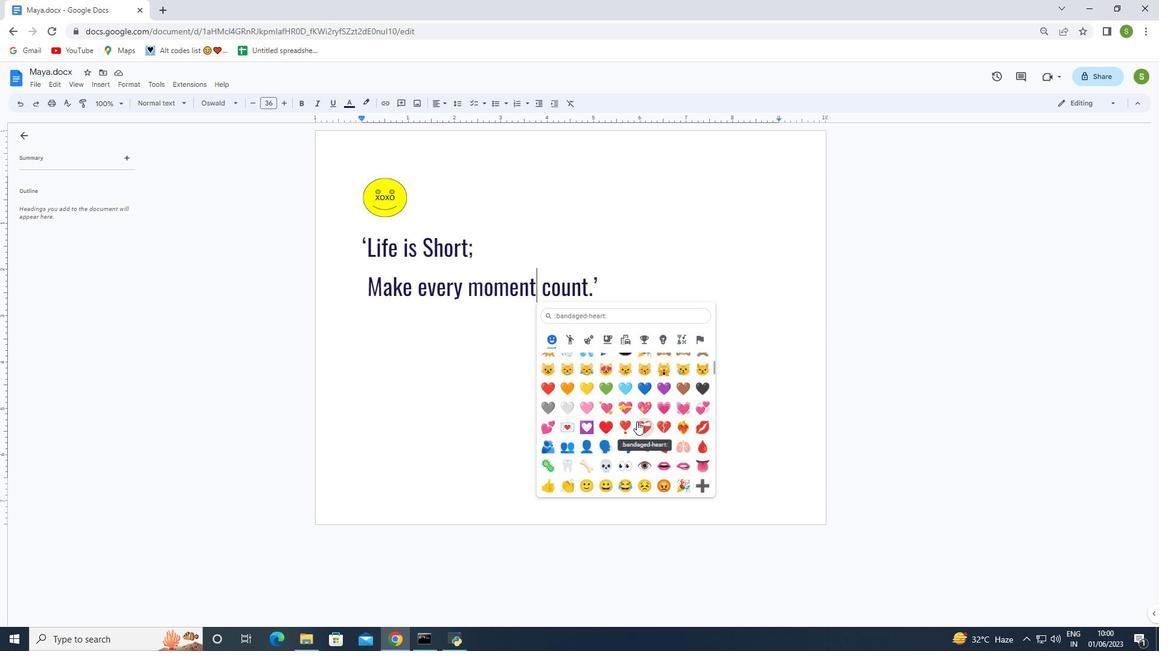 
Action: Mouse moved to (552, 383)
Screenshot: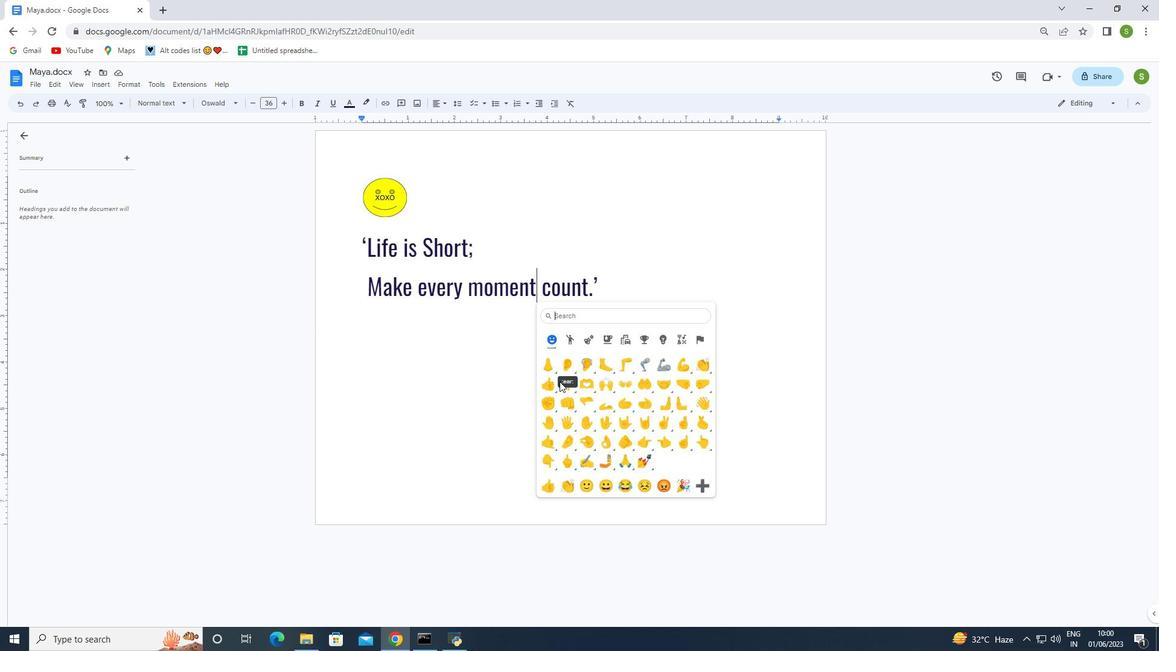 
Action: Mouse pressed left at (552, 383)
Screenshot: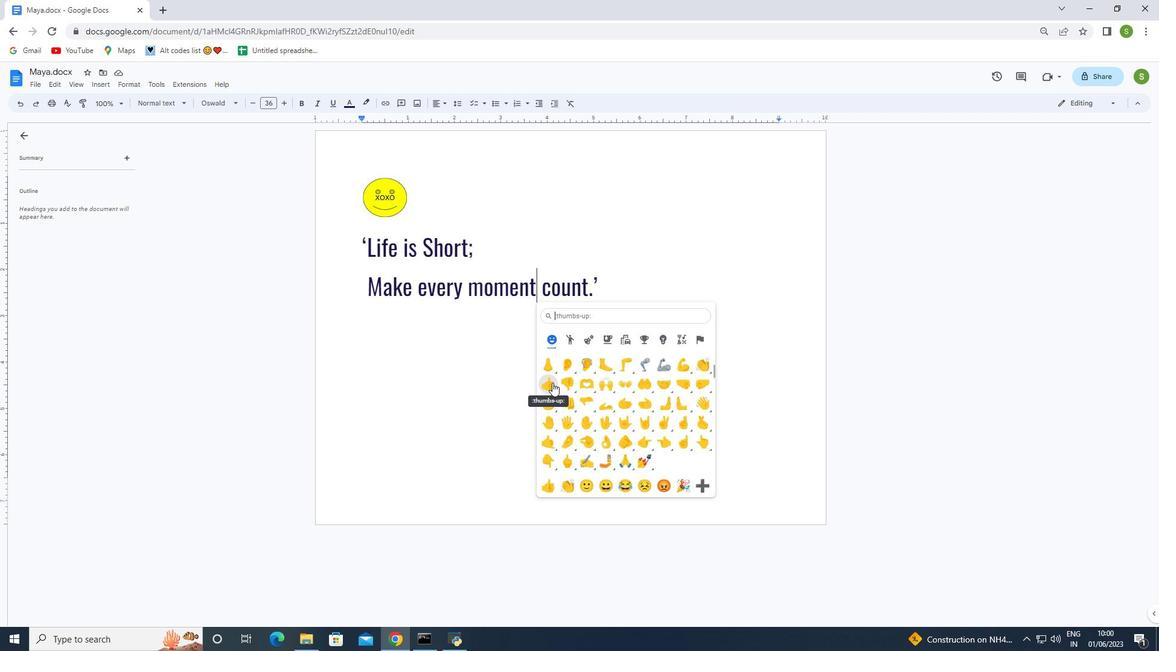 
Action: Mouse moved to (552, 382)
Screenshot: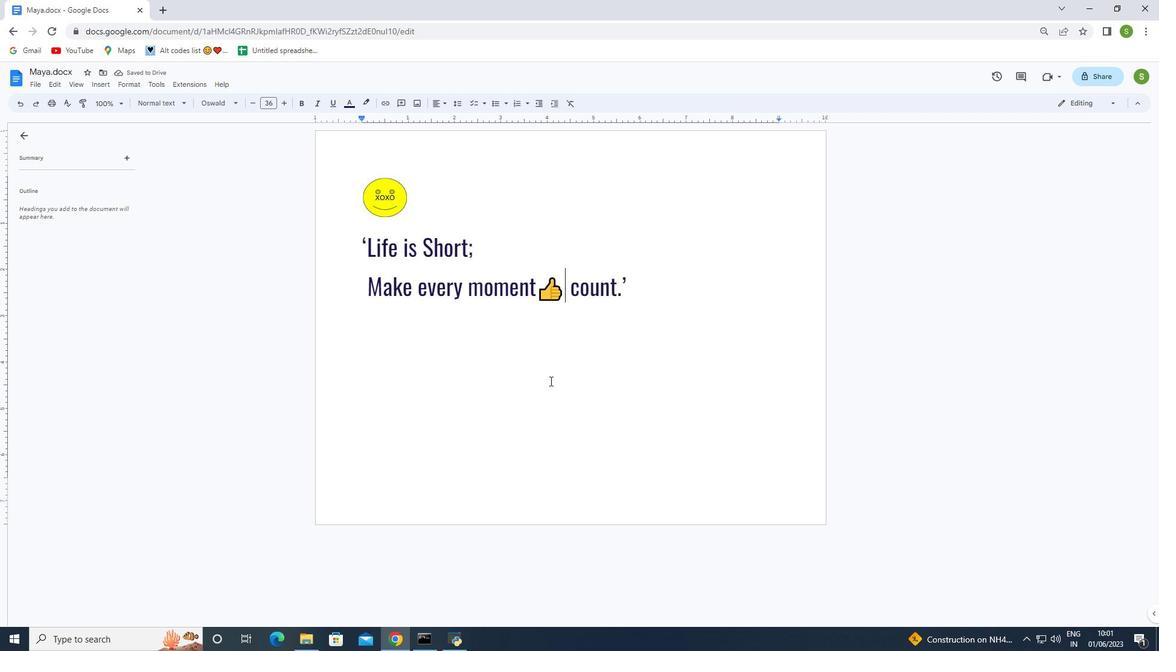 
Action: Key pressed ctrl+Z
Screenshot: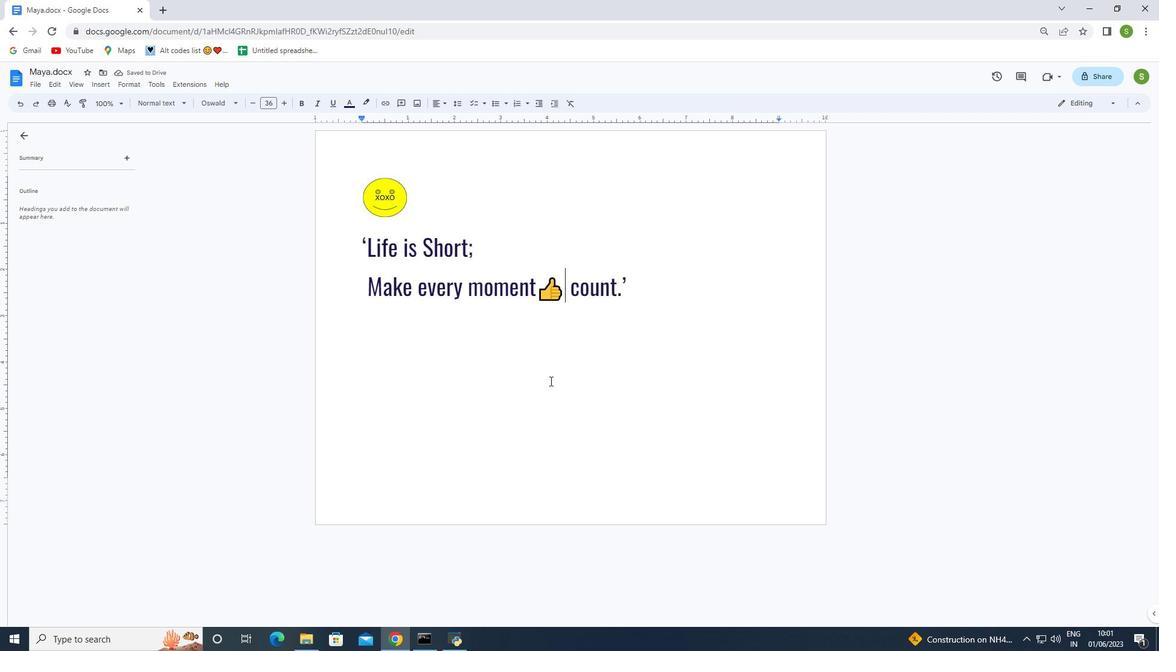 
Action: Mouse moved to (629, 283)
Screenshot: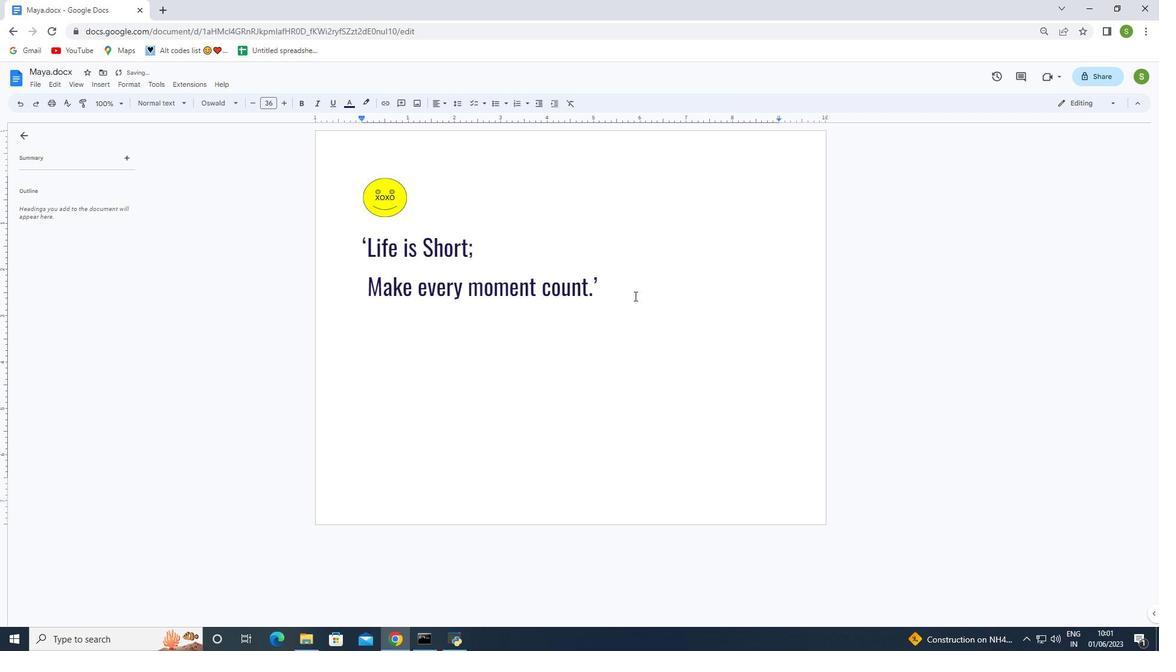 
Action: Mouse pressed left at (629, 283)
Screenshot: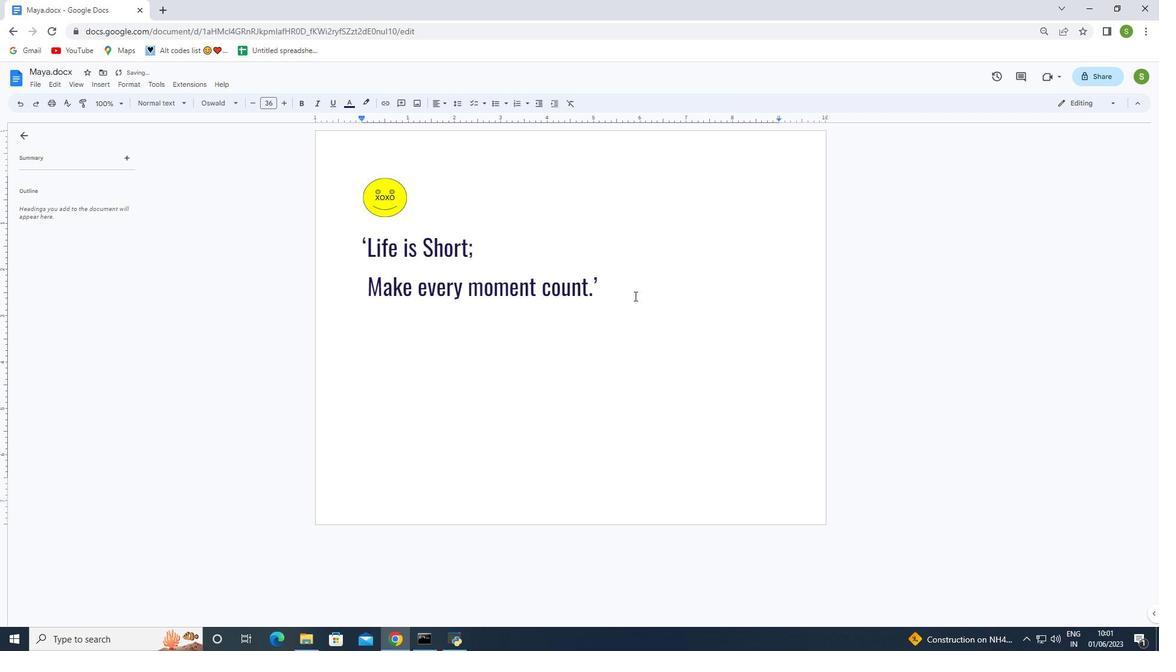 
Action: Mouse moved to (357, 245)
Screenshot: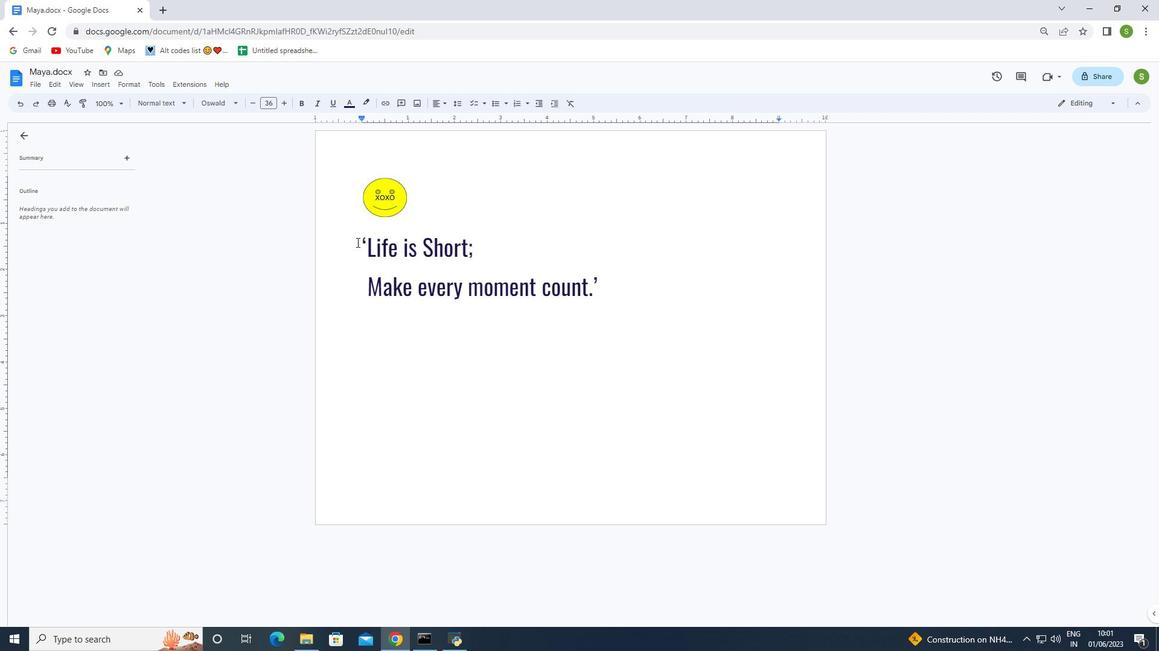 
Action: Mouse pressed left at (357, 245)
Screenshot: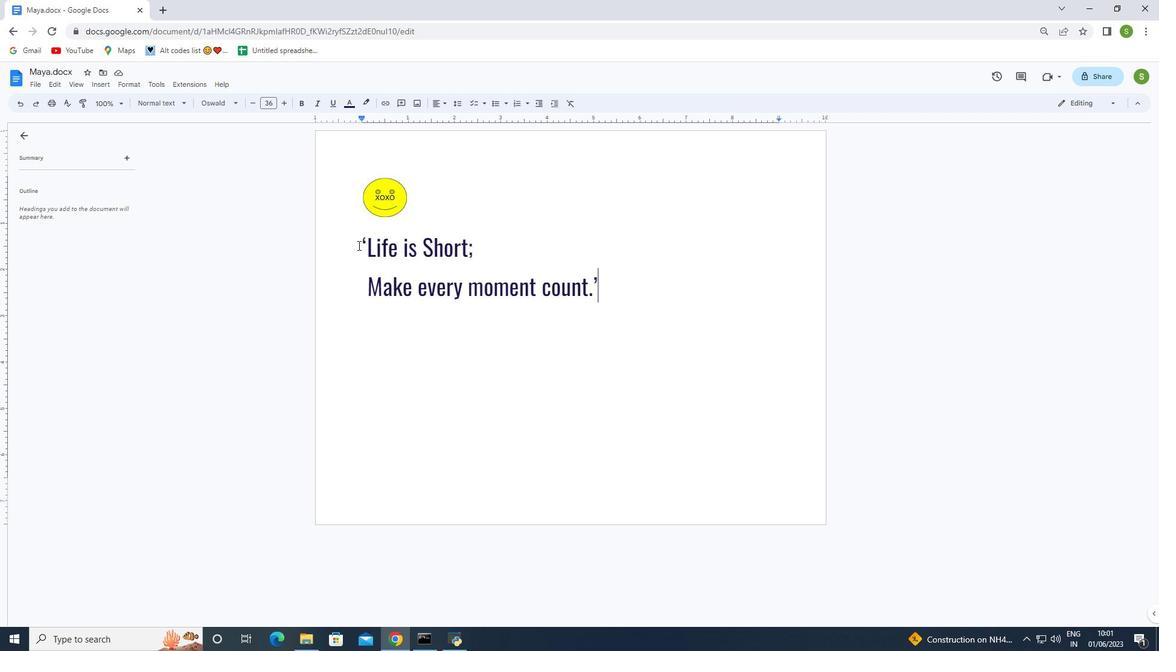 
Action: Mouse moved to (107, 85)
Screenshot: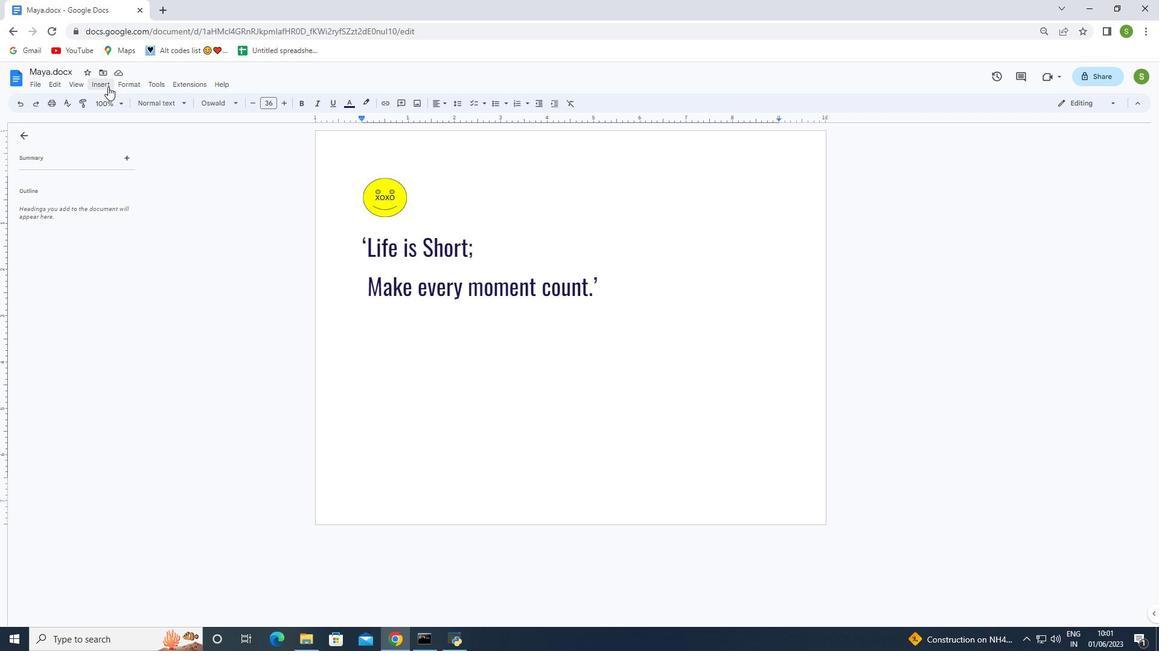 
Action: Mouse pressed left at (107, 85)
Screenshot: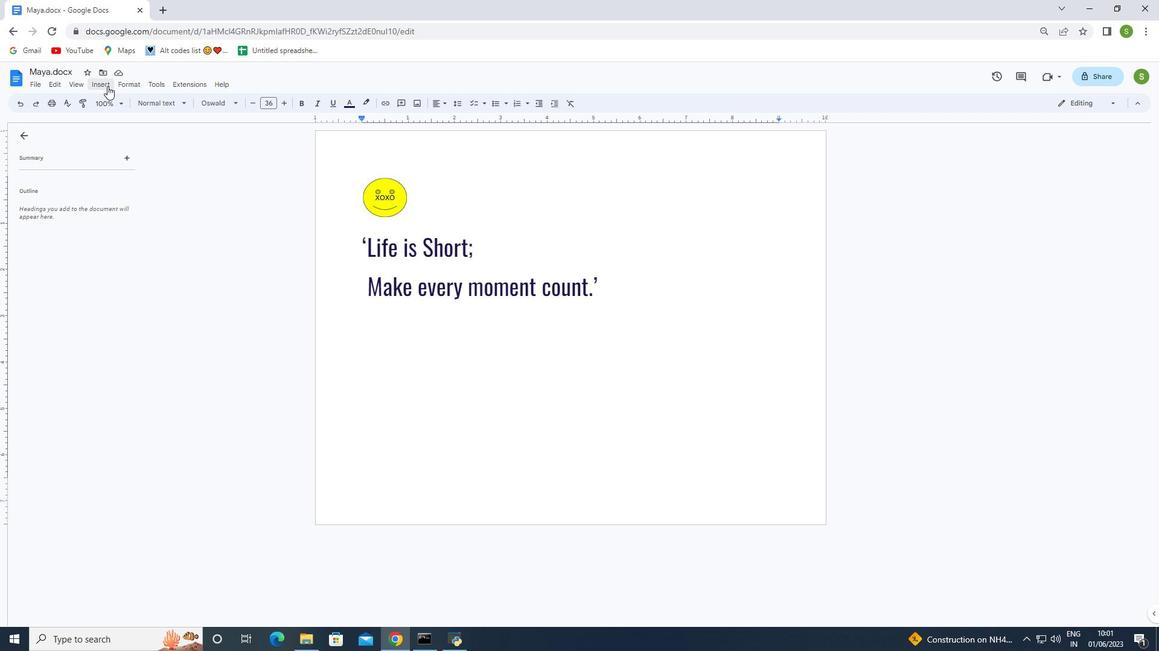 
Action: Mouse moved to (118, 173)
Screenshot: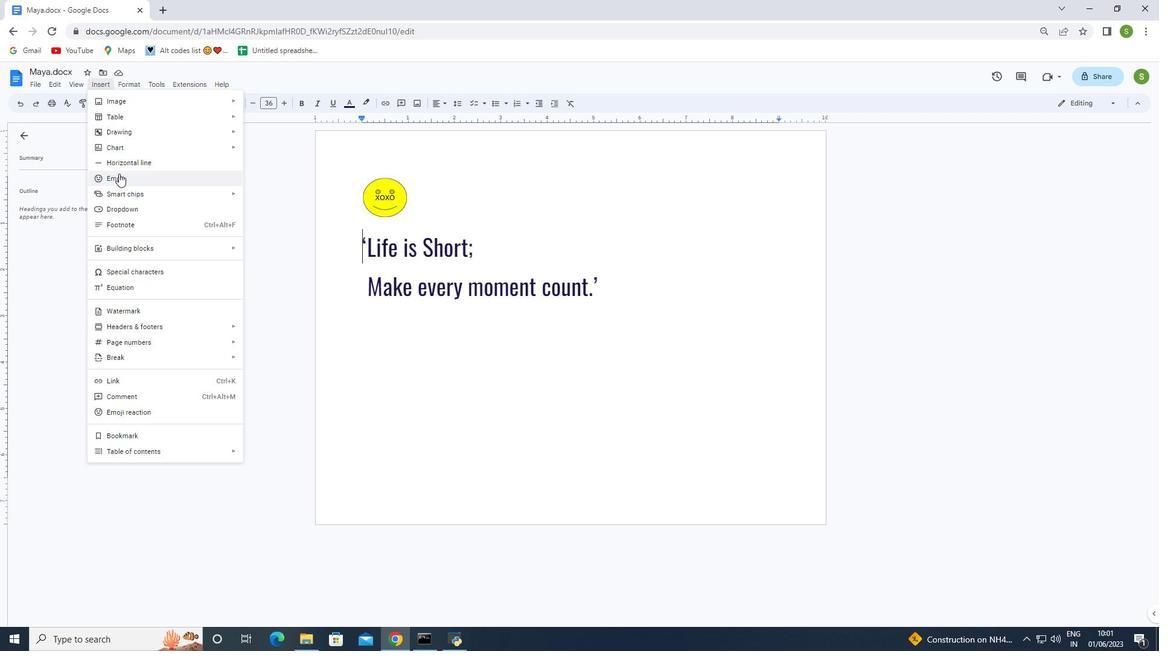 
Action: Mouse pressed left at (118, 173)
Screenshot: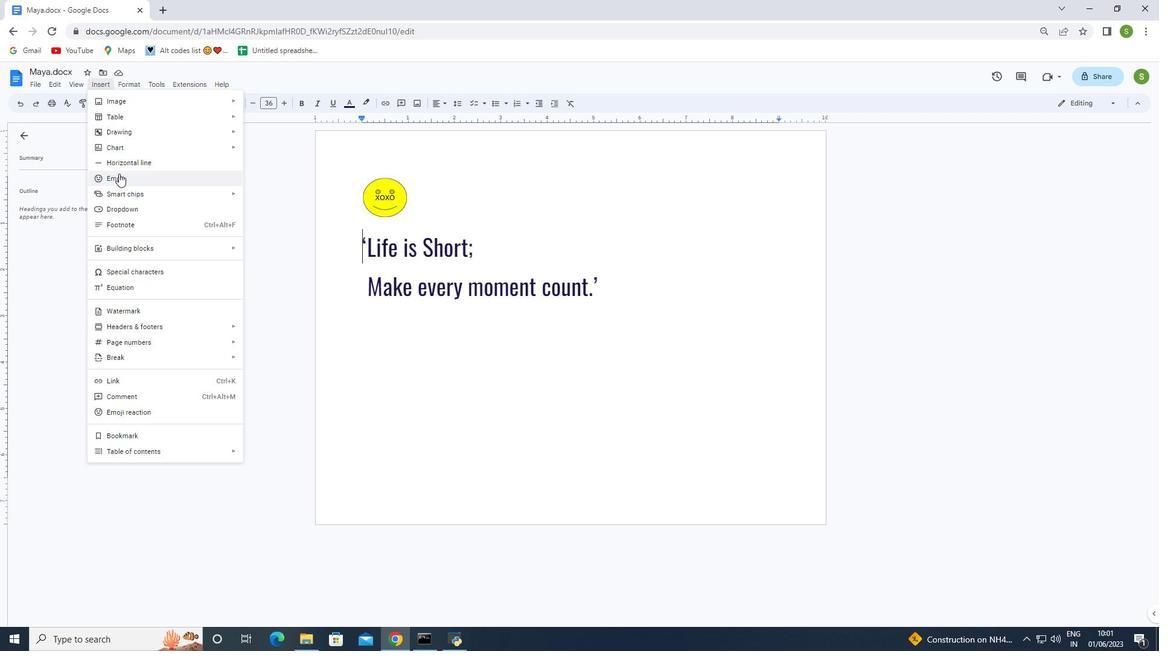 
Action: Mouse moved to (443, 369)
Screenshot: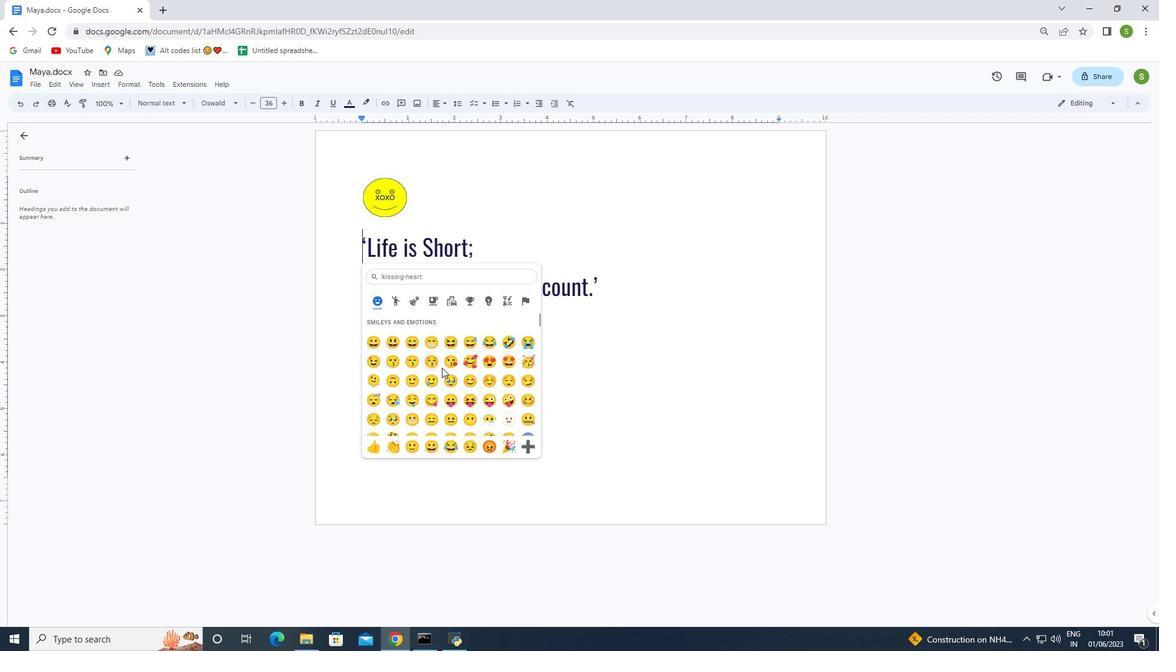 
Action: Mouse scrolled (443, 368) with delta (0, 0)
Screenshot: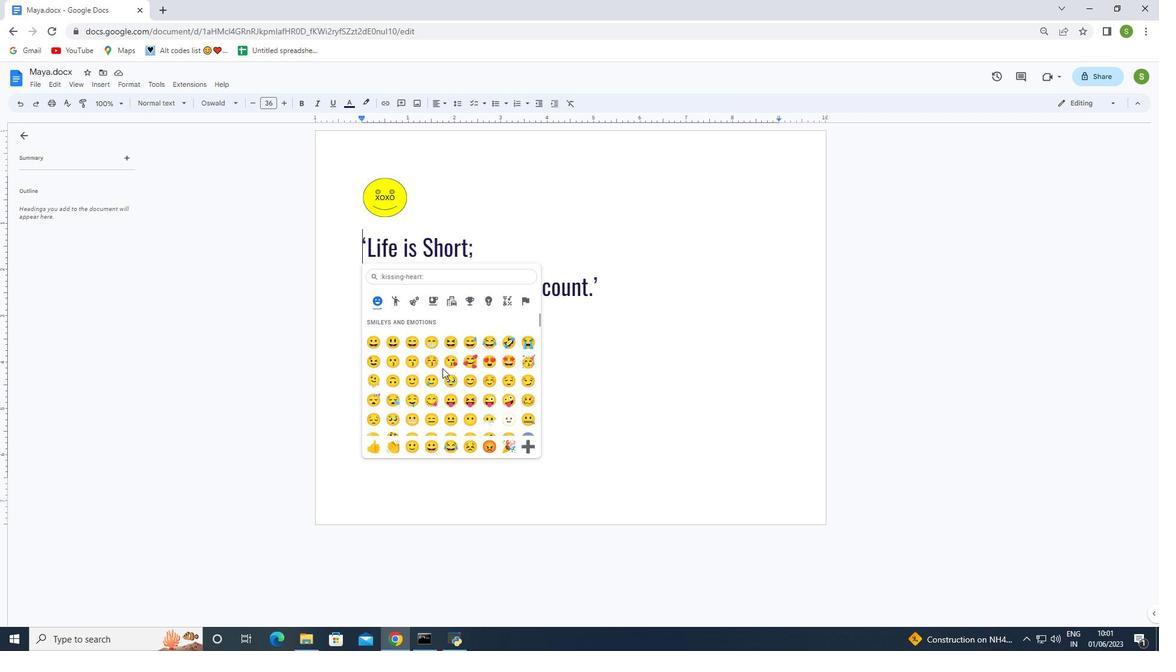 
Action: Mouse moved to (443, 369)
Screenshot: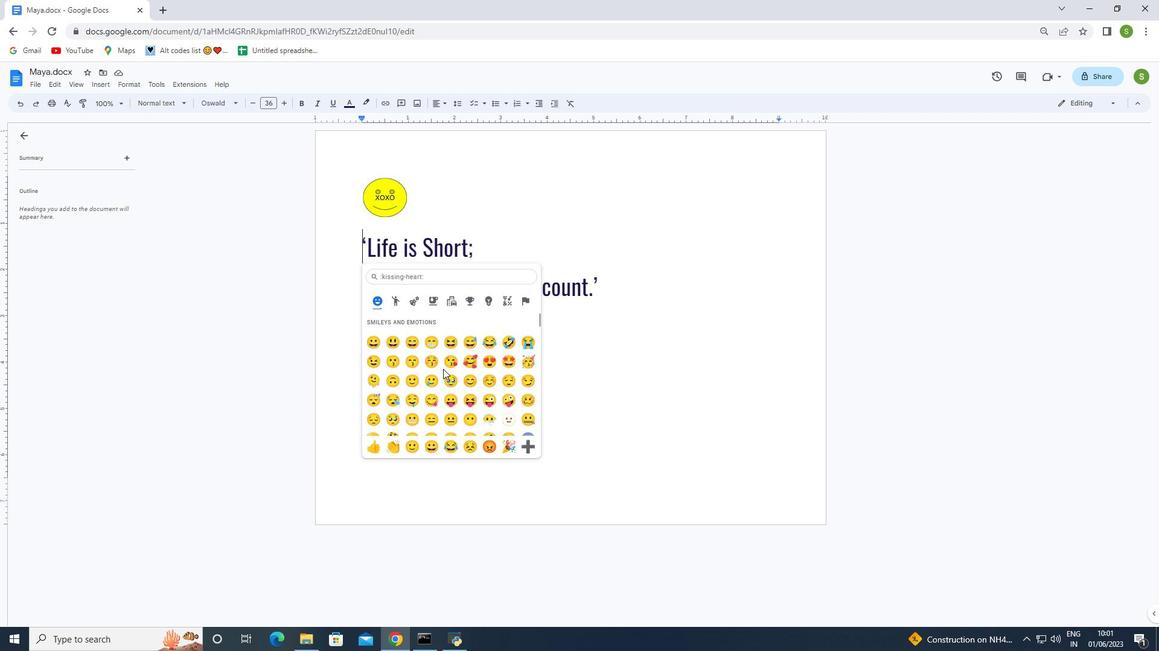 
Action: Mouse scrolled (443, 368) with delta (0, 0)
Screenshot: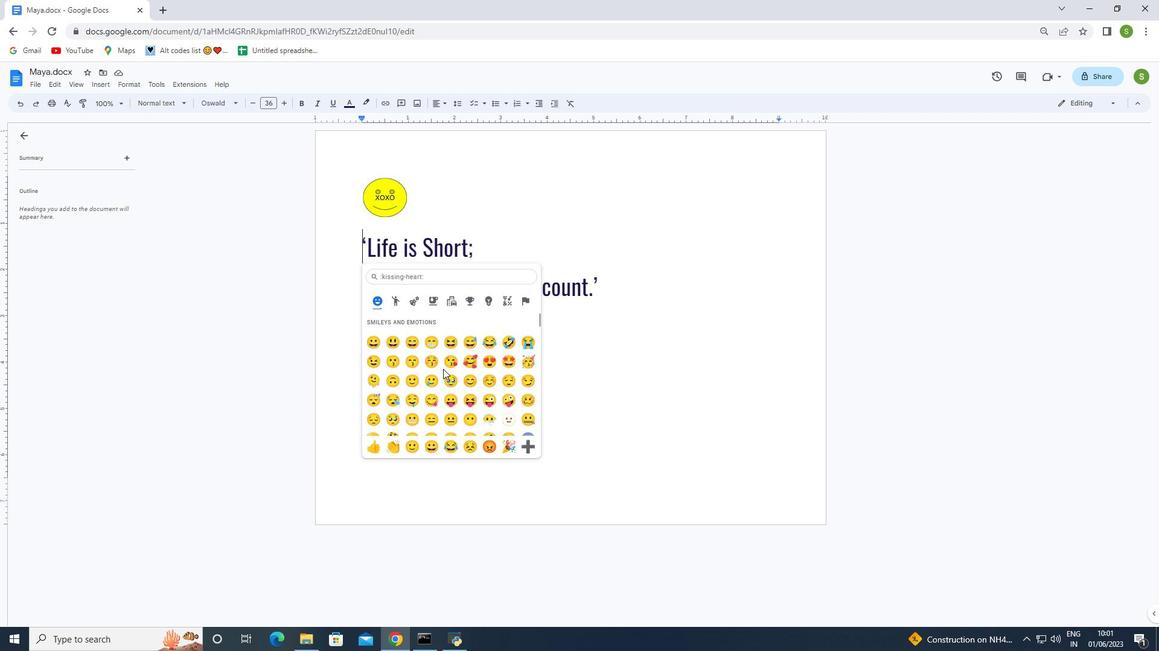 
Action: Mouse scrolled (443, 368) with delta (0, 0)
Screenshot: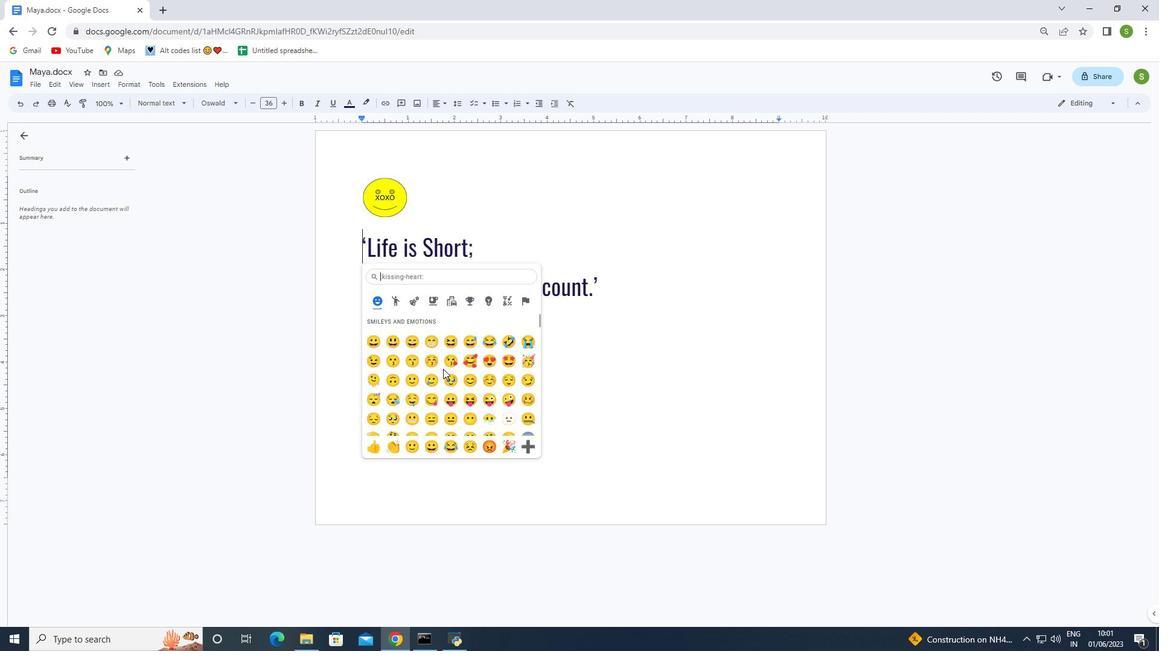 
Action: Mouse moved to (442, 380)
Screenshot: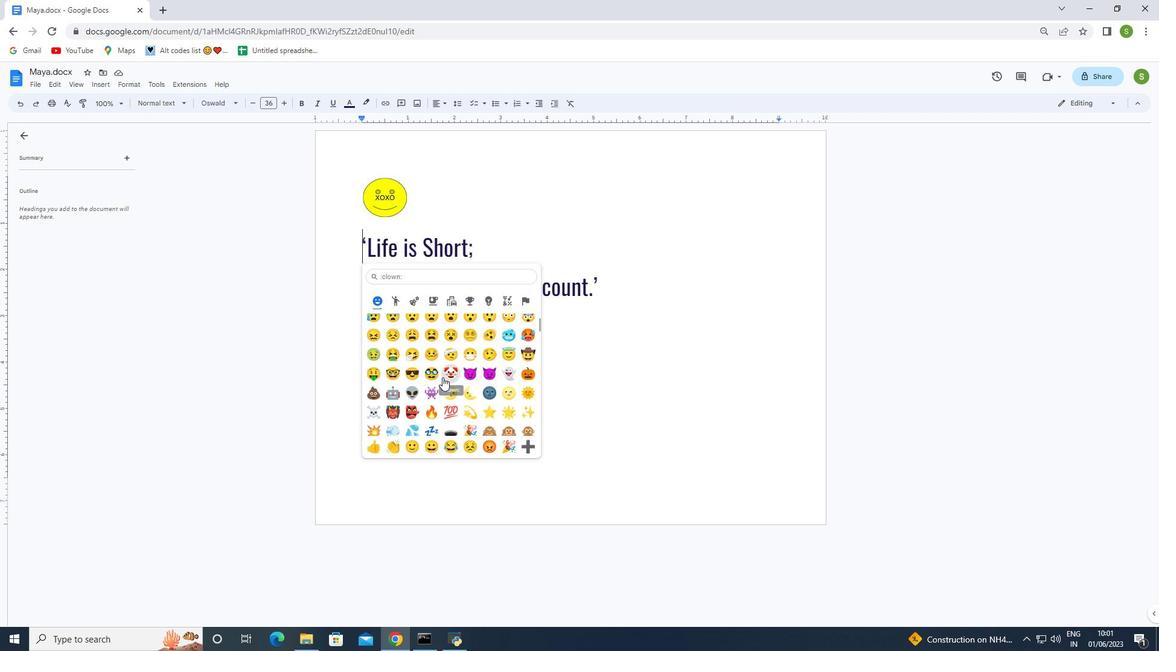 
Action: Mouse scrolled (442, 379) with delta (0, 0)
Screenshot: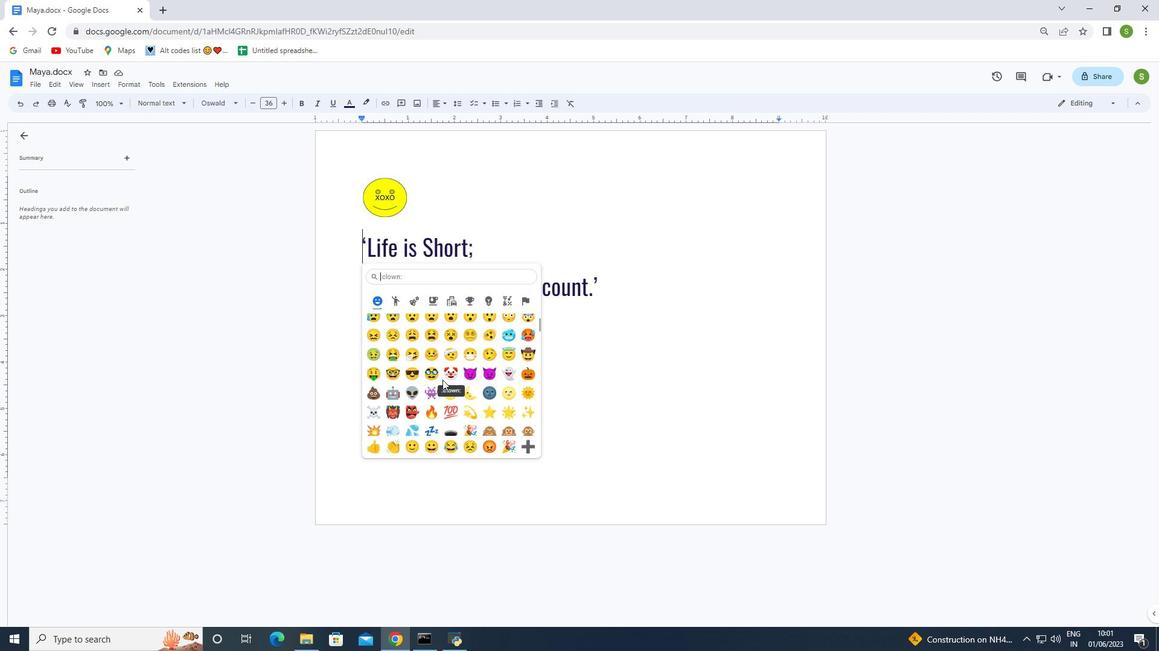 
Action: Mouse scrolled (442, 379) with delta (0, 0)
Screenshot: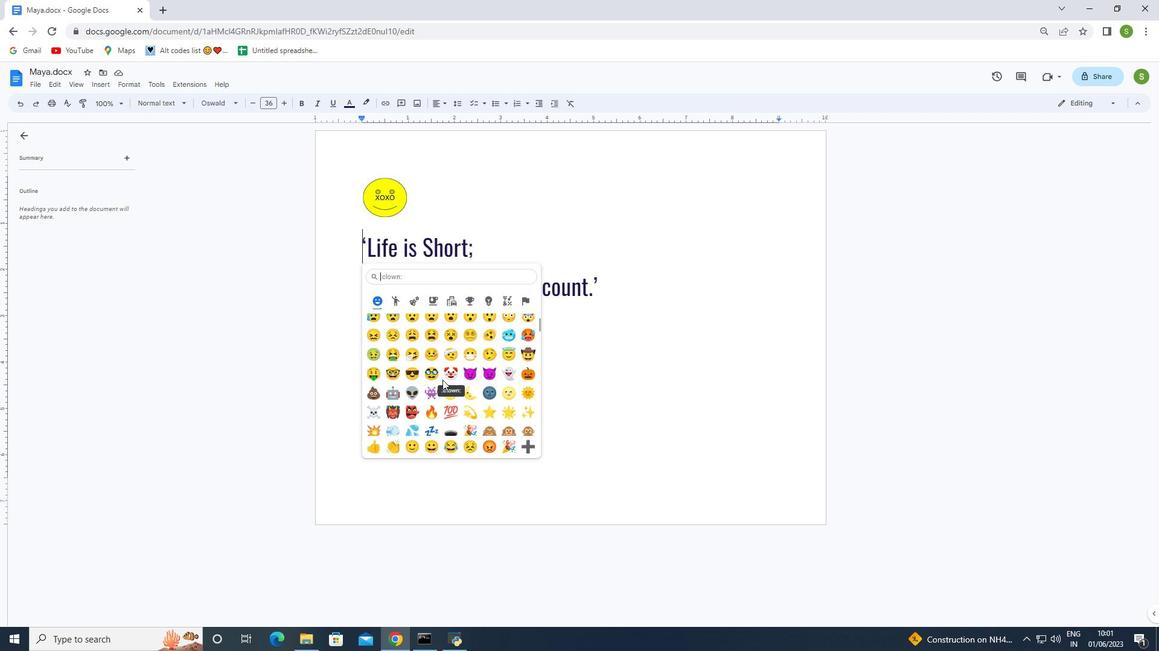 
Action: Mouse moved to (440, 378)
Screenshot: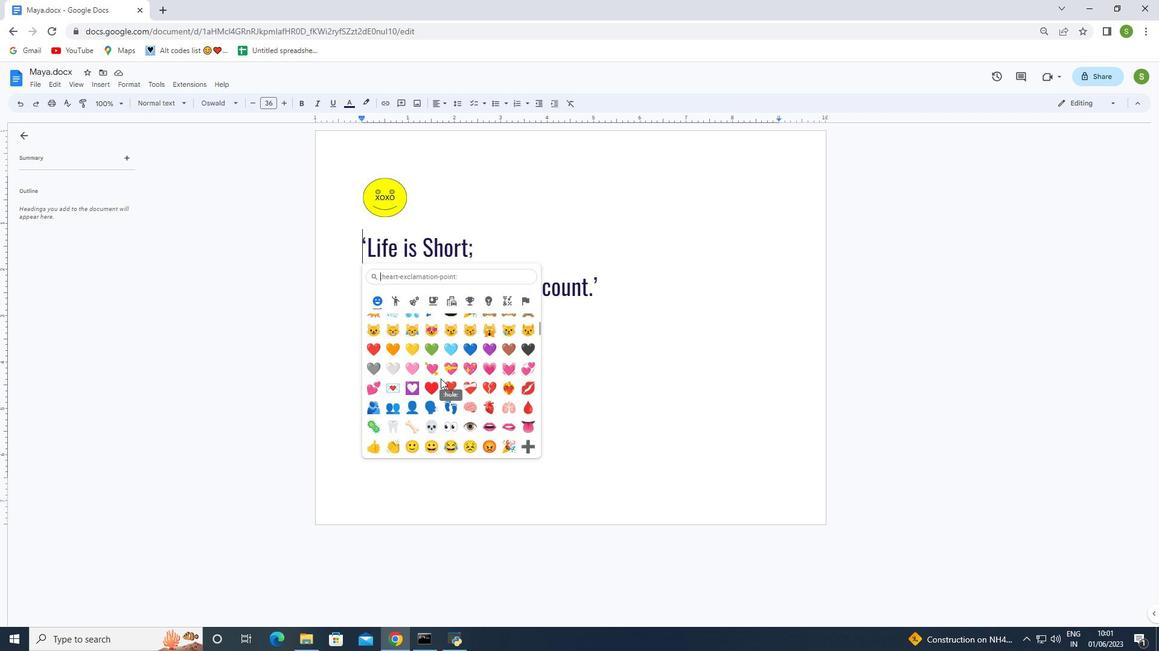 
Action: Mouse scrolled (440, 377) with delta (0, 0)
Screenshot: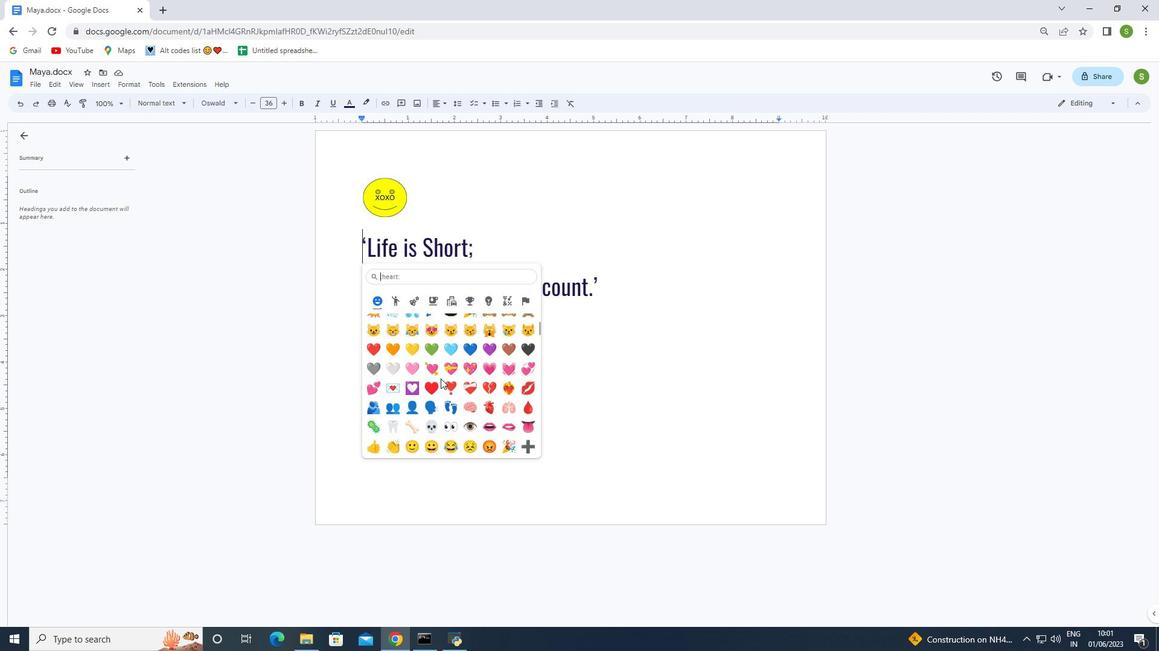 
Action: Mouse scrolled (440, 377) with delta (0, 0)
Screenshot: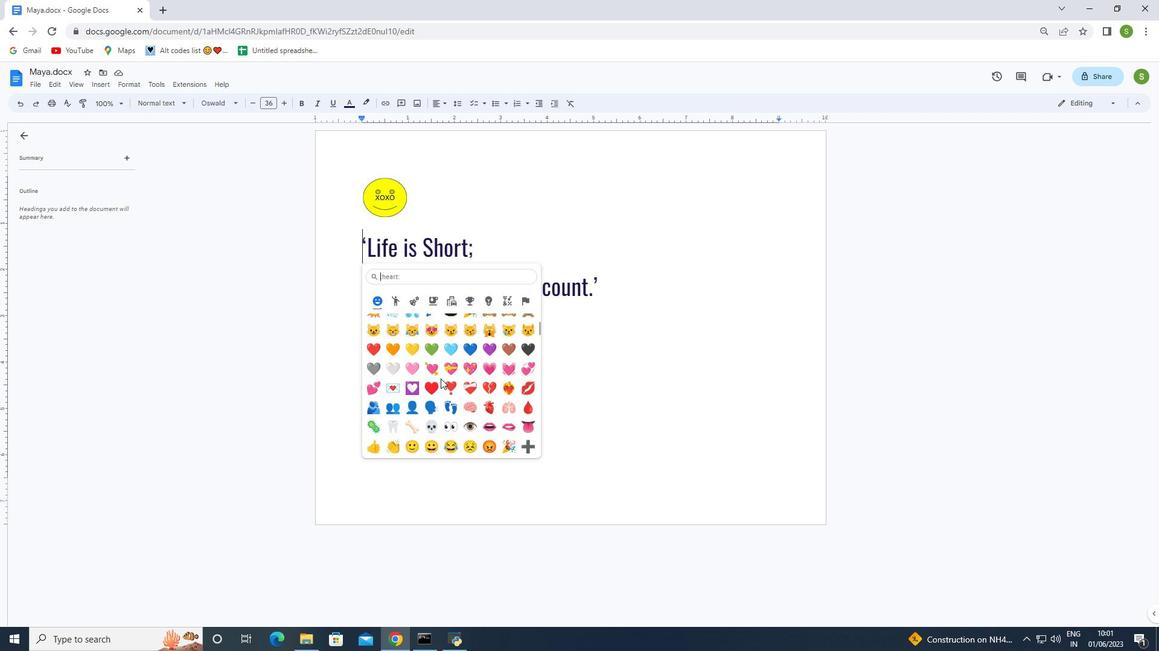 
Action: Mouse scrolled (440, 377) with delta (0, 0)
Screenshot: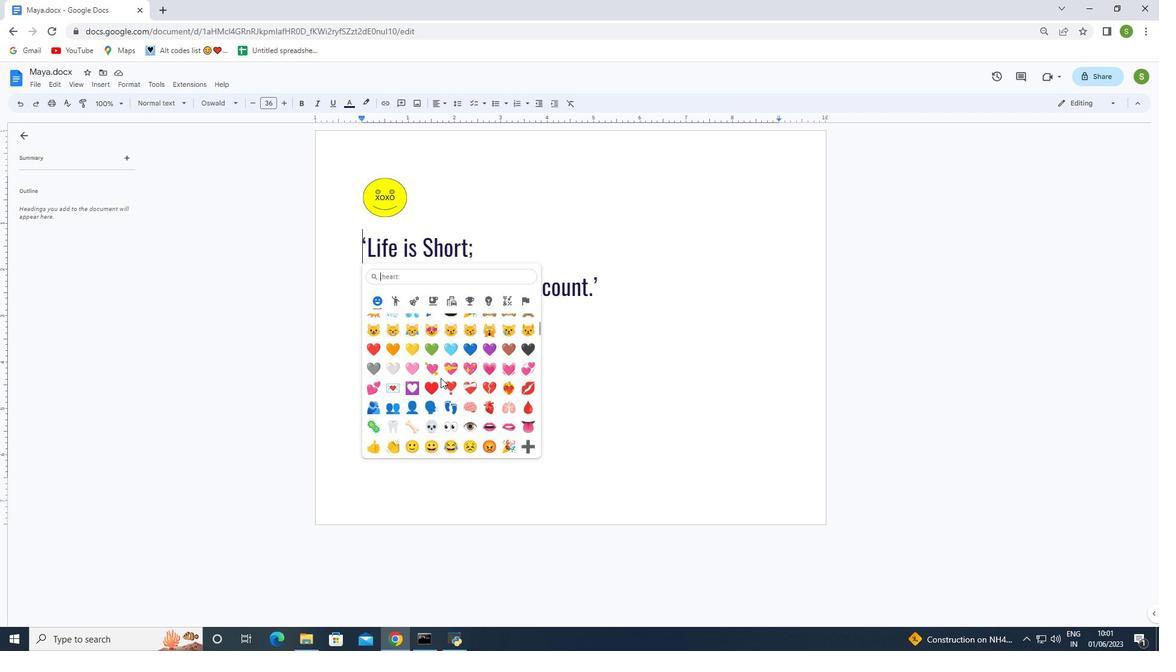 
Action: Mouse moved to (399, 340)
Screenshot: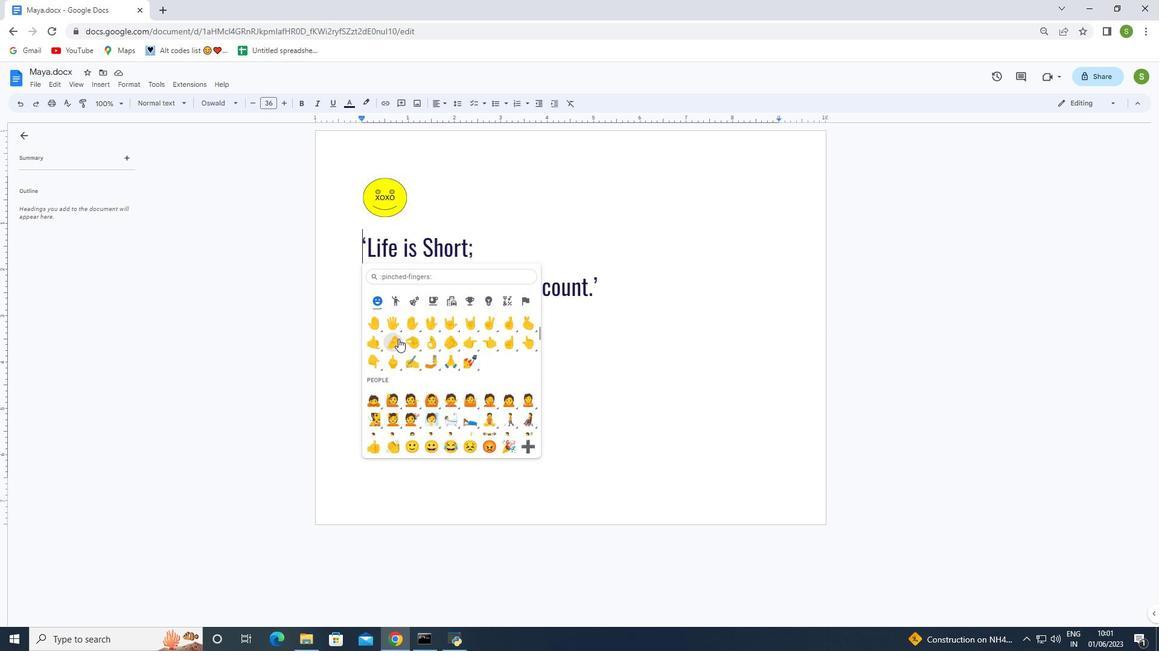 
Action: Mouse scrolled (399, 341) with delta (0, 0)
Screenshot: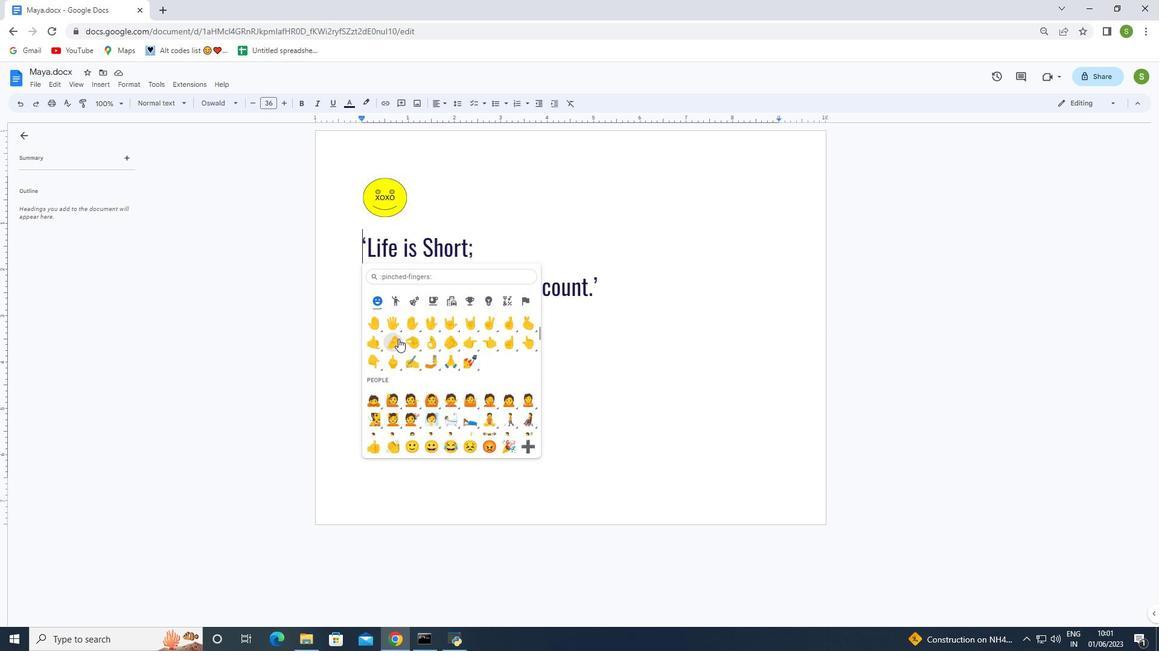 
Action: Mouse moved to (372, 345)
Screenshot: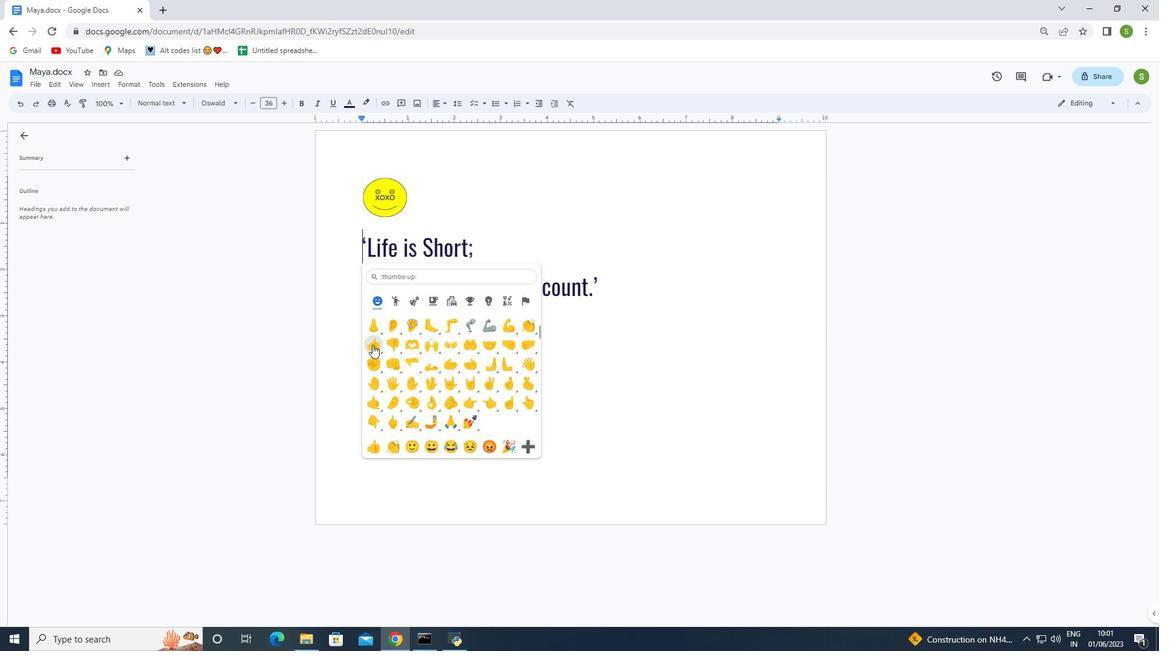 
Action: Mouse pressed left at (372, 345)
Screenshot: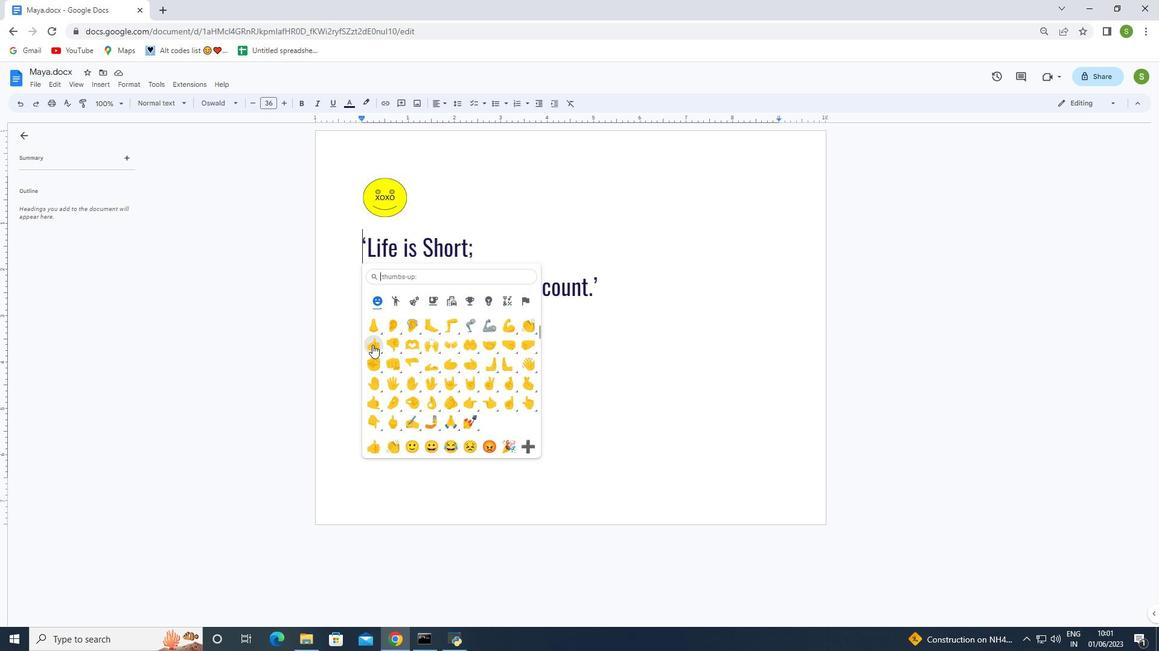 
Action: Mouse moved to (432, 401)
Screenshot: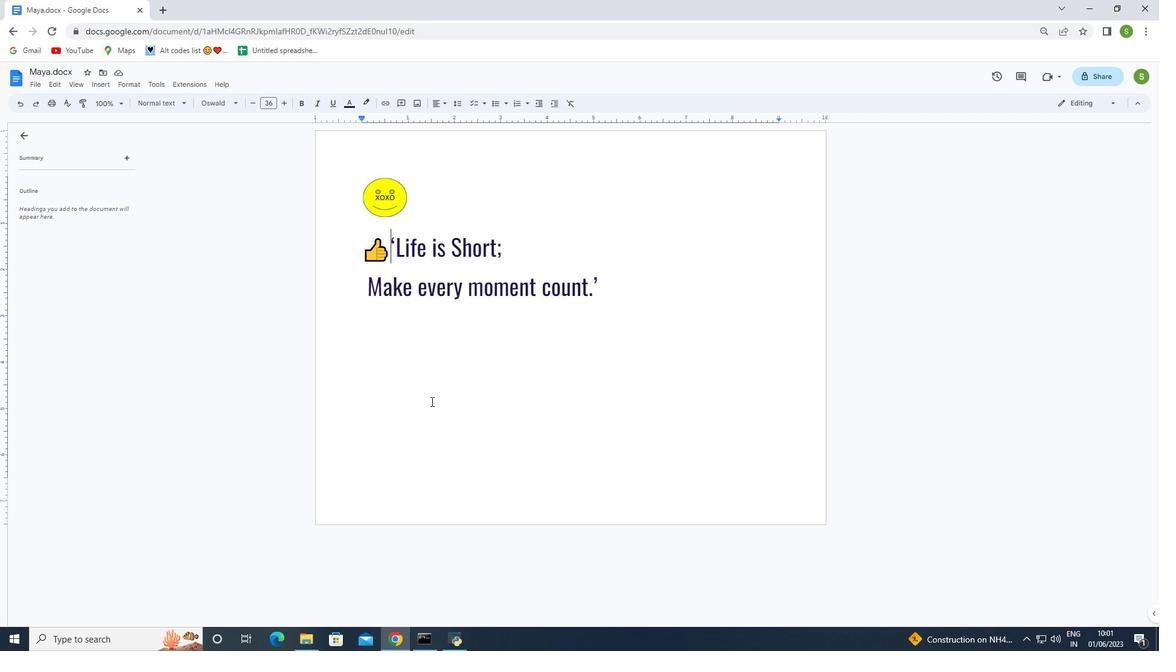 
Action: Mouse pressed left at (432, 401)
Screenshot: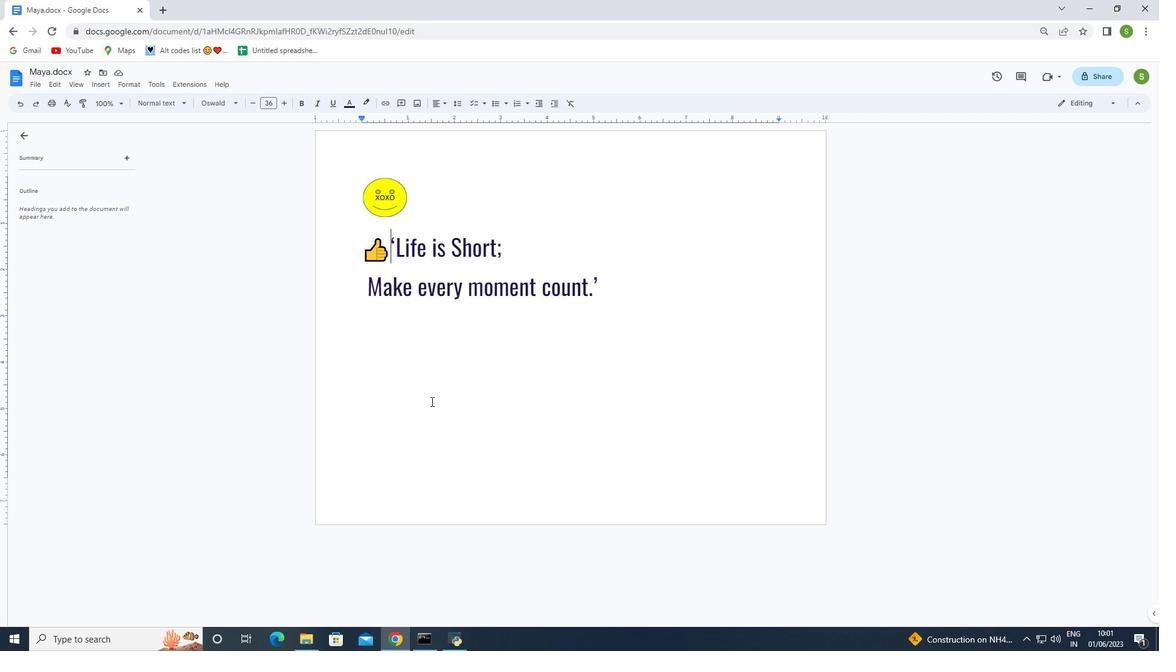 
Action: Mouse moved to (132, 433)
Screenshot: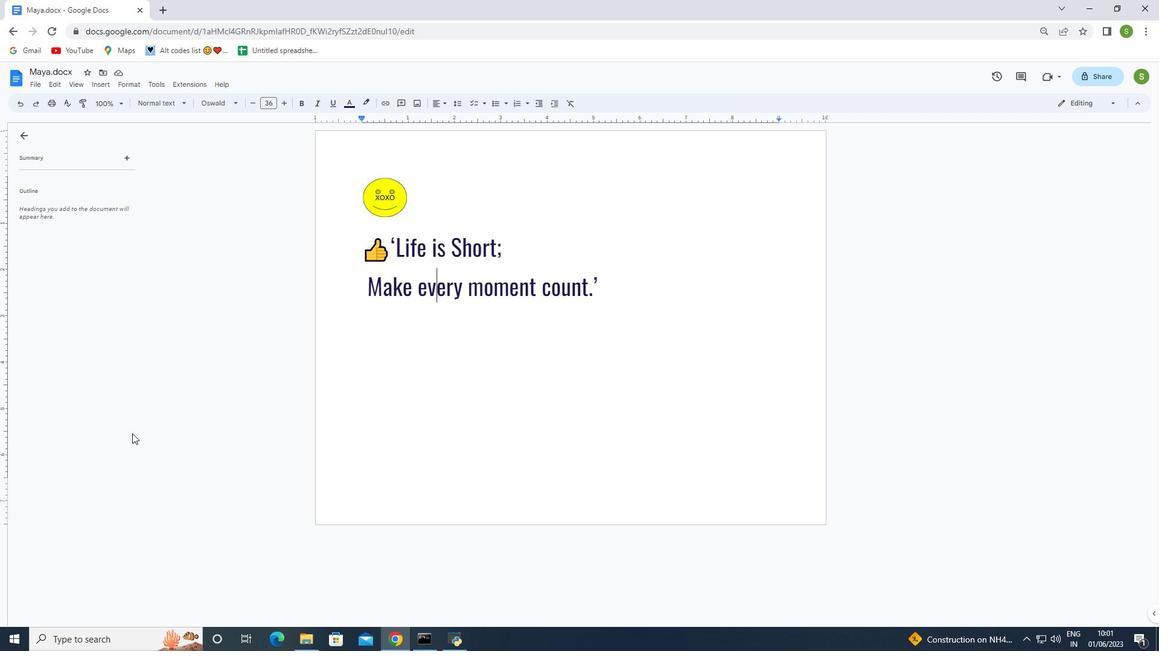 
